 Task: Look for space in Mundwa, India from 24th June, 2023 to 10th July,  2023 for 5 adults in price range Rs.15000 to Rs.25000. Place can be entire place or private room with 5 bedrooms having 5 beds and 5 bathrooms. Property type can be house, flat, guest house. Amenities needed are: wifi, TV, free parkinig on premises, gym, breakfast. Booking option can be shelf check-in. Required host language is English.
Action: Mouse moved to (558, 113)
Screenshot: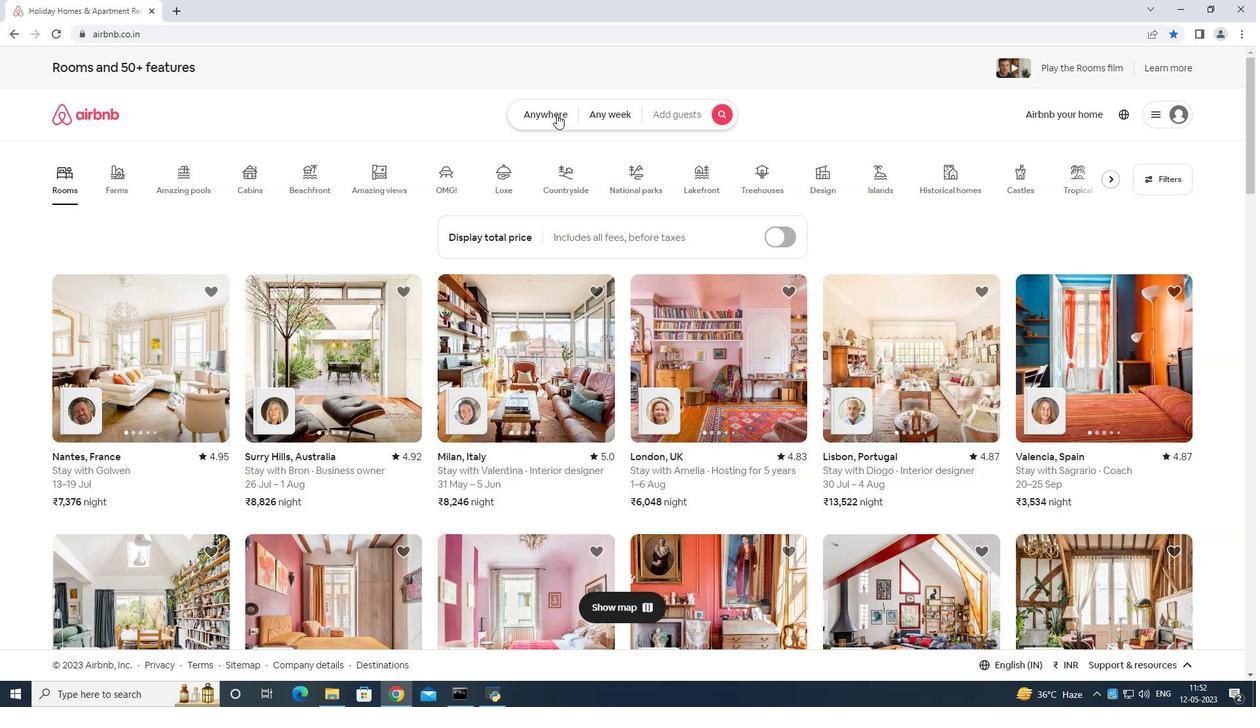 
Action: Mouse pressed left at (558, 113)
Screenshot: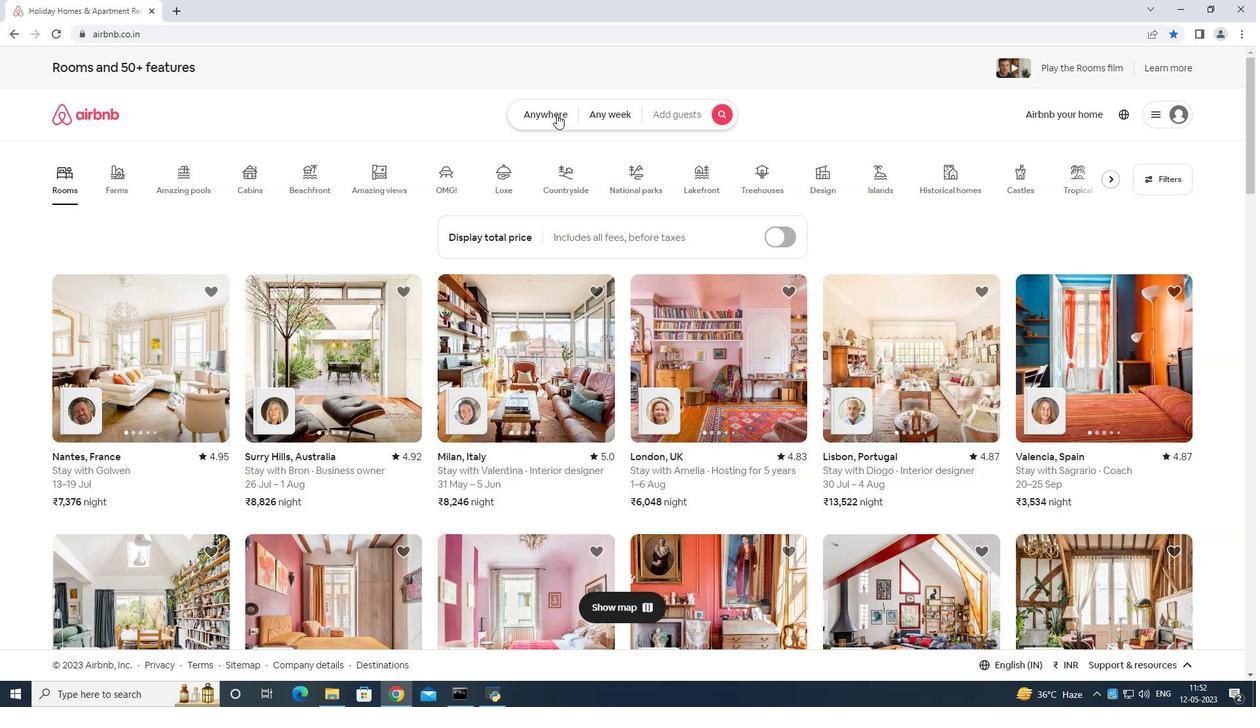 
Action: Mouse moved to (533, 157)
Screenshot: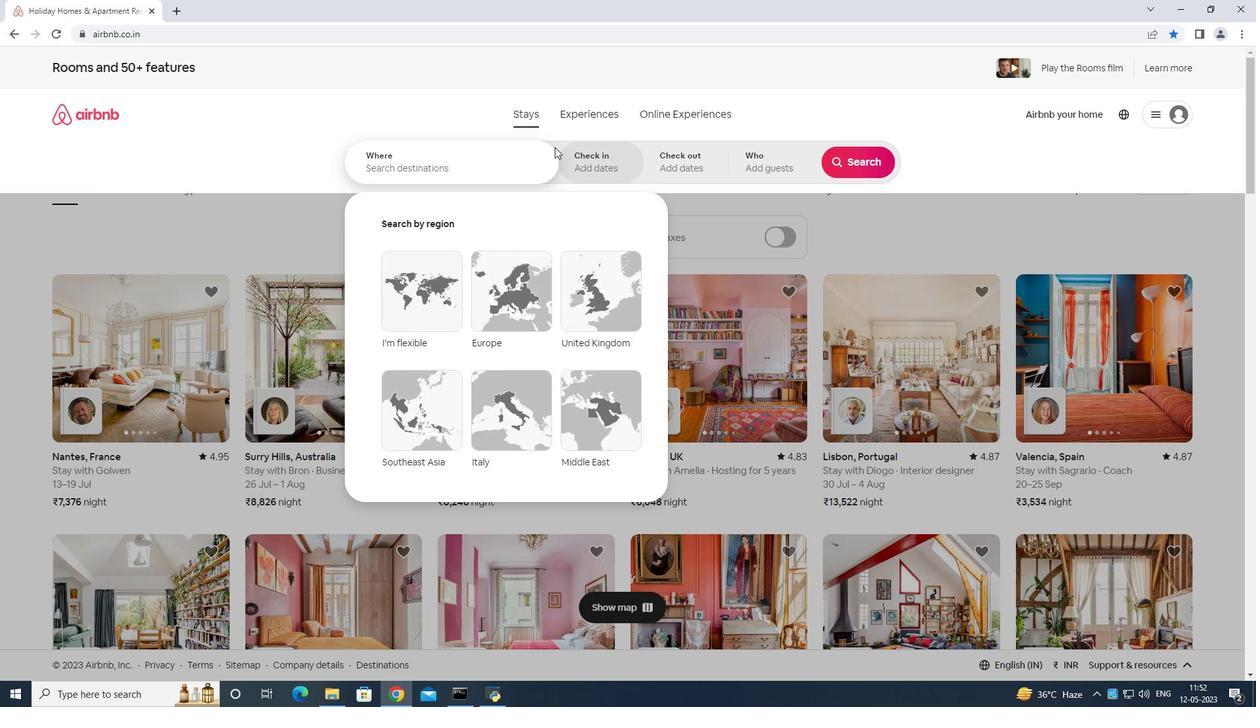 
Action: Mouse pressed left at (533, 157)
Screenshot: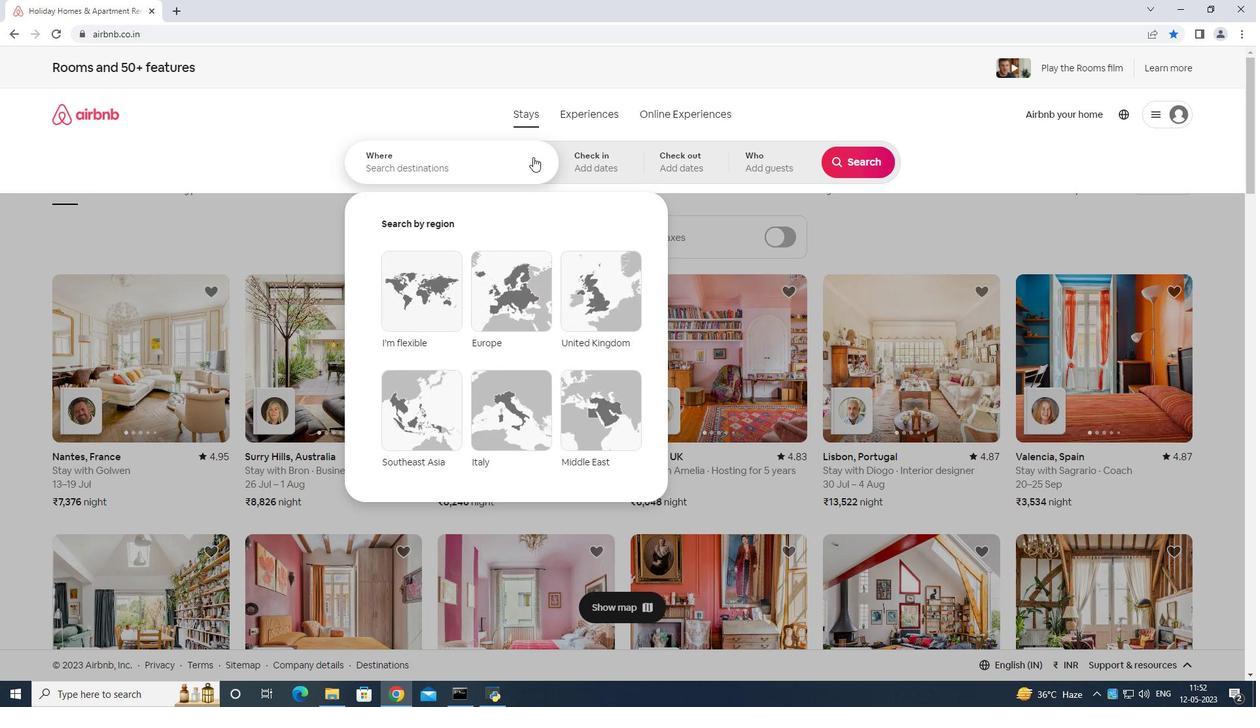 
Action: Mouse moved to (322, 235)
Screenshot: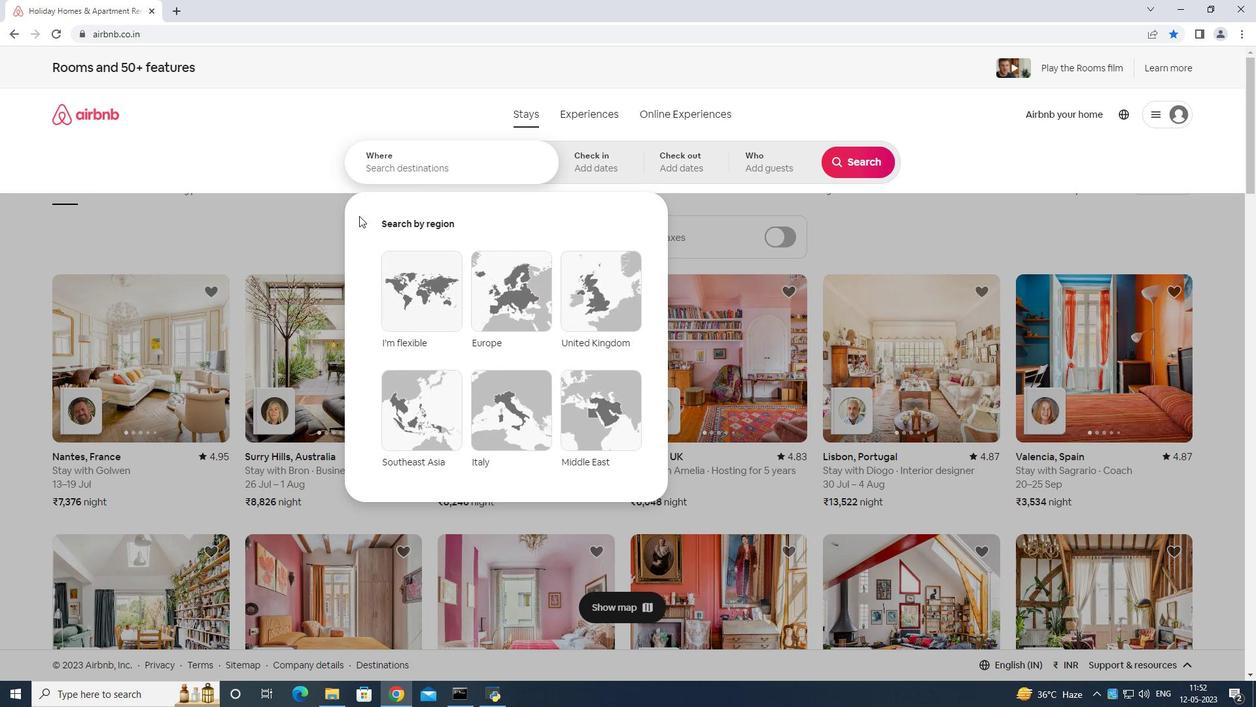 
Action: Key pressed <Key.shift>Mundwa<Key.space>india<Key.enter>
Screenshot: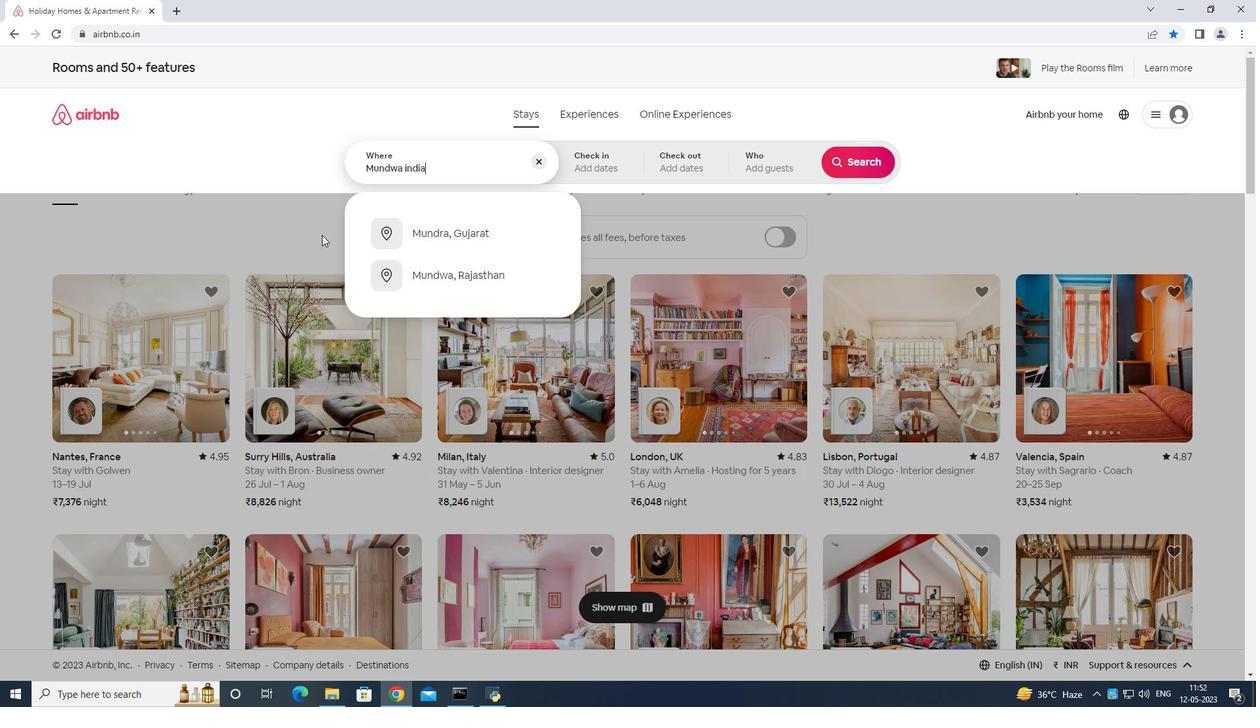 
Action: Mouse moved to (844, 417)
Screenshot: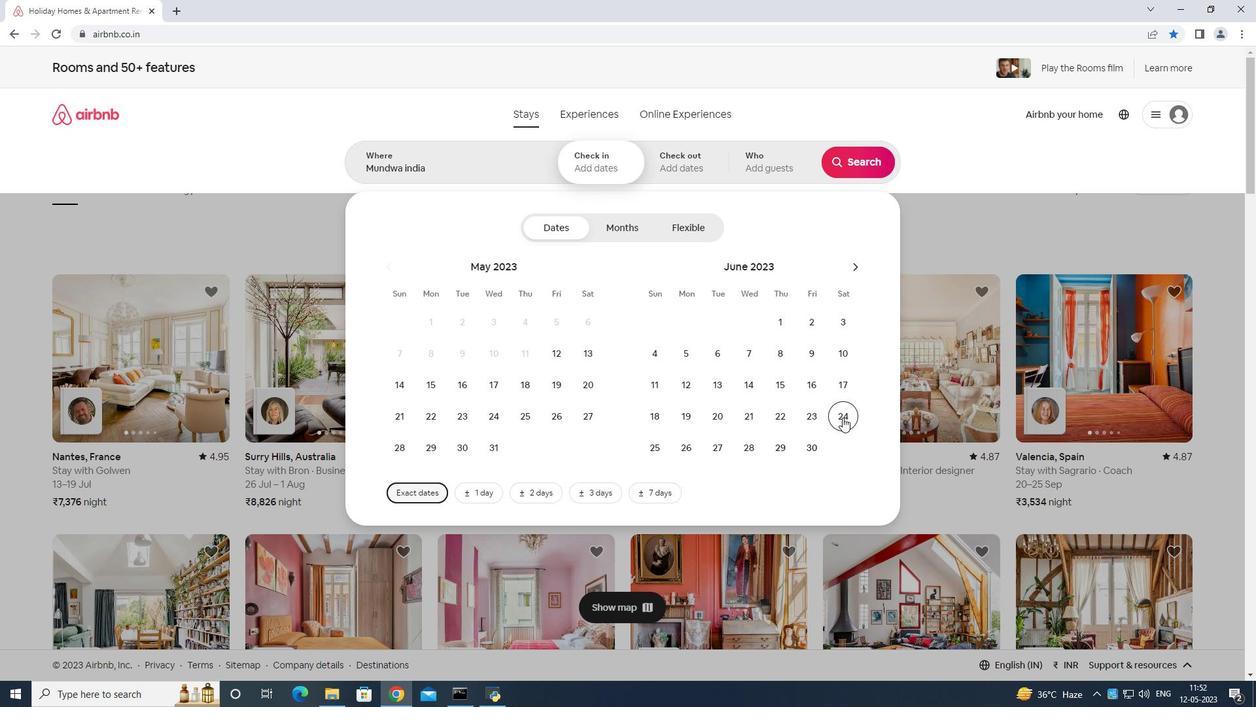 
Action: Mouse pressed left at (844, 417)
Screenshot: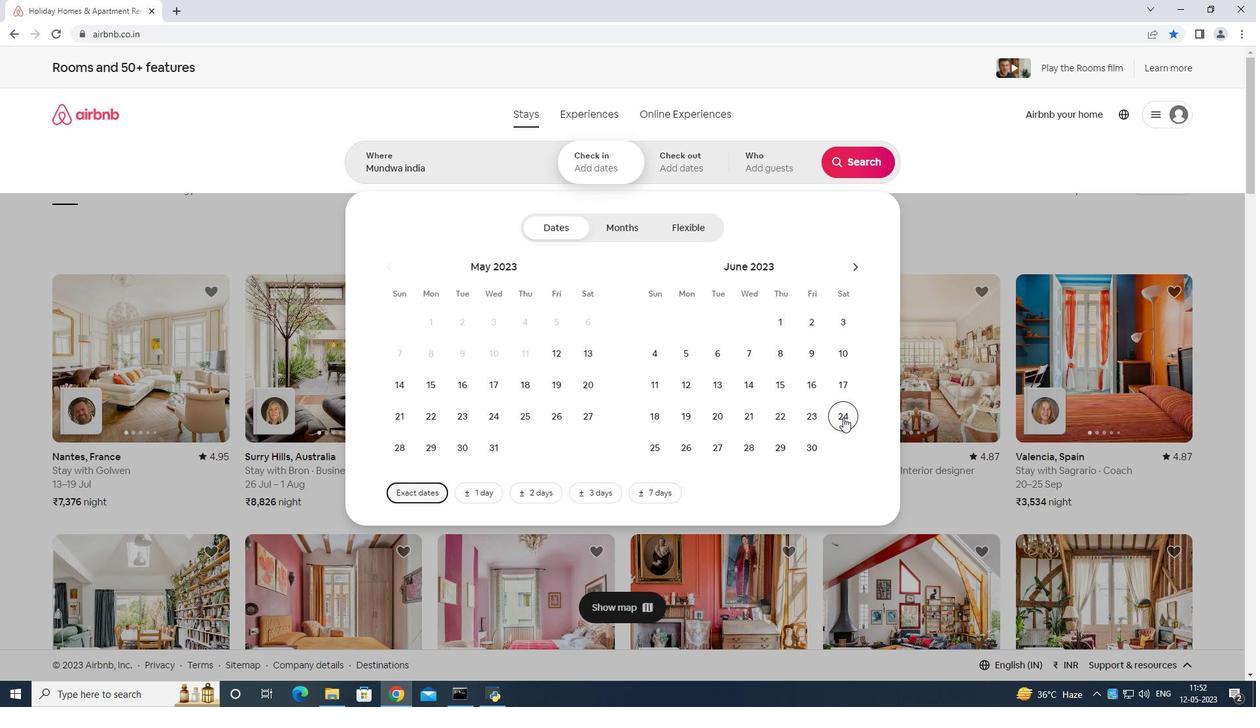 
Action: Mouse moved to (859, 267)
Screenshot: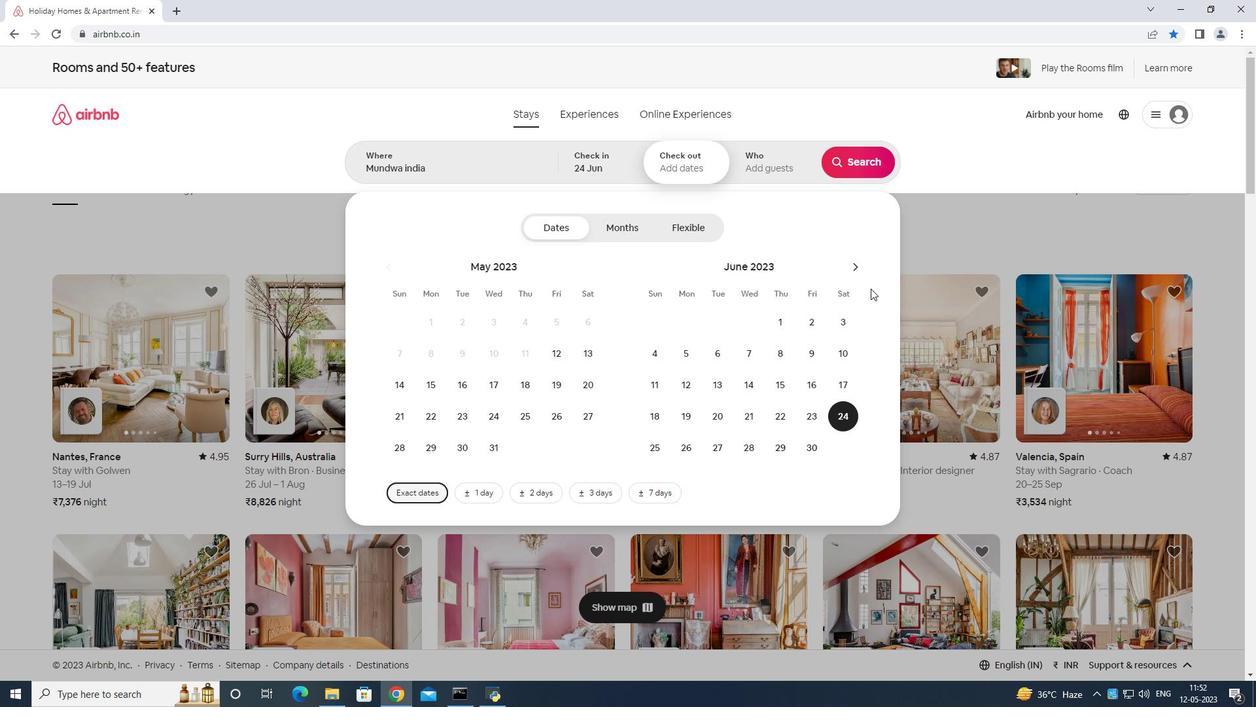 
Action: Mouse pressed left at (859, 267)
Screenshot: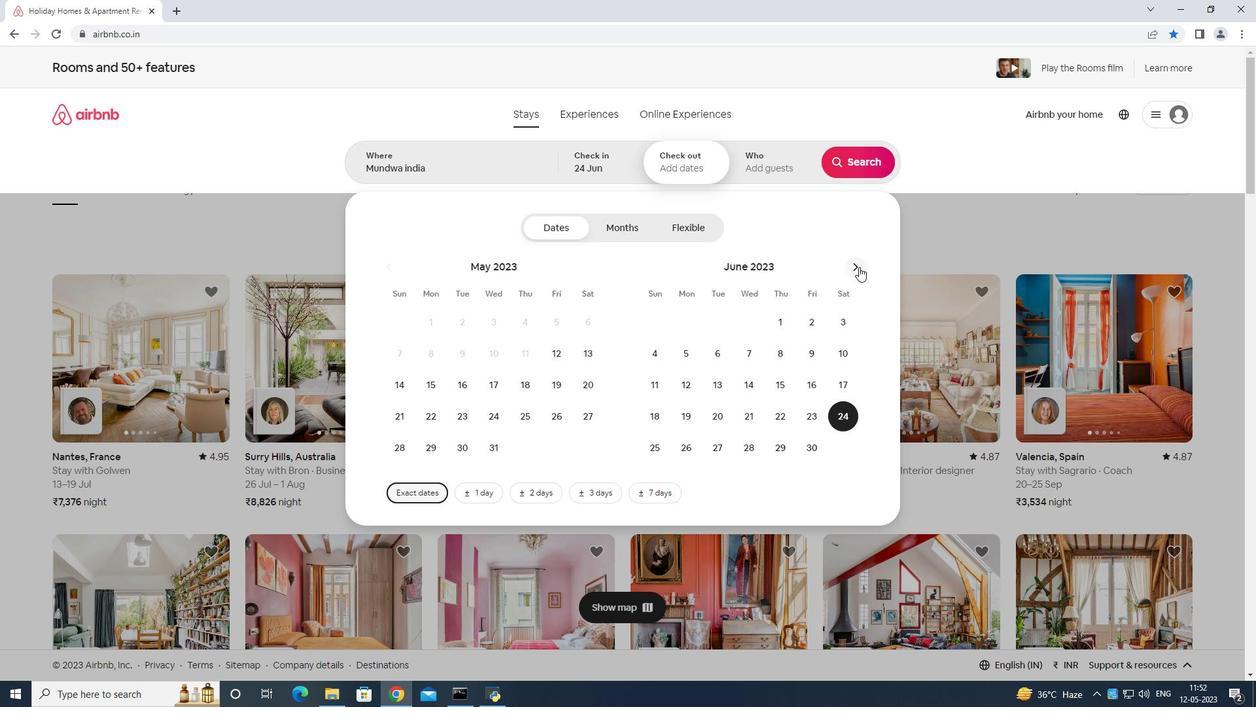 
Action: Mouse moved to (682, 380)
Screenshot: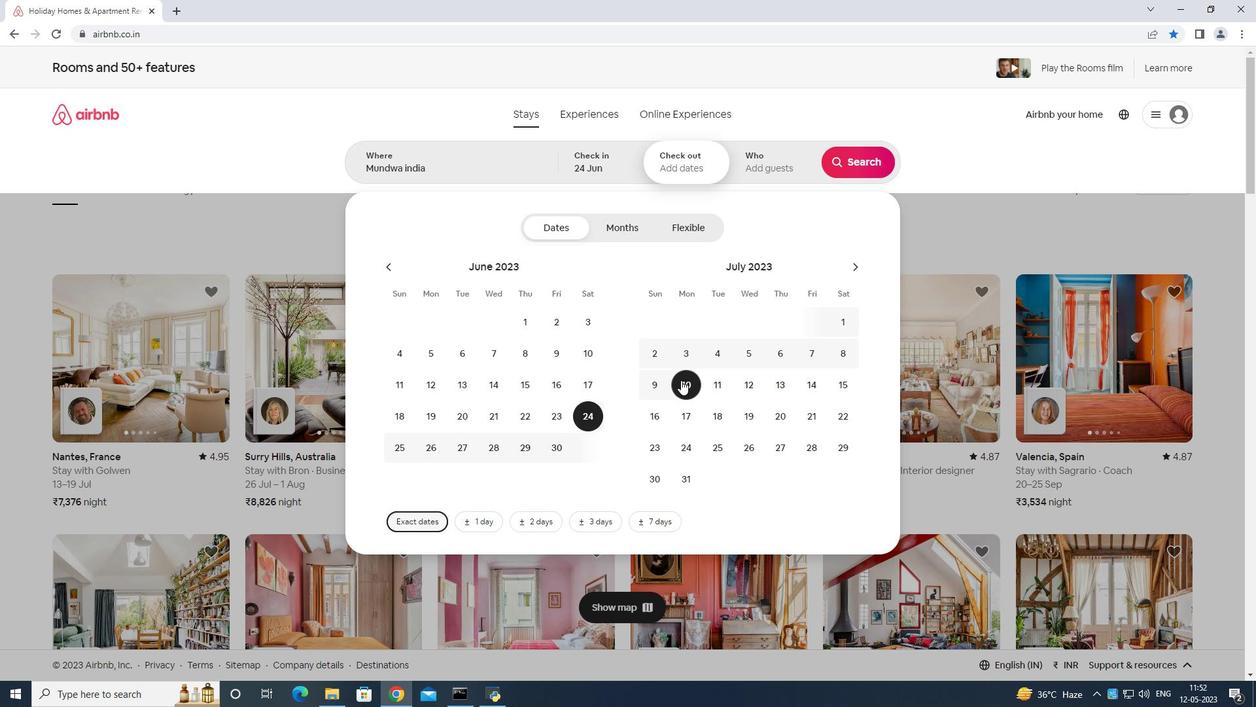 
Action: Mouse pressed left at (682, 380)
Screenshot: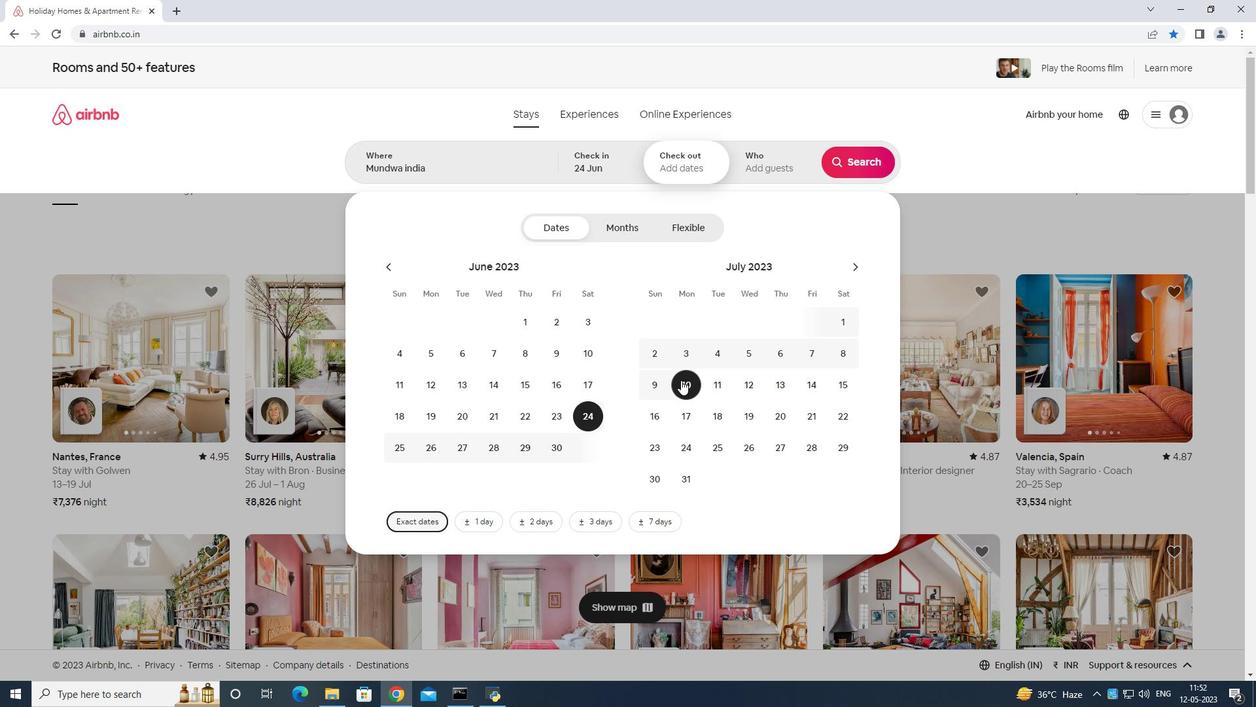 
Action: Mouse moved to (777, 157)
Screenshot: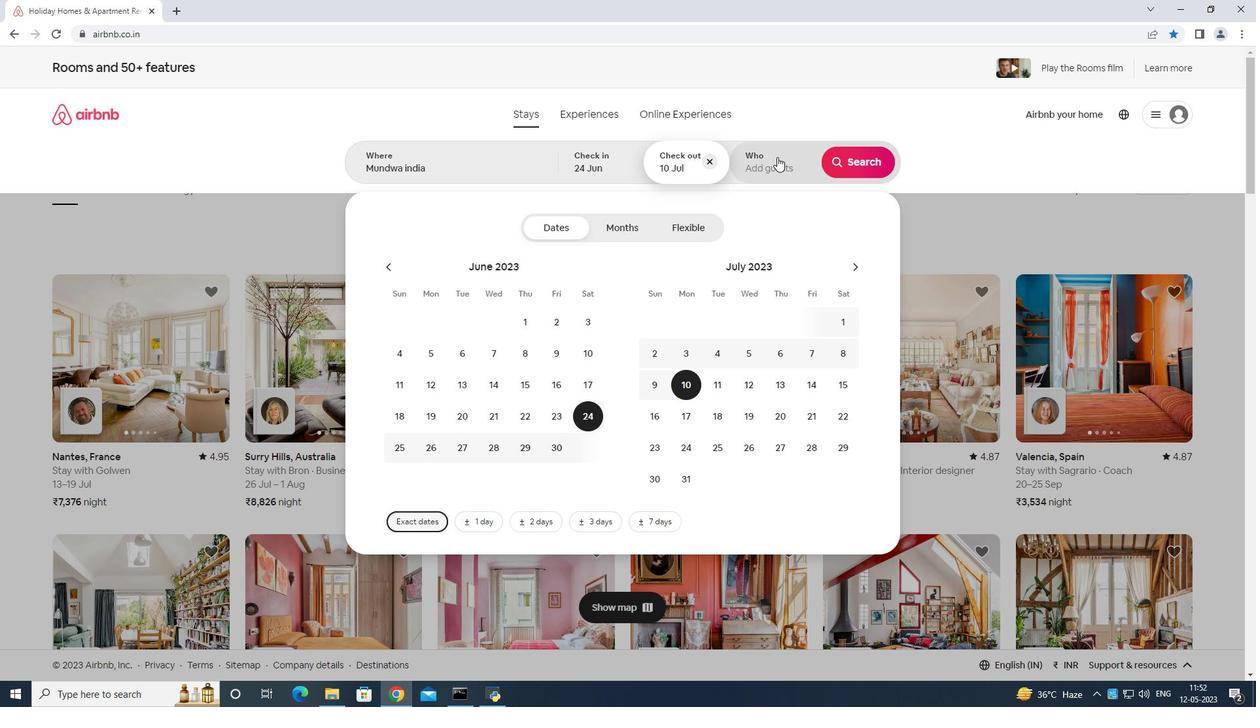 
Action: Mouse pressed left at (777, 157)
Screenshot: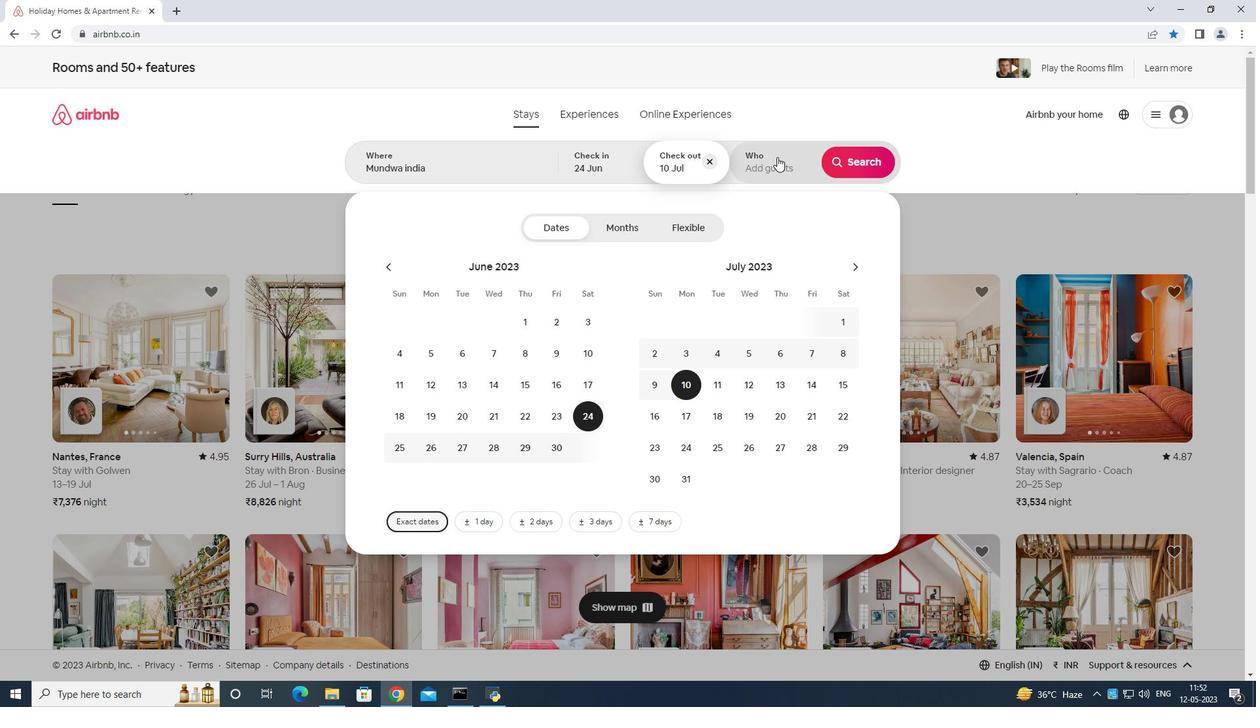 
Action: Mouse moved to (850, 232)
Screenshot: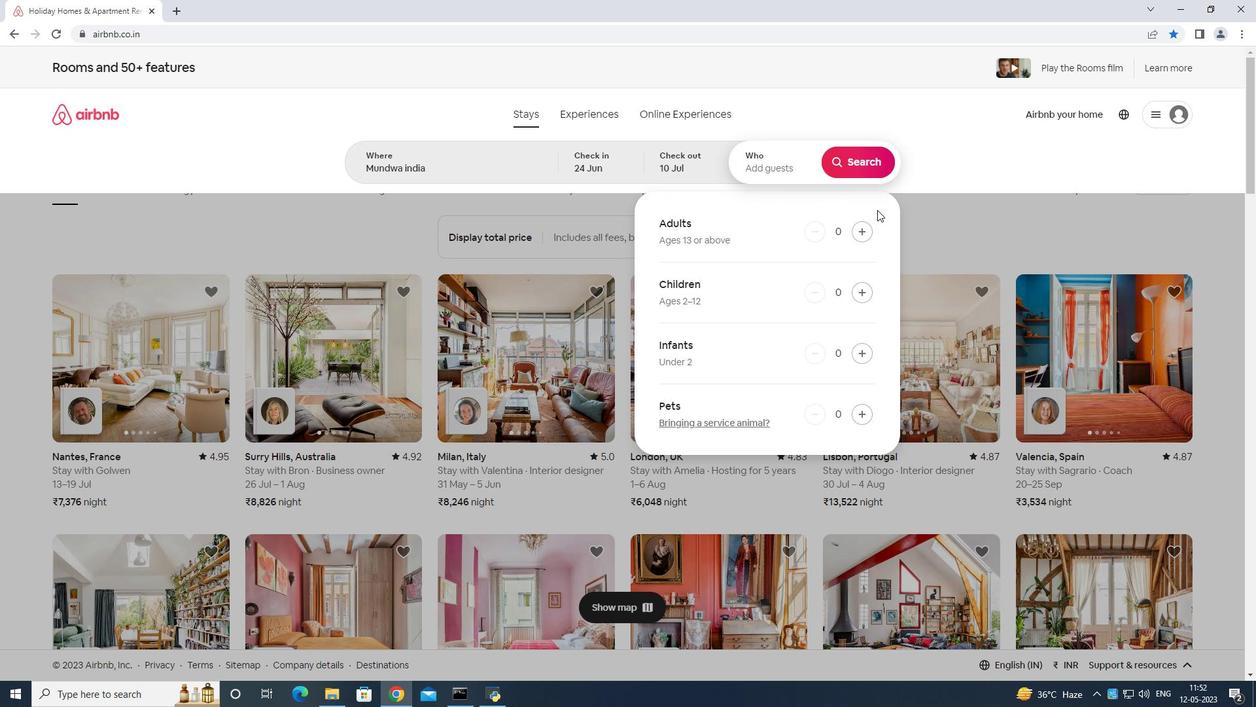 
Action: Mouse pressed left at (850, 232)
Screenshot: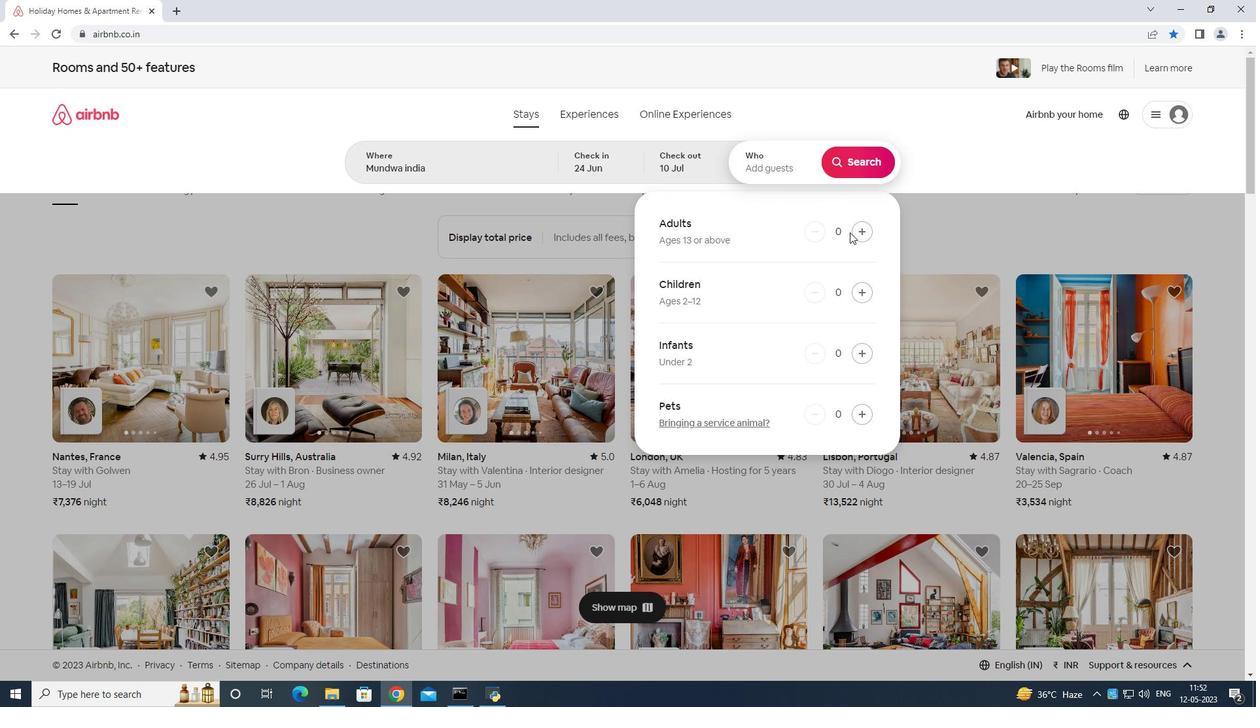 
Action: Mouse moved to (851, 233)
Screenshot: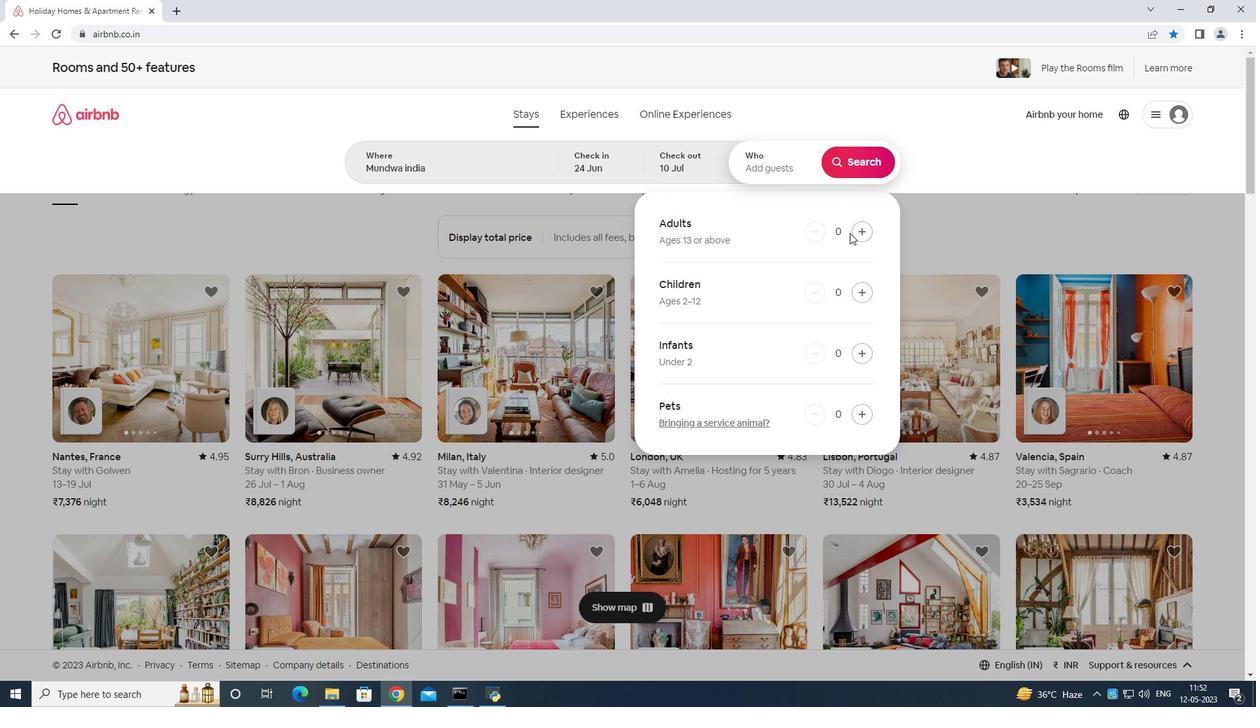 
Action: Mouse pressed left at (851, 233)
Screenshot: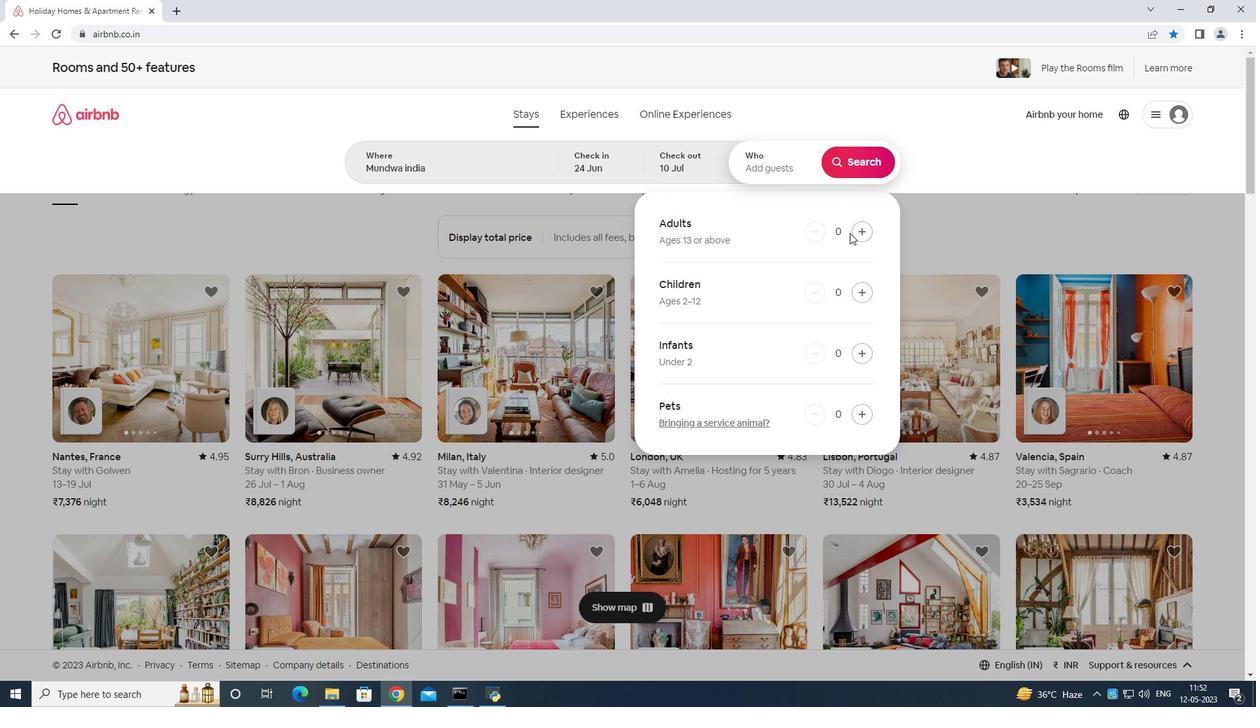 
Action: Mouse moved to (853, 233)
Screenshot: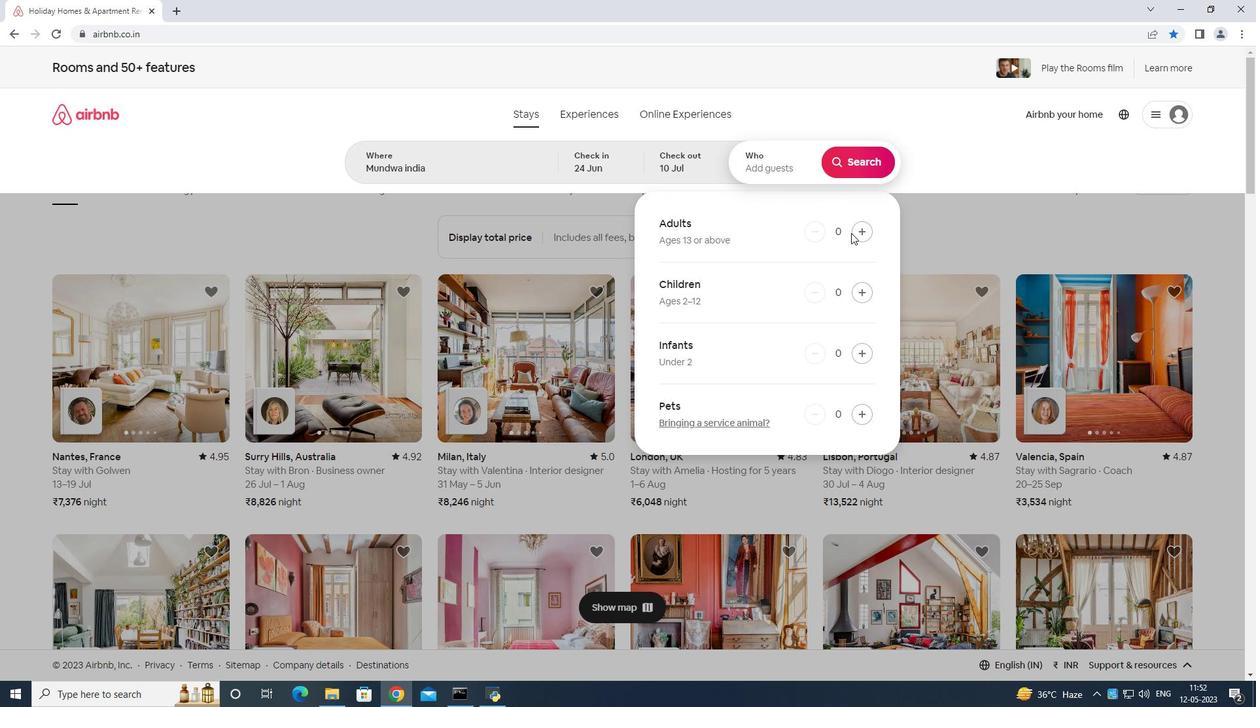 
Action: Mouse pressed left at (853, 233)
Screenshot: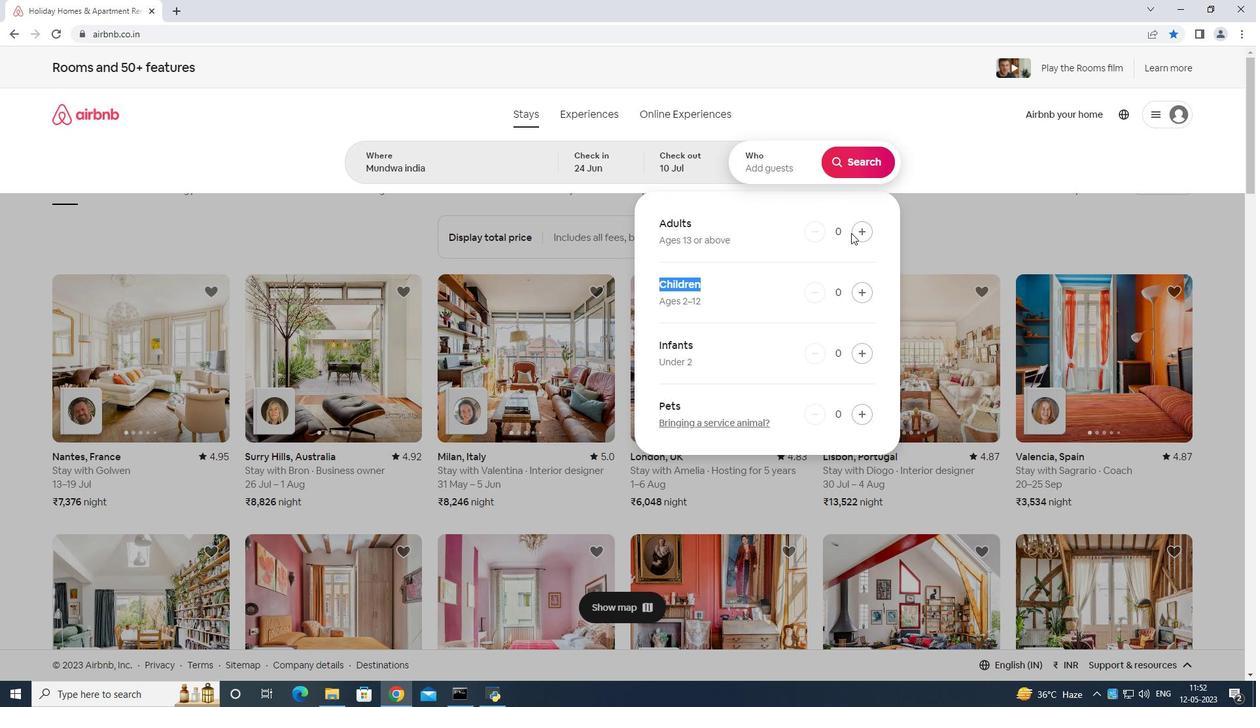 
Action: Mouse moved to (860, 232)
Screenshot: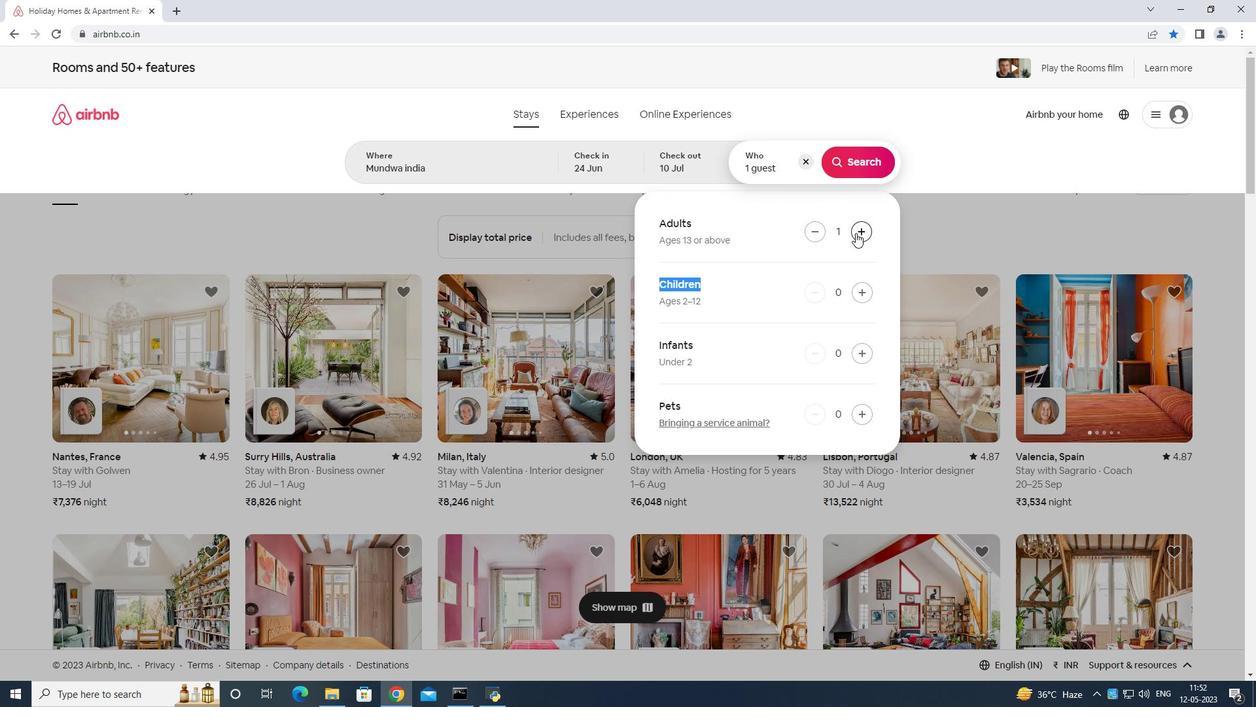 
Action: Mouse pressed left at (860, 232)
Screenshot: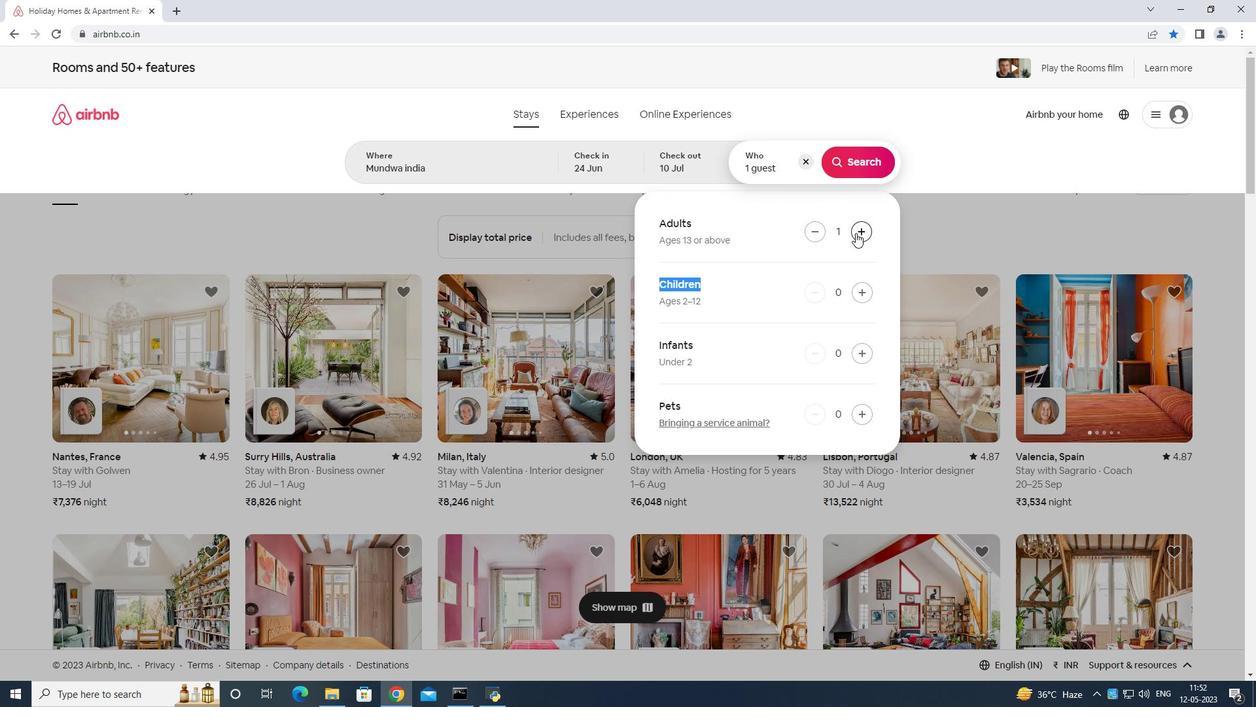 
Action: Mouse pressed left at (860, 232)
Screenshot: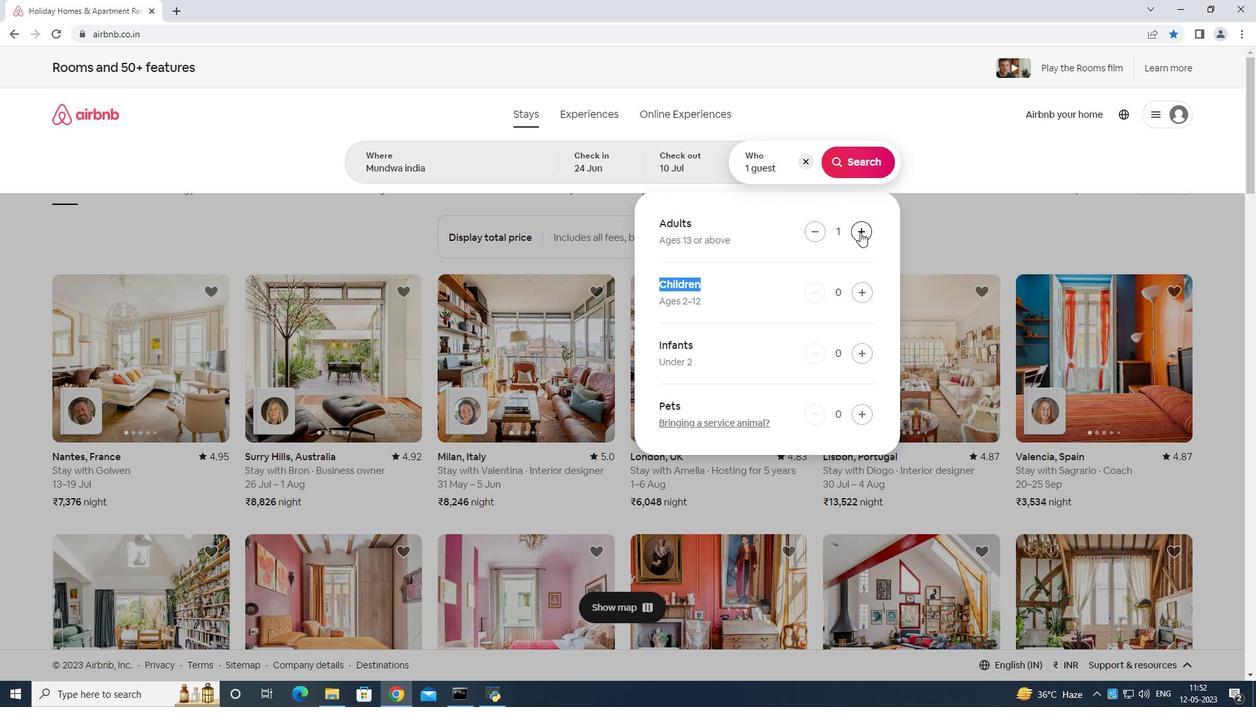 
Action: Mouse moved to (861, 231)
Screenshot: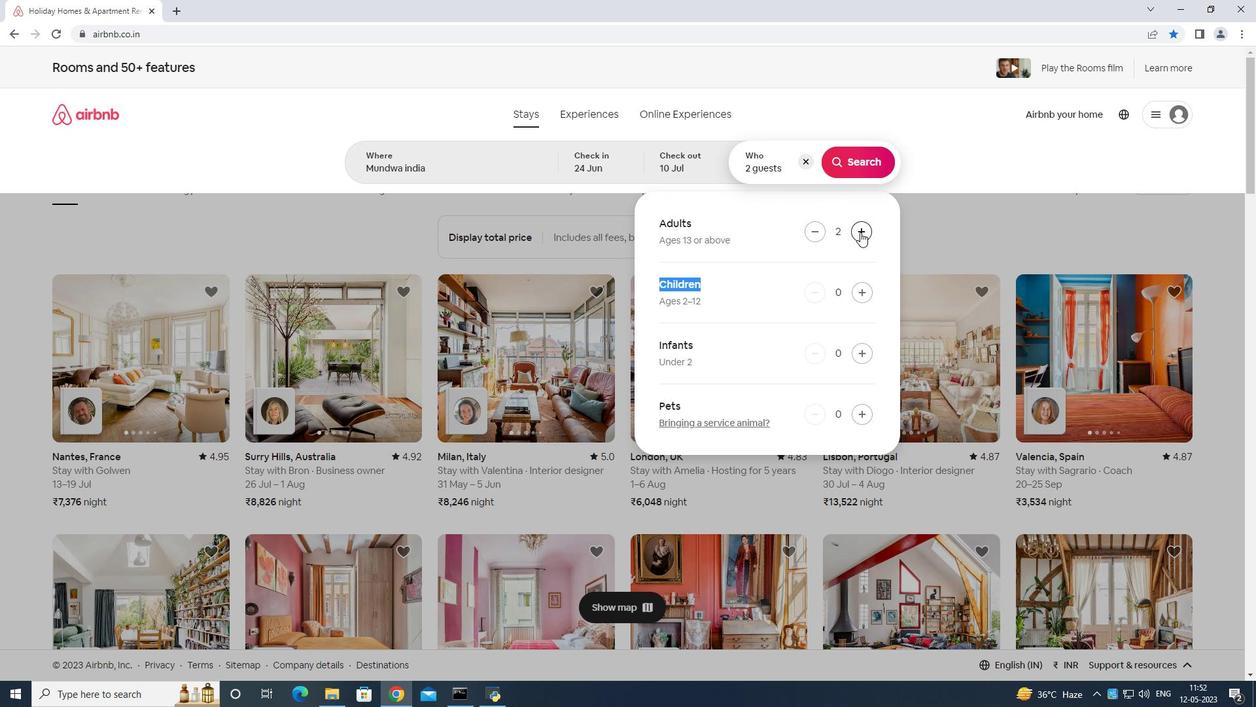 
Action: Mouse pressed left at (861, 231)
Screenshot: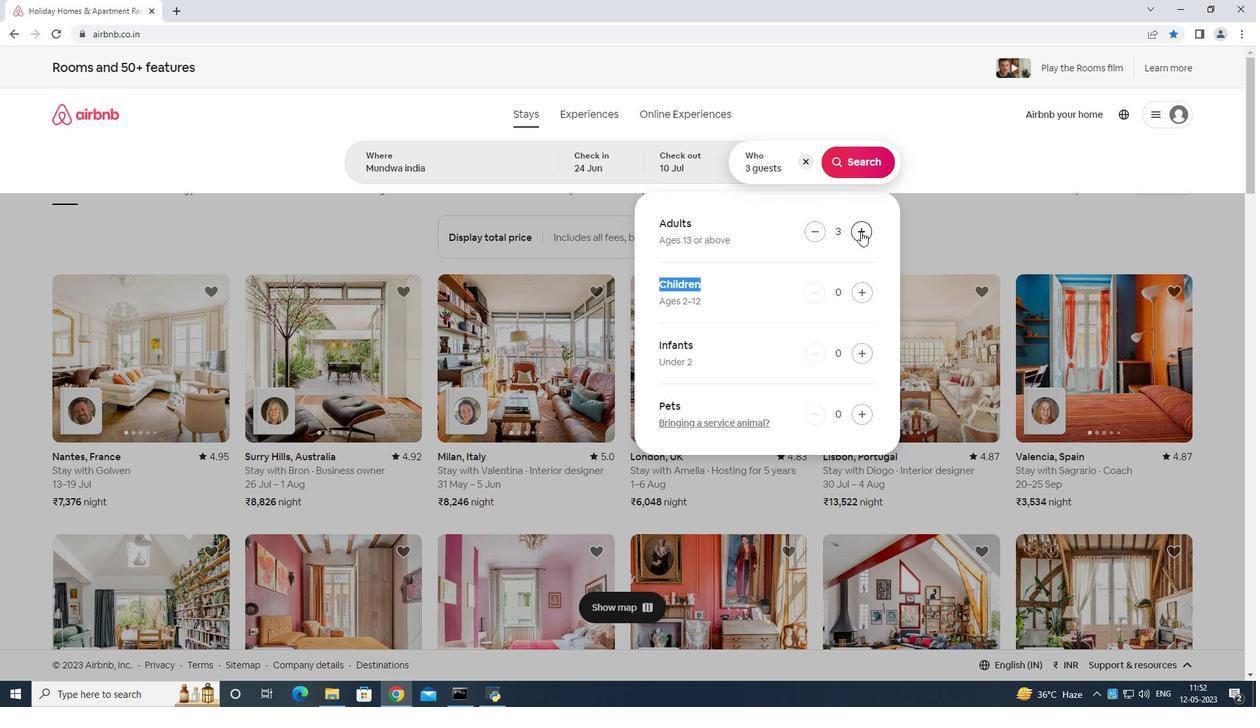 
Action: Mouse pressed left at (861, 231)
Screenshot: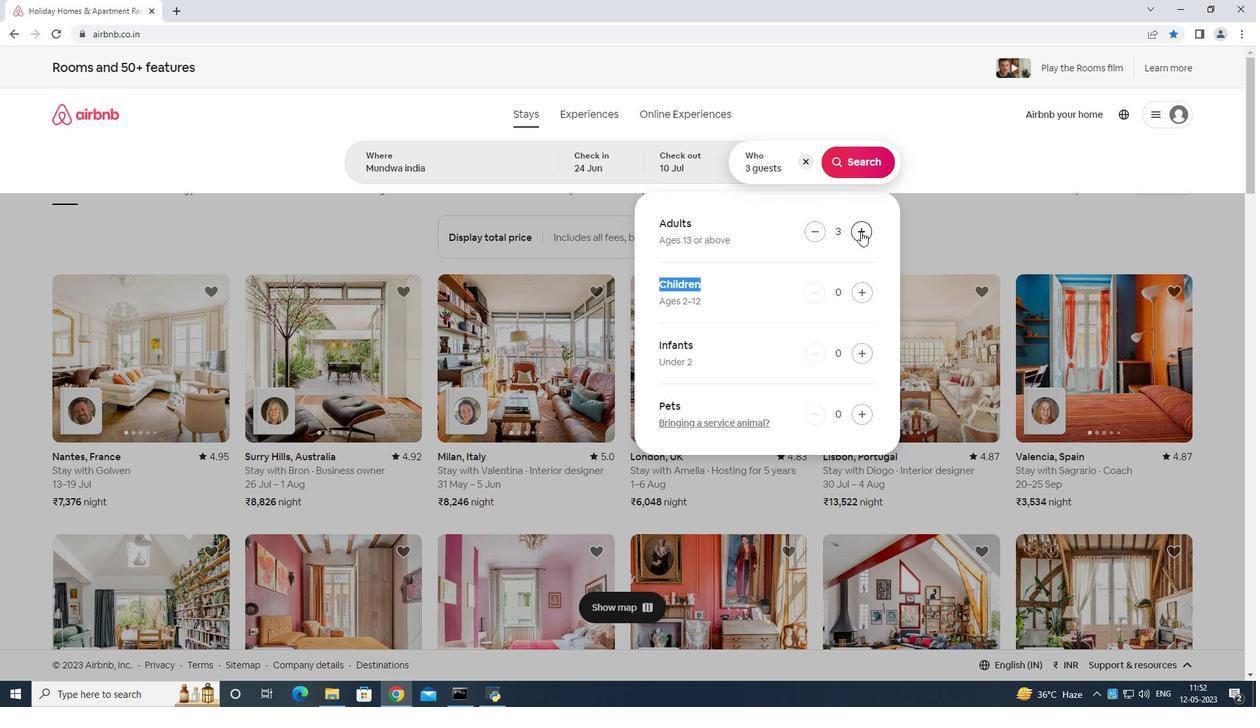 
Action: Mouse moved to (857, 154)
Screenshot: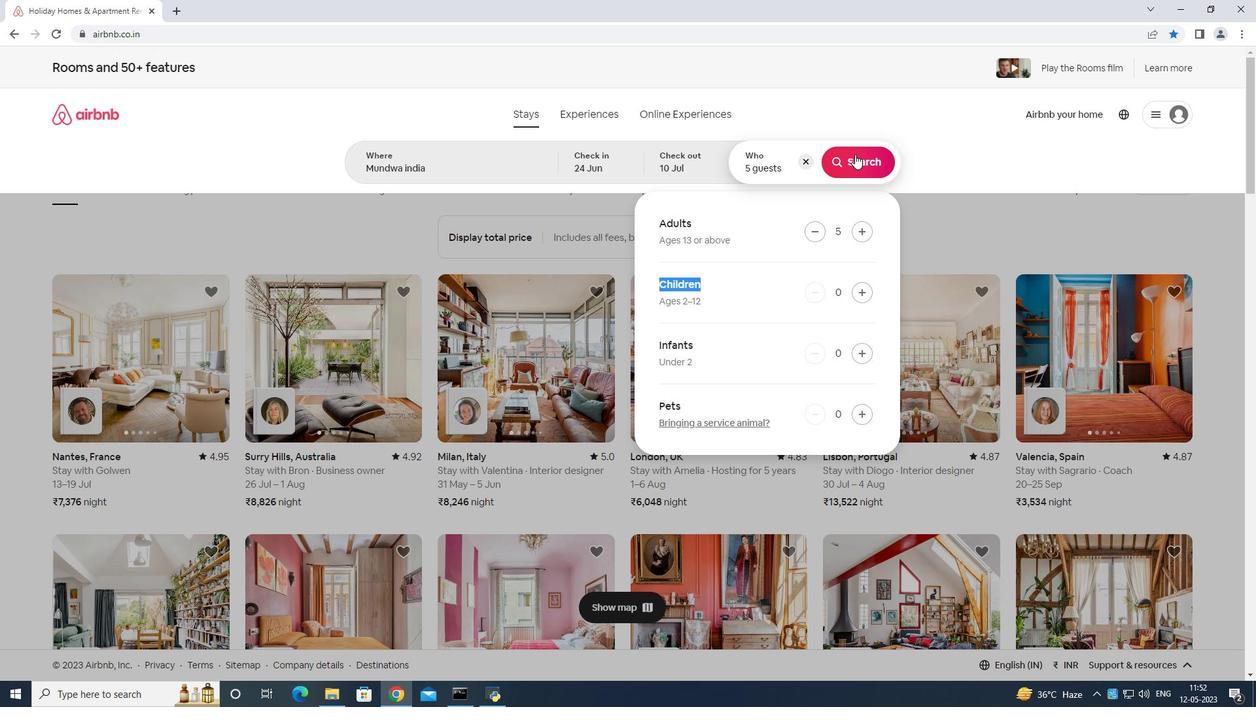 
Action: Mouse pressed left at (857, 154)
Screenshot: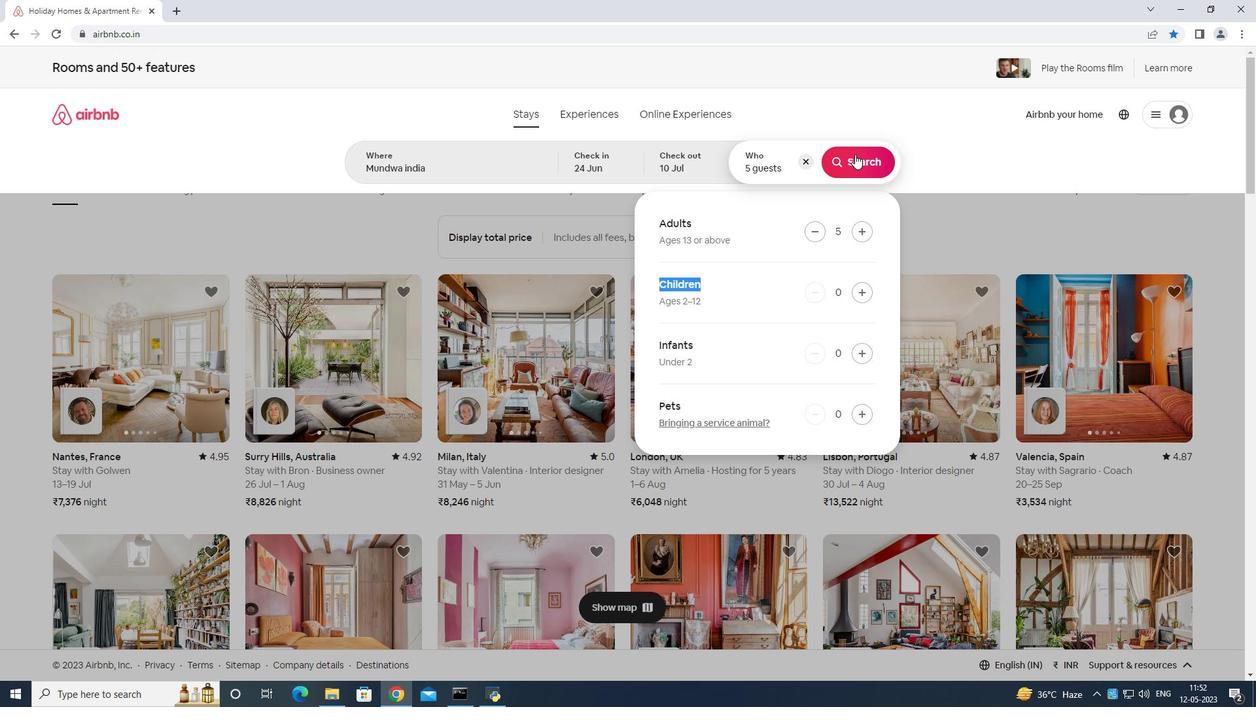 
Action: Mouse moved to (1205, 130)
Screenshot: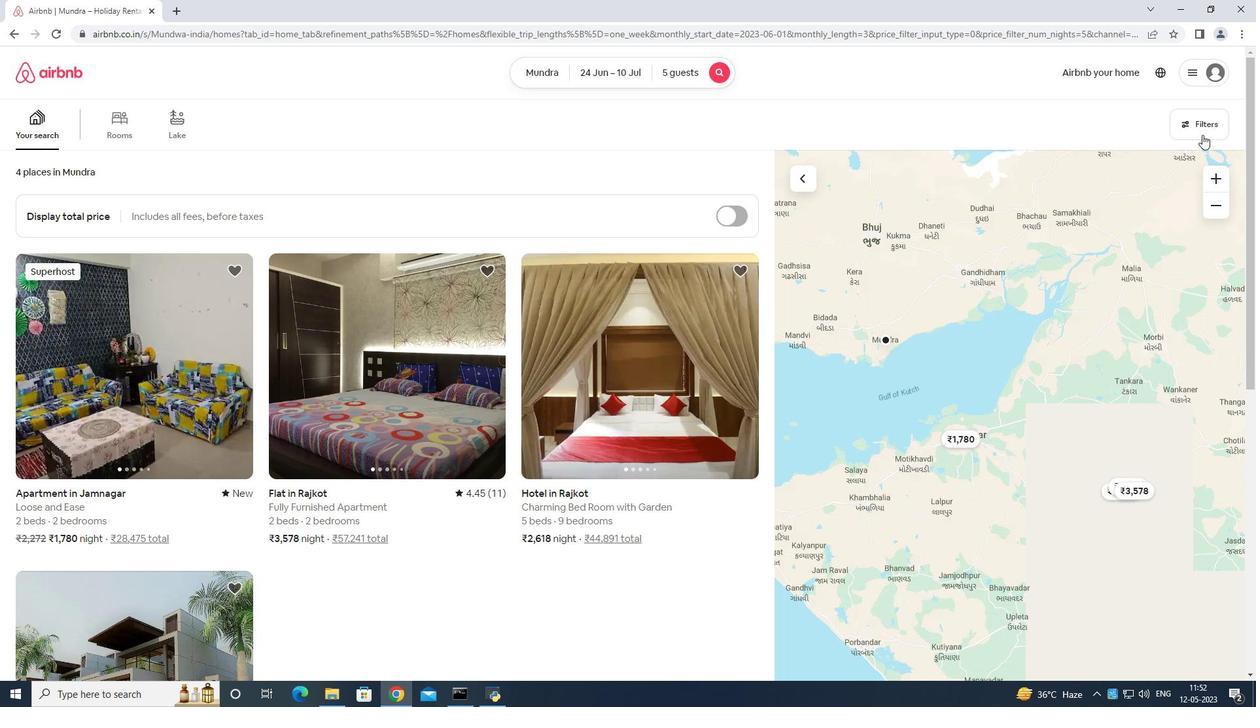 
Action: Mouse pressed left at (1205, 130)
Screenshot: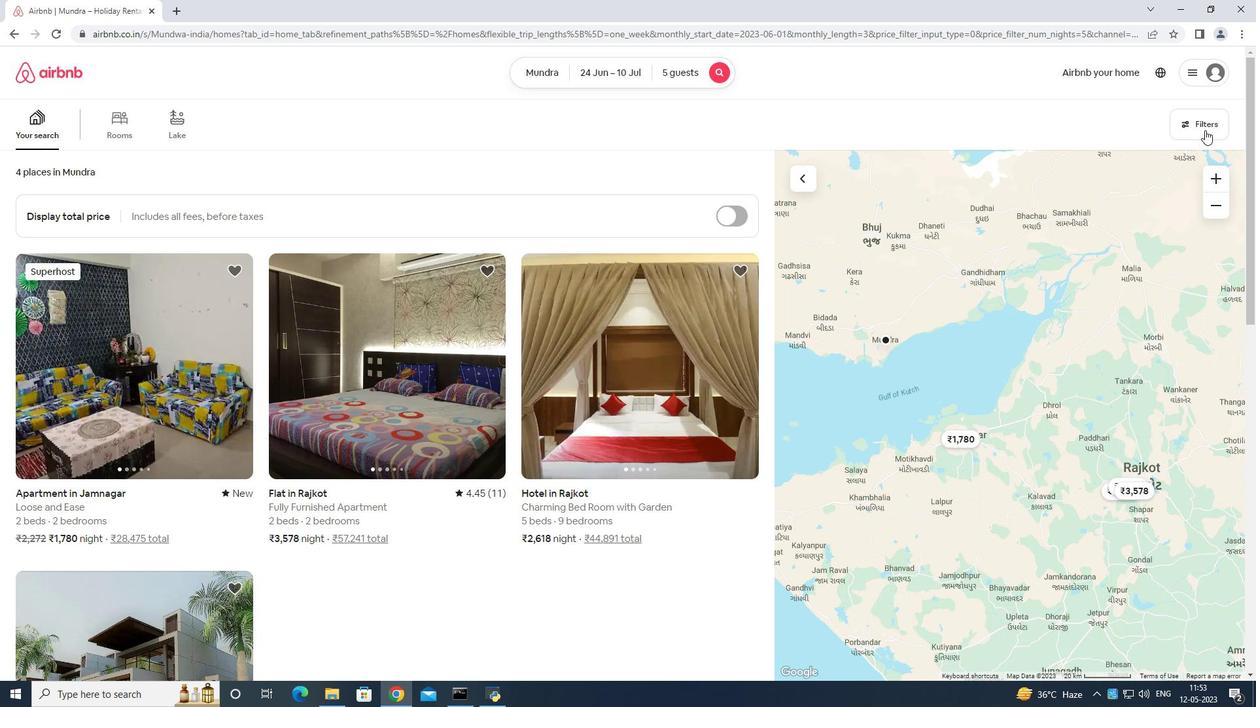 
Action: Mouse moved to (572, 434)
Screenshot: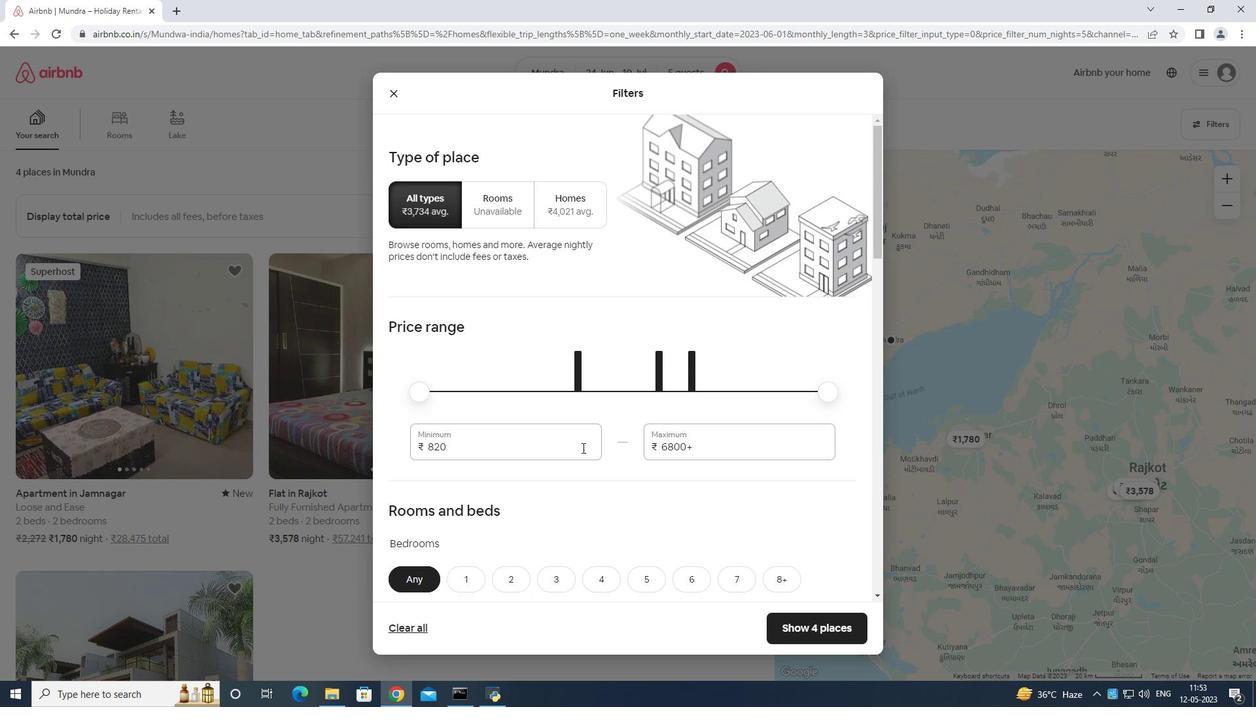 
Action: Mouse pressed left at (572, 434)
Screenshot: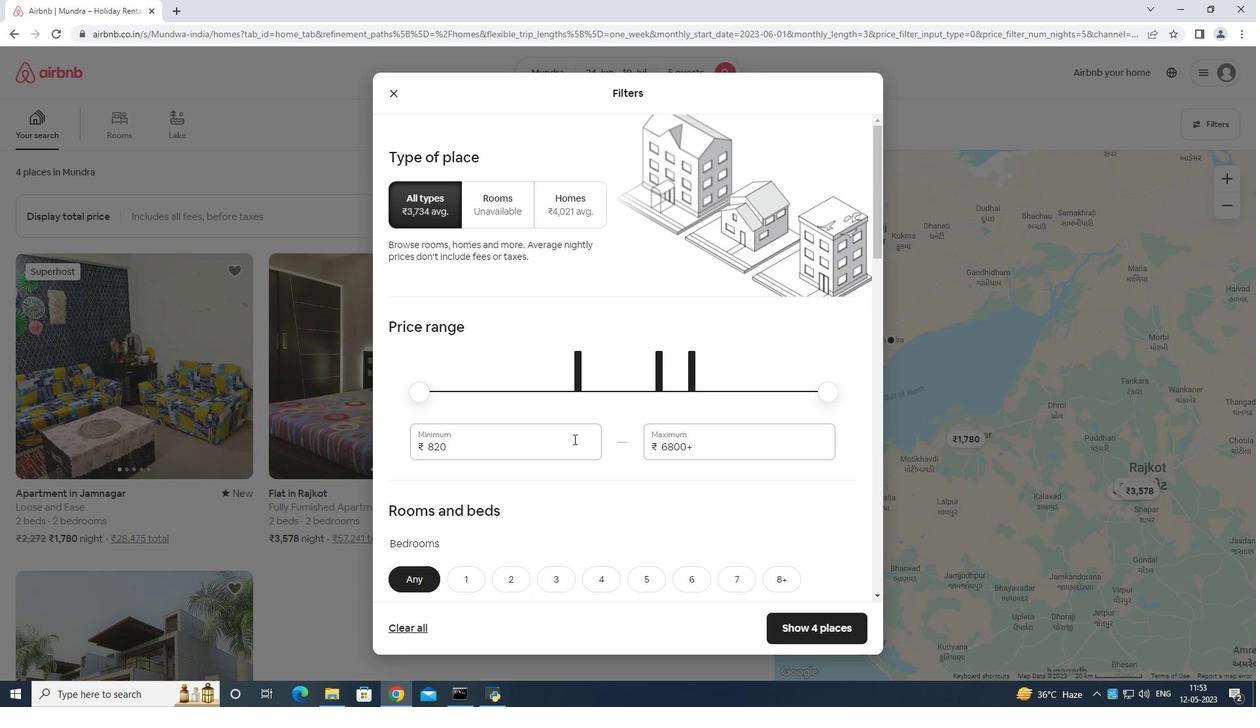 
Action: Mouse moved to (575, 434)
Screenshot: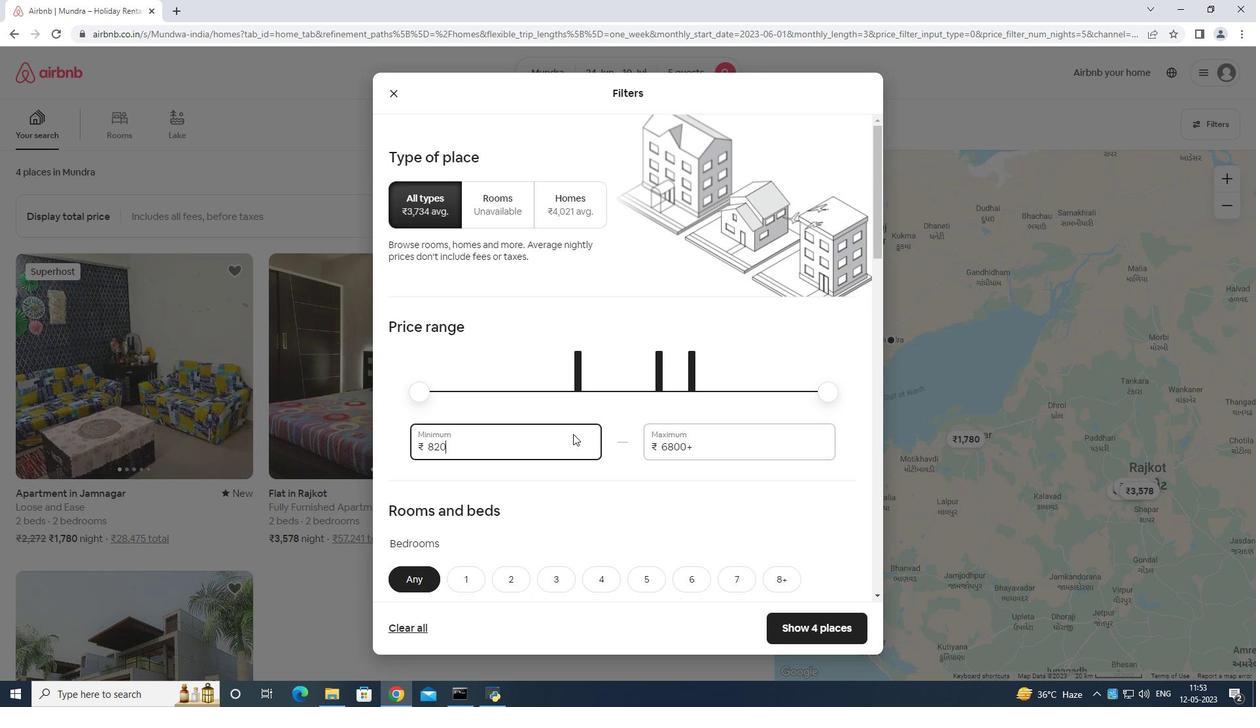 
Action: Key pressed <Key.backspace>
Screenshot: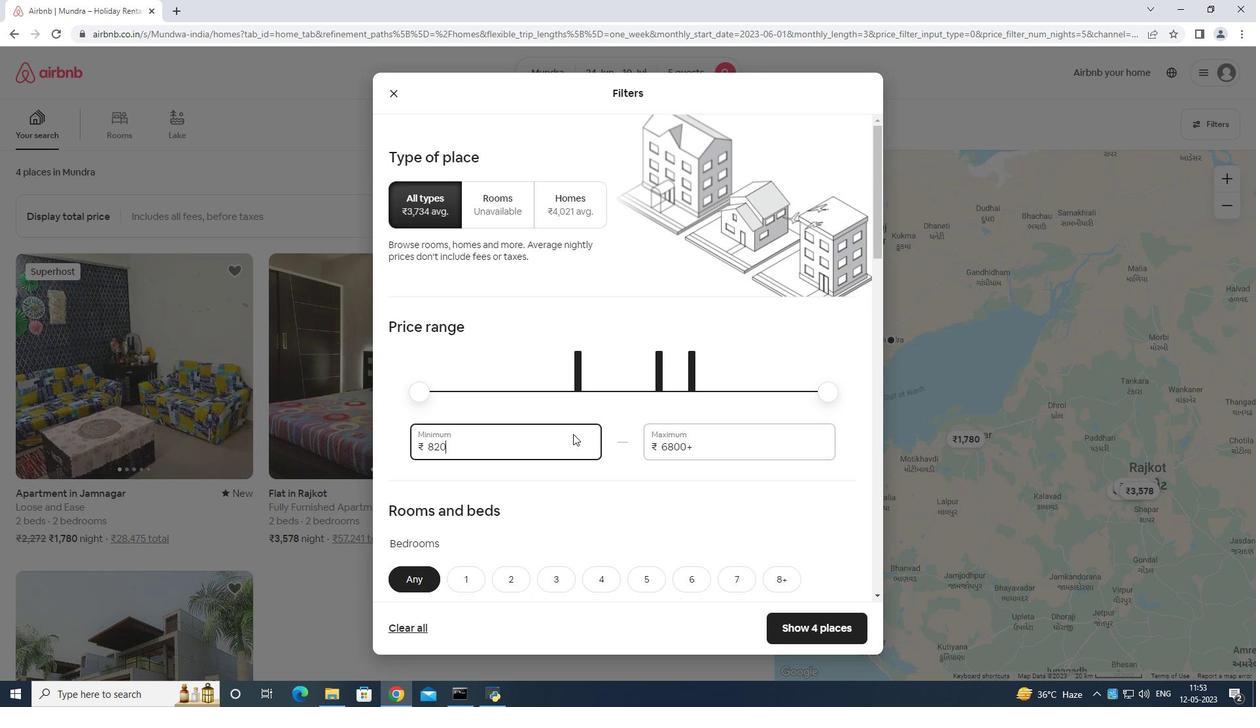 
Action: Mouse moved to (576, 433)
Screenshot: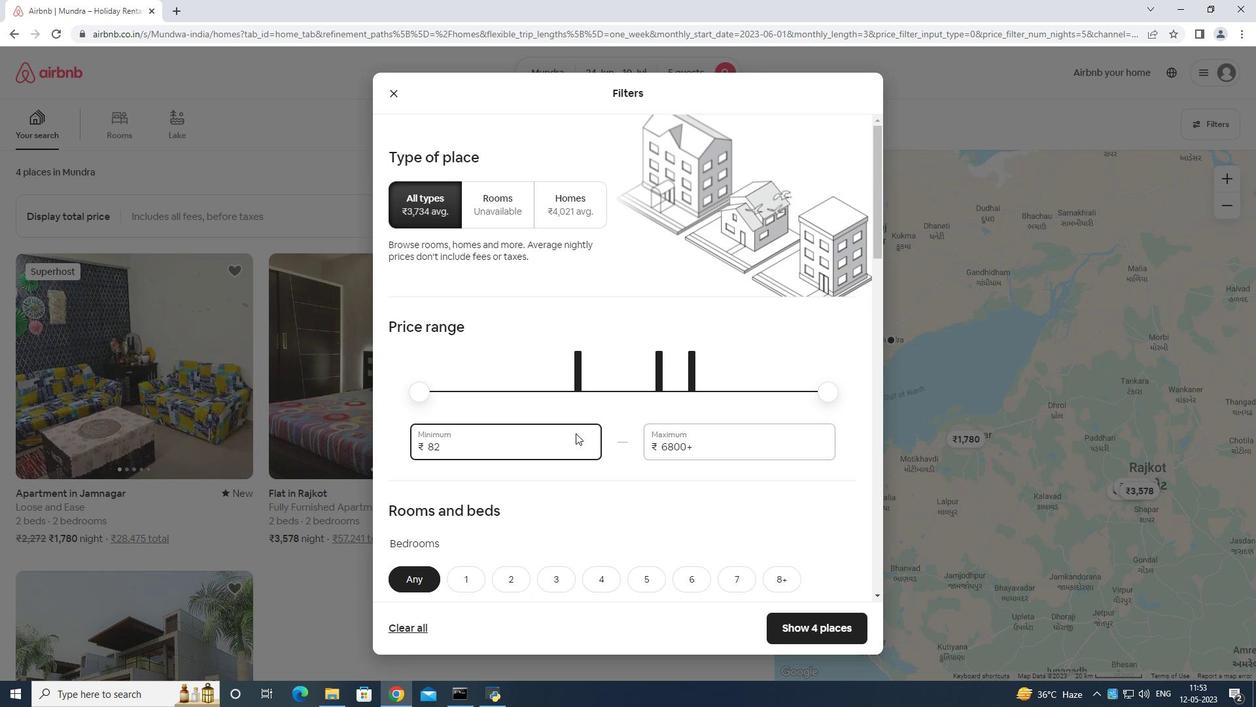
Action: Key pressed <Key.backspace><Key.backspace><Key.backspace>
Screenshot: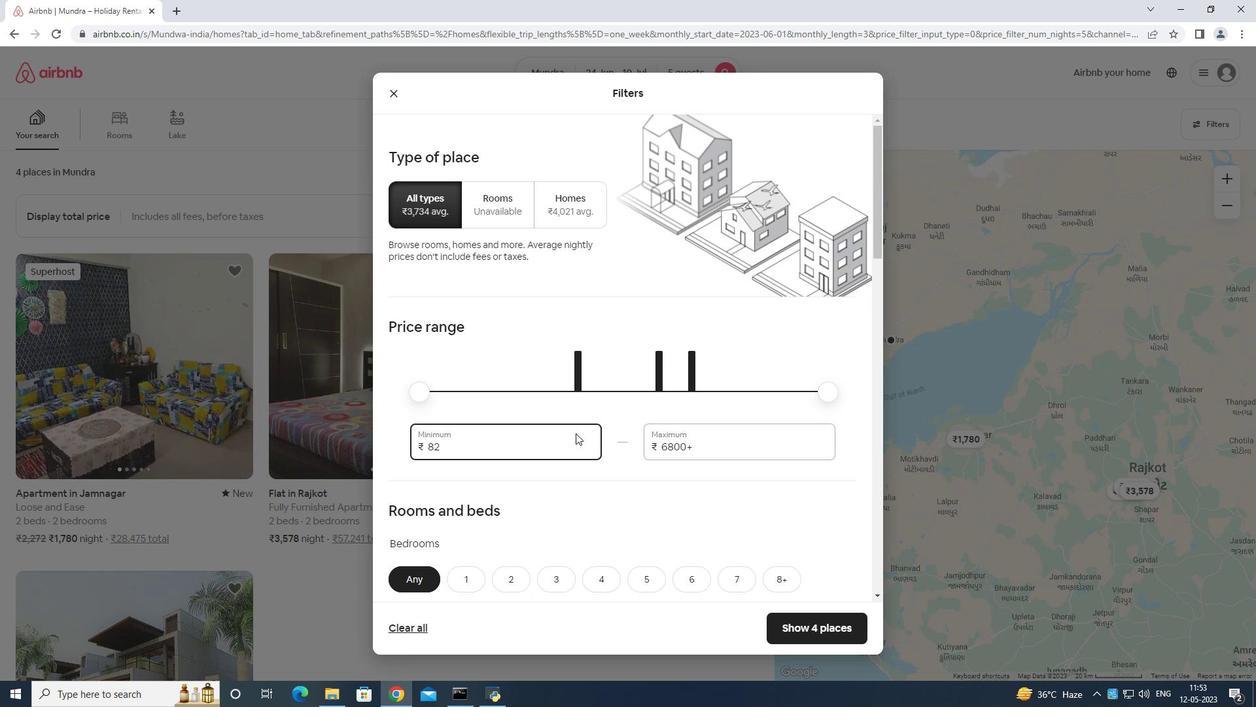 
Action: Mouse moved to (578, 430)
Screenshot: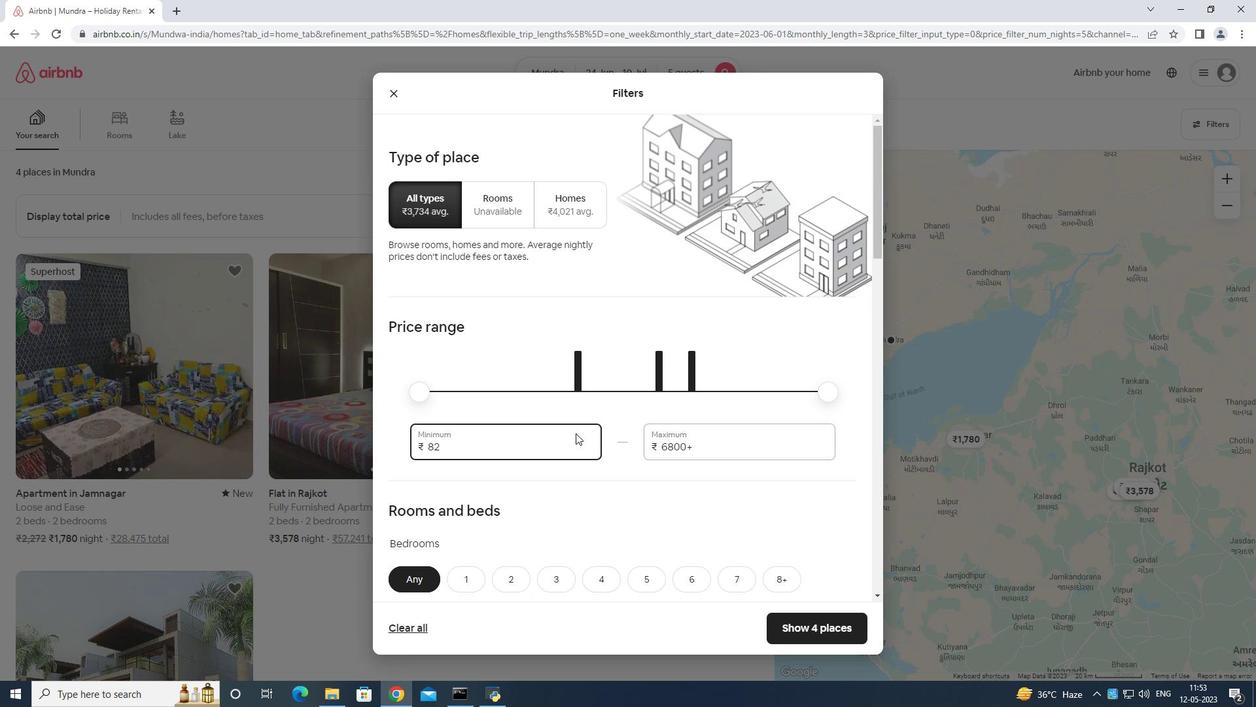 
Action: Key pressed 1
Screenshot: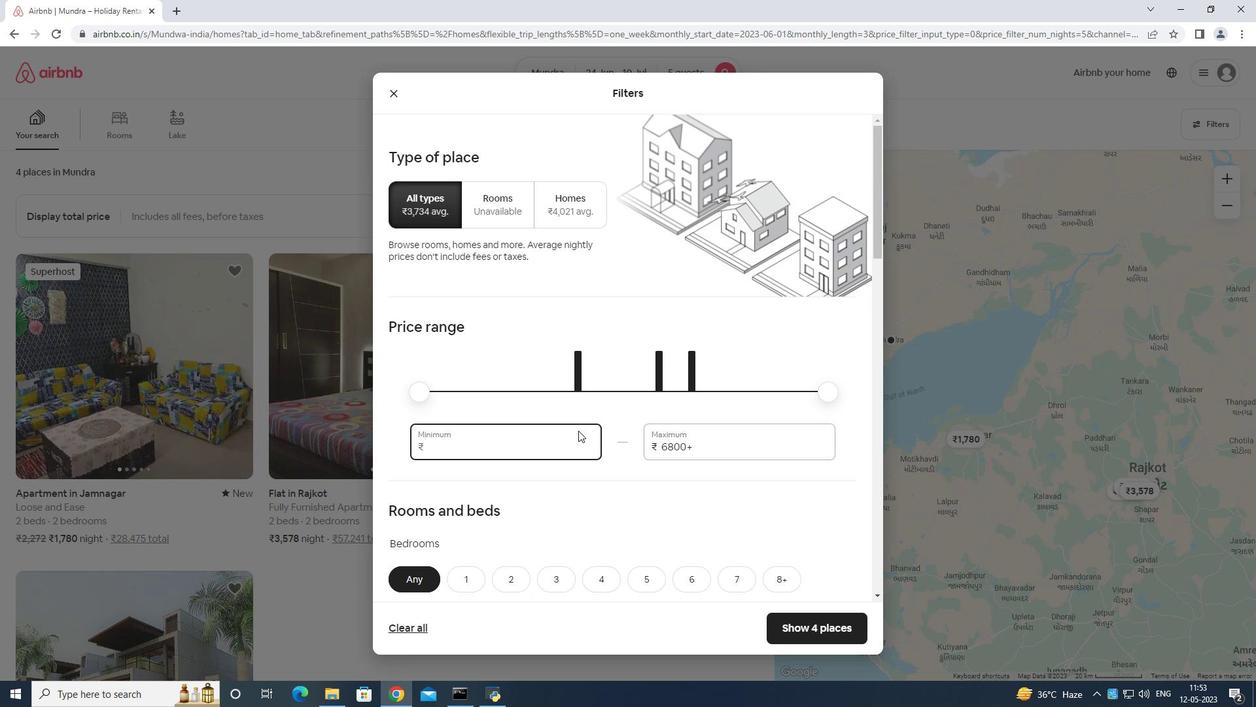 
Action: Mouse moved to (581, 428)
Screenshot: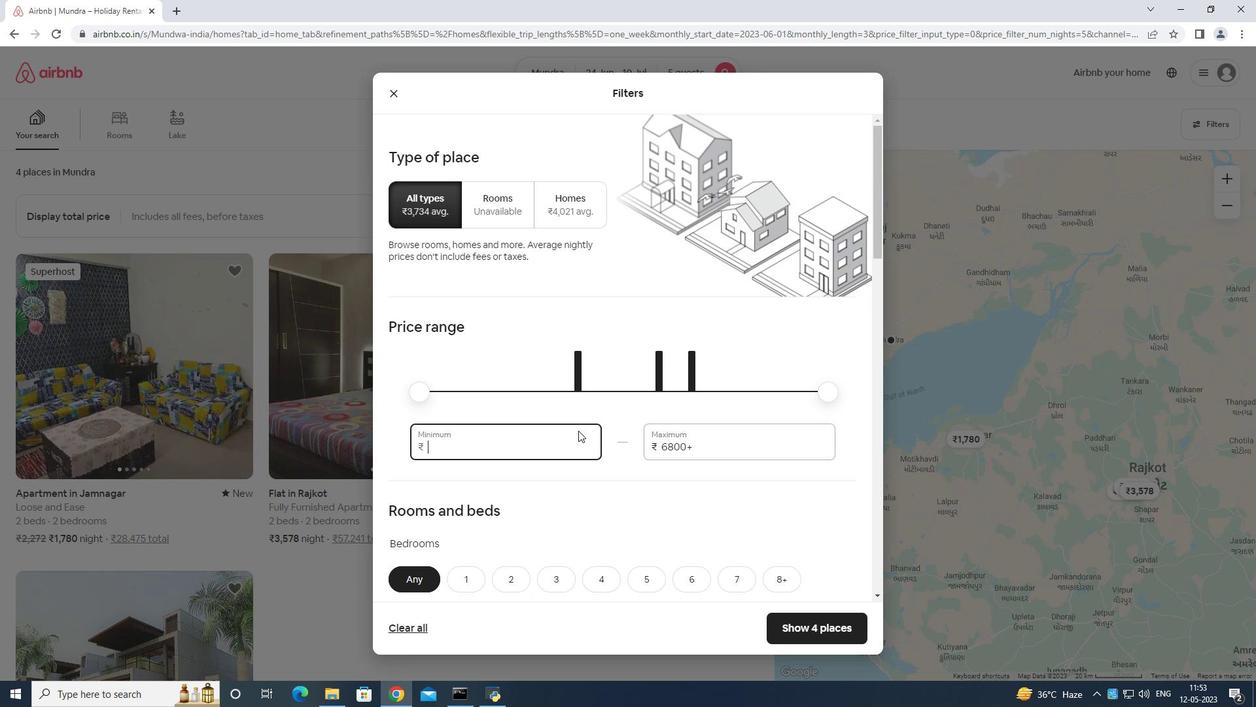 
Action: Key pressed 5
Screenshot: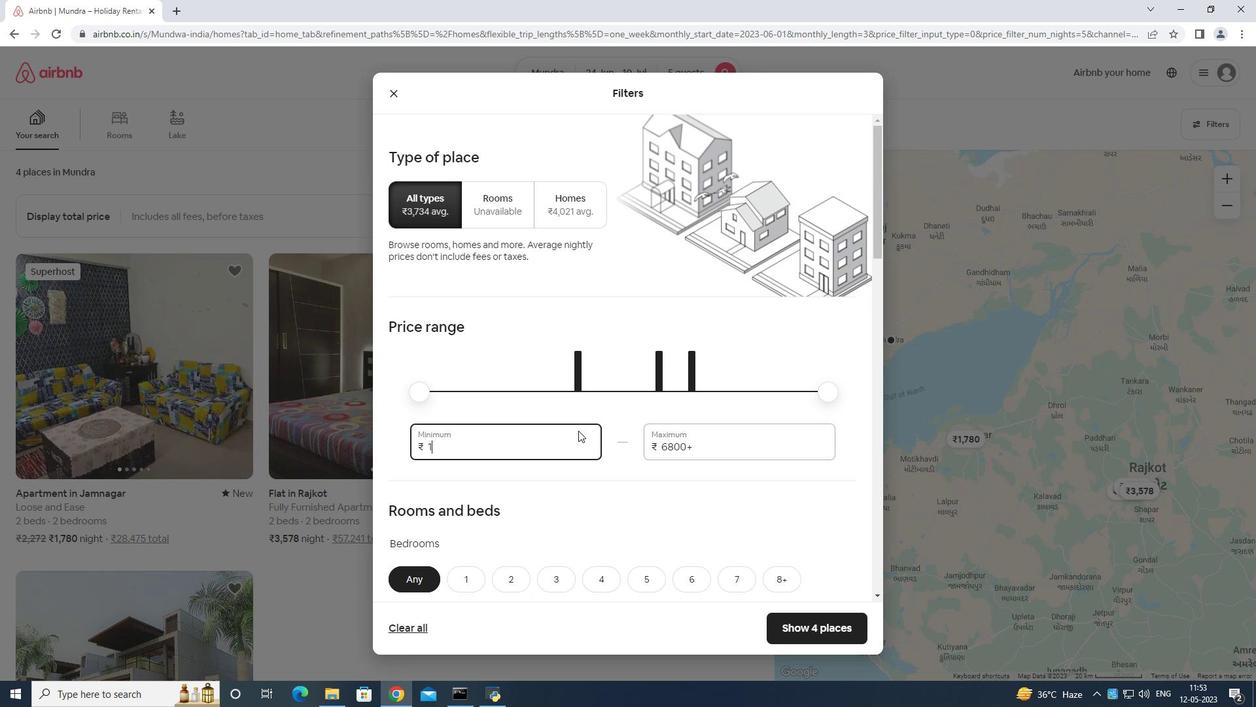 
Action: Mouse moved to (582, 425)
Screenshot: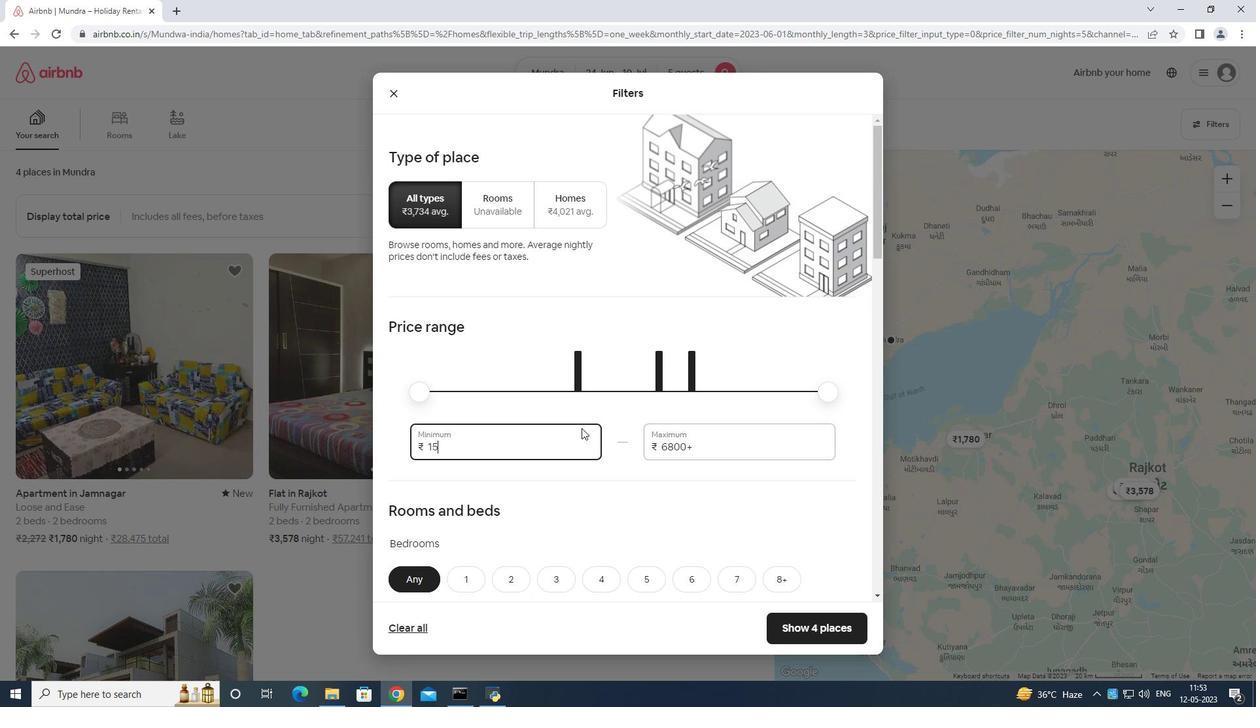 
Action: Key pressed 0
Screenshot: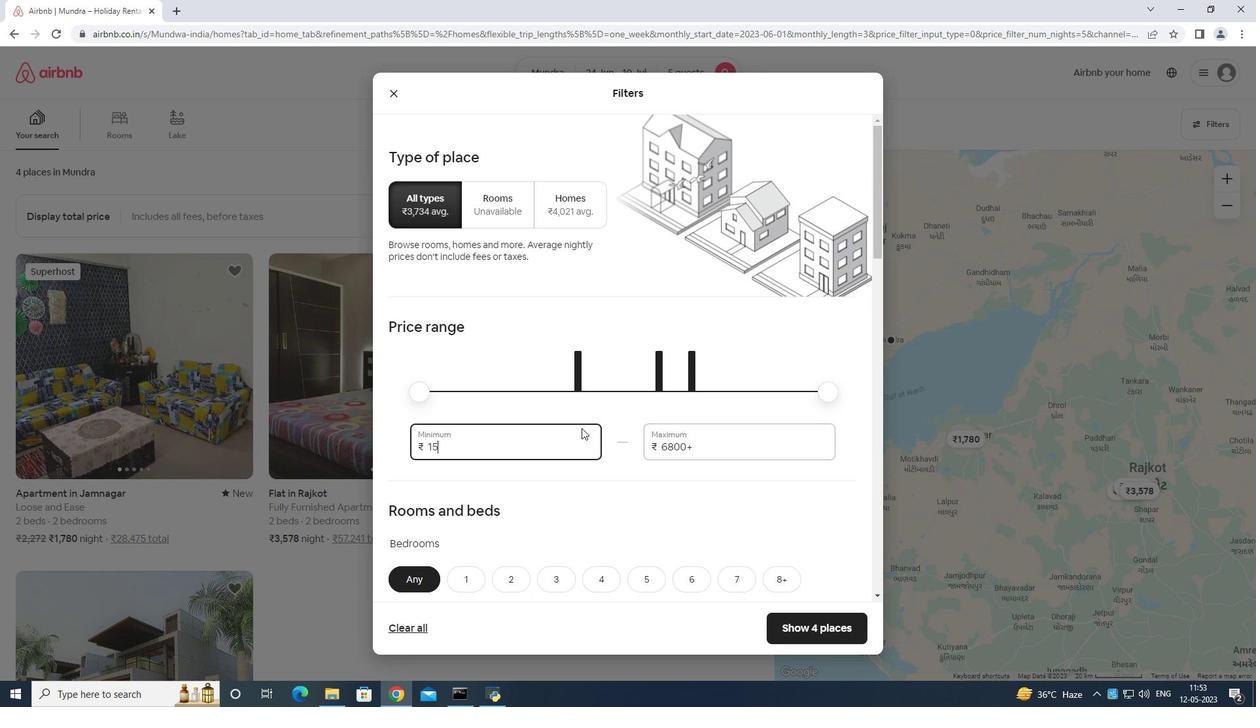 
Action: Mouse moved to (583, 424)
Screenshot: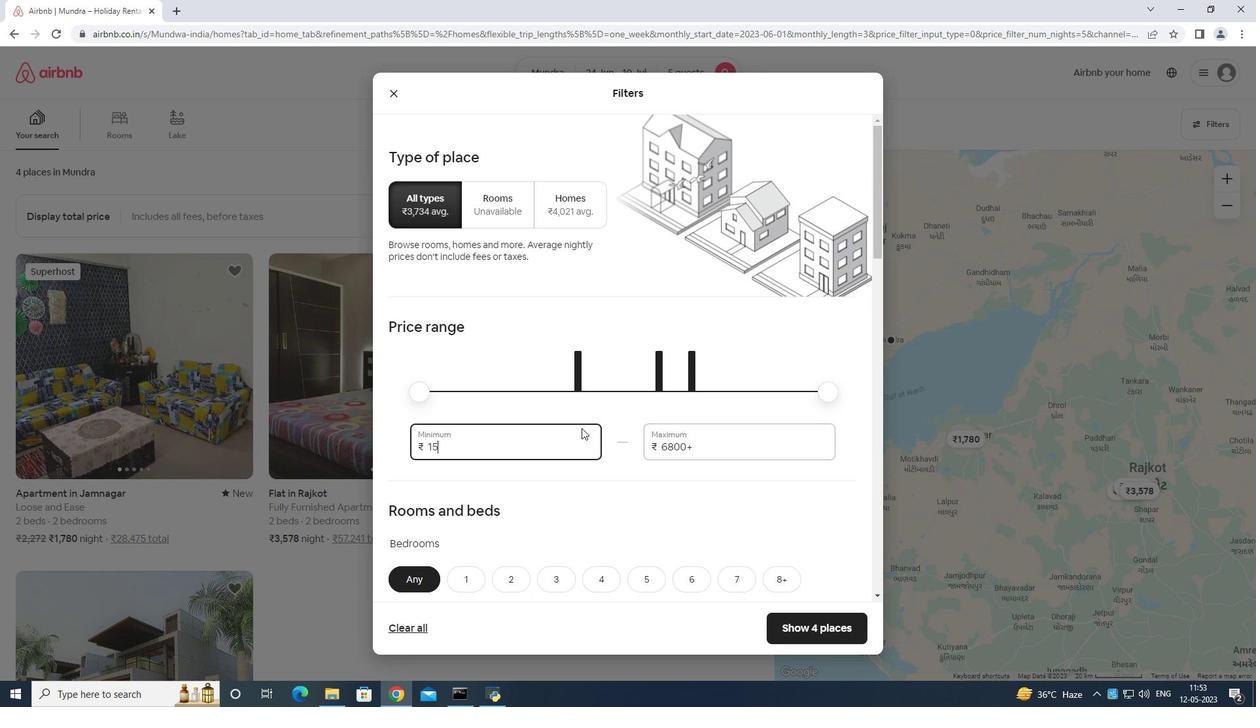 
Action: Key pressed 0
Screenshot: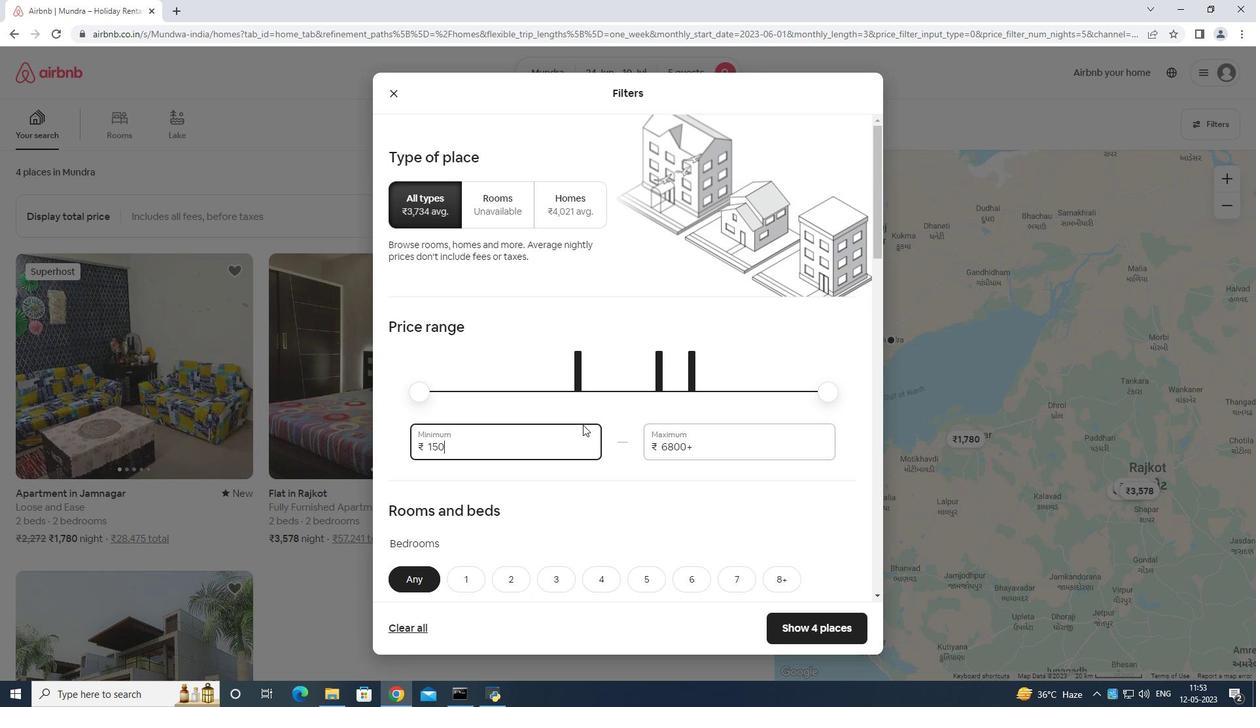 
Action: Mouse moved to (585, 424)
Screenshot: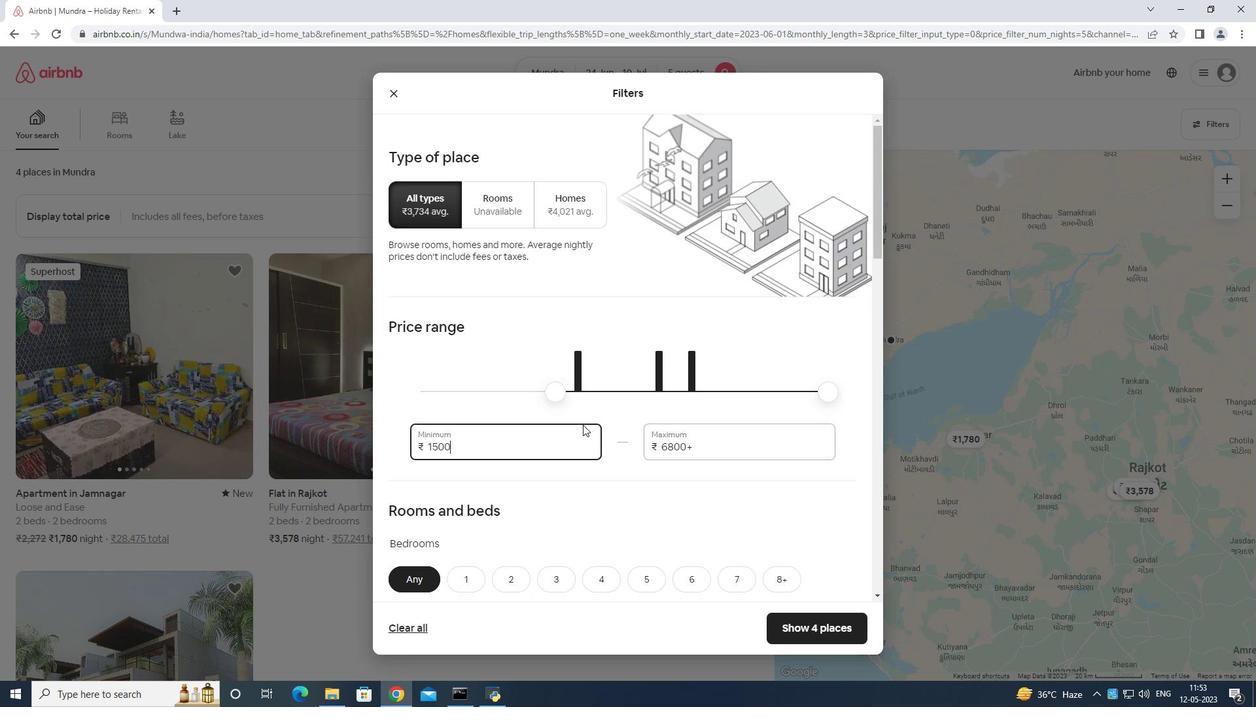 
Action: Key pressed 0
Screenshot: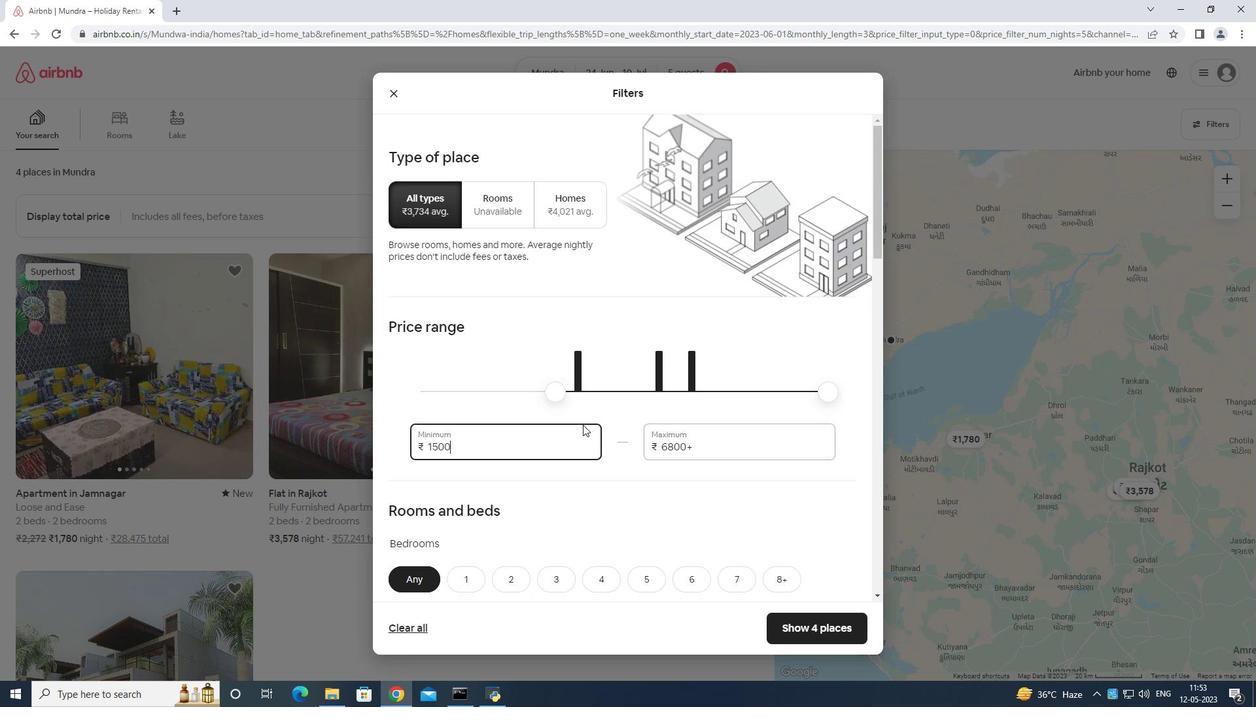 
Action: Mouse moved to (720, 445)
Screenshot: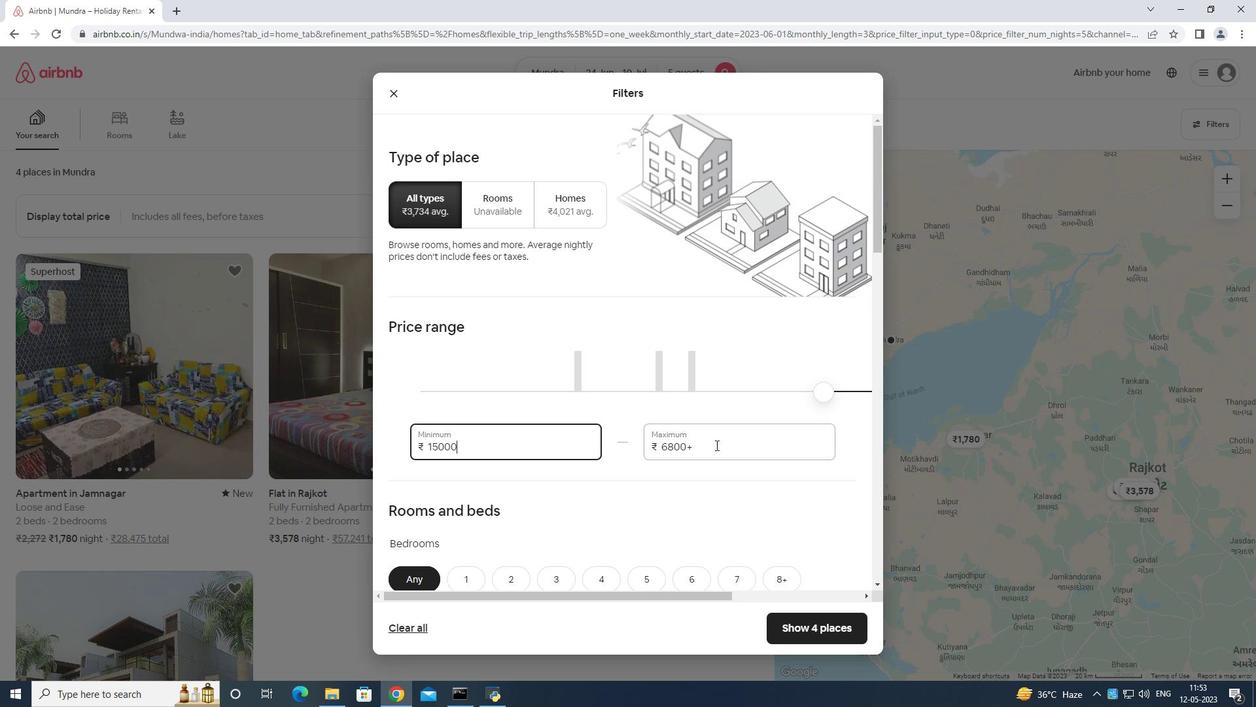 
Action: Mouse pressed left at (720, 445)
Screenshot: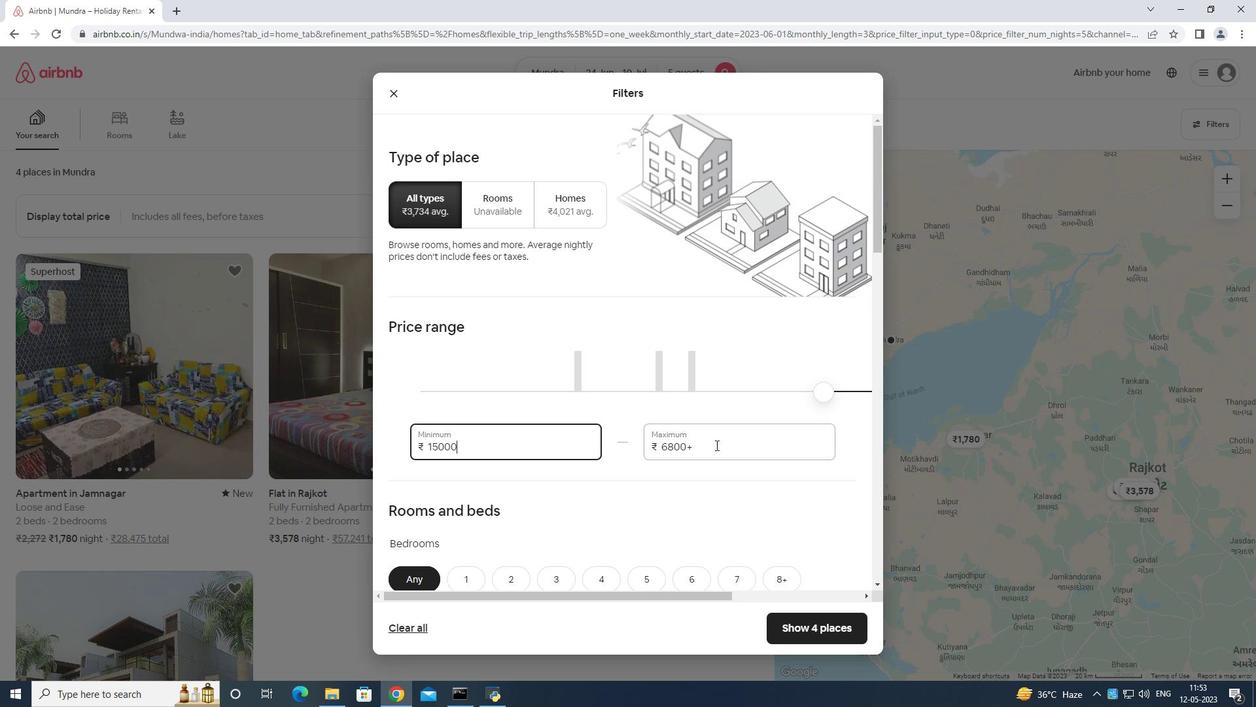 
Action: Mouse moved to (722, 432)
Screenshot: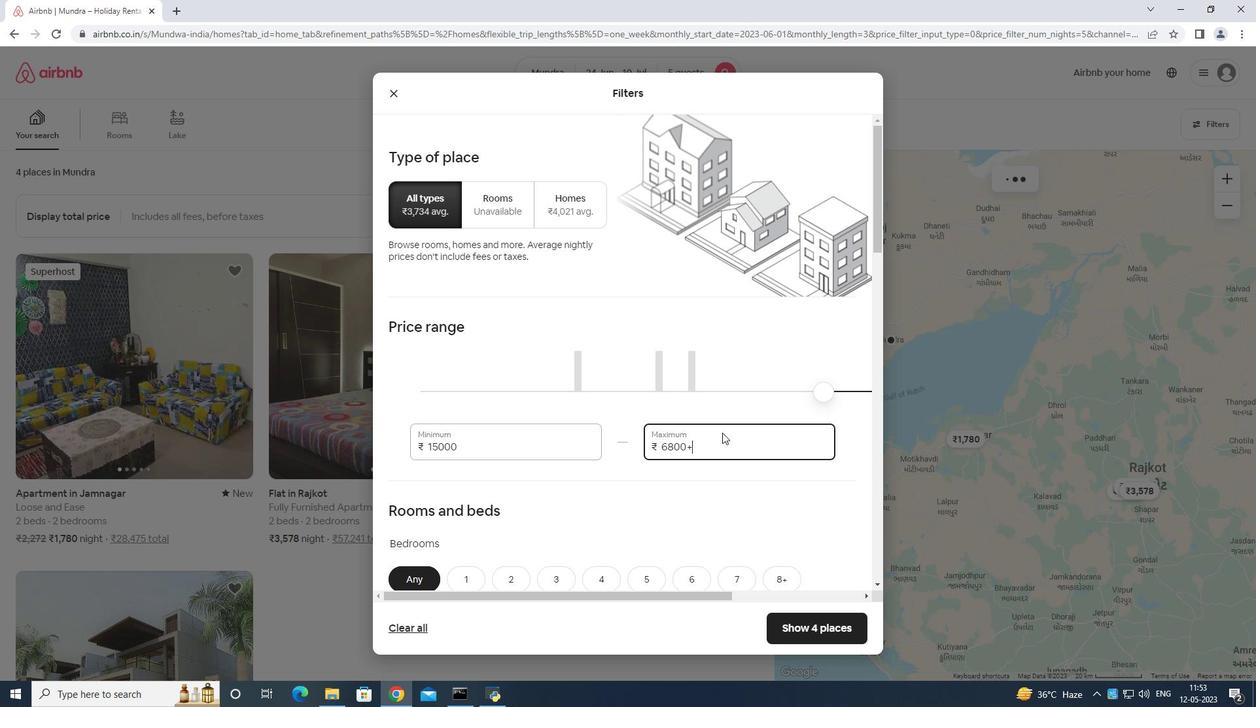 
Action: Key pressed <Key.backspace>
Screenshot: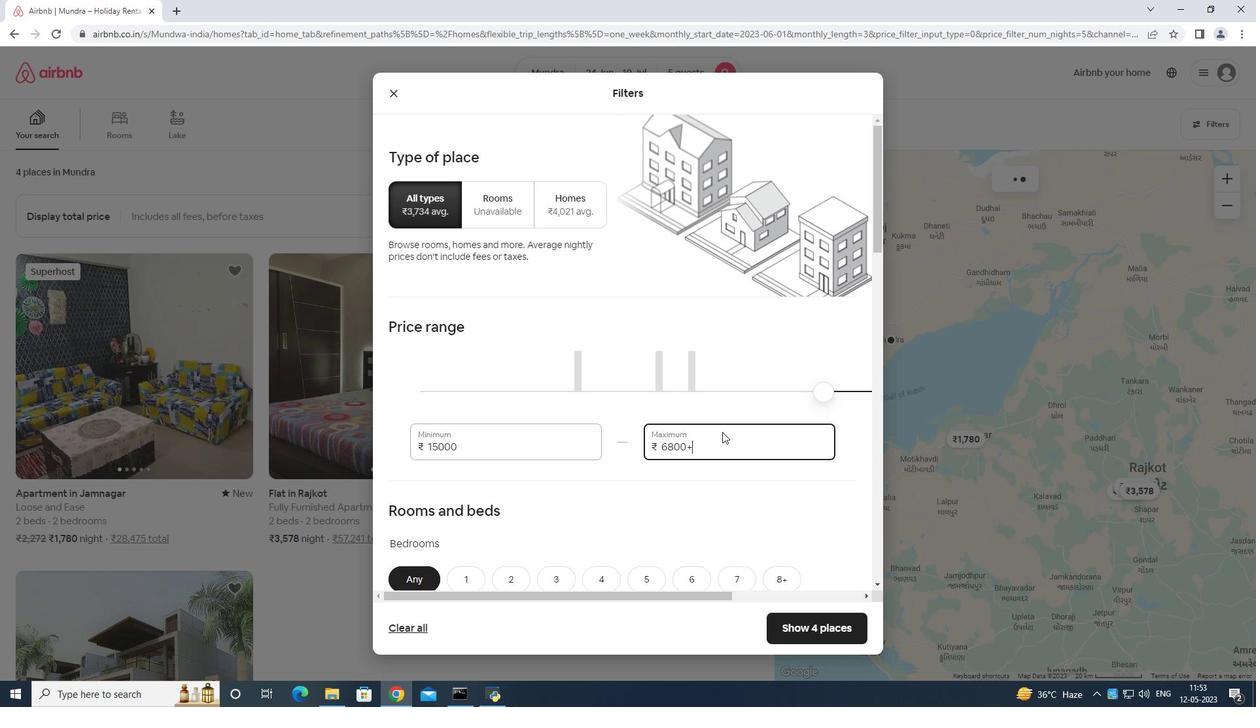 
Action: Mouse moved to (721, 432)
Screenshot: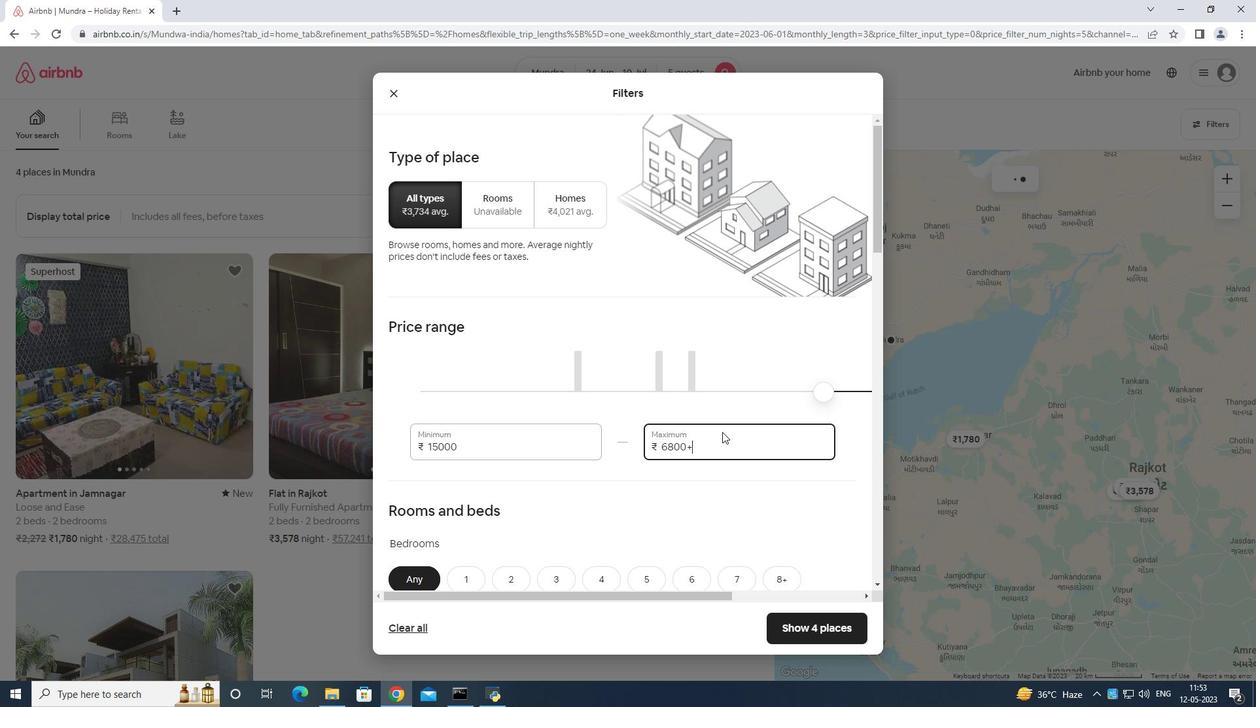 
Action: Key pressed <Key.backspace><Key.backspace><Key.backspace><Key.backspace><Key.backspace><Key.backspace><Key.backspace><Key.backspace><Key.backspace><Key.backspace>25000
Screenshot: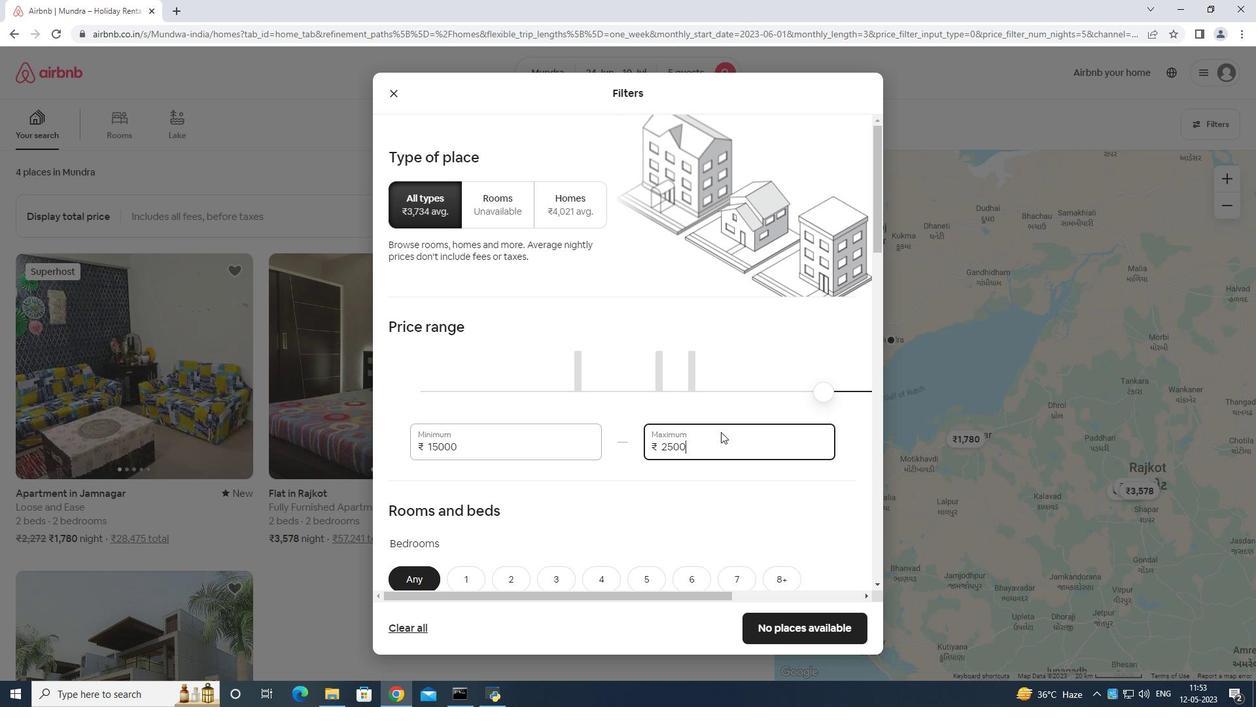 
Action: Mouse moved to (723, 429)
Screenshot: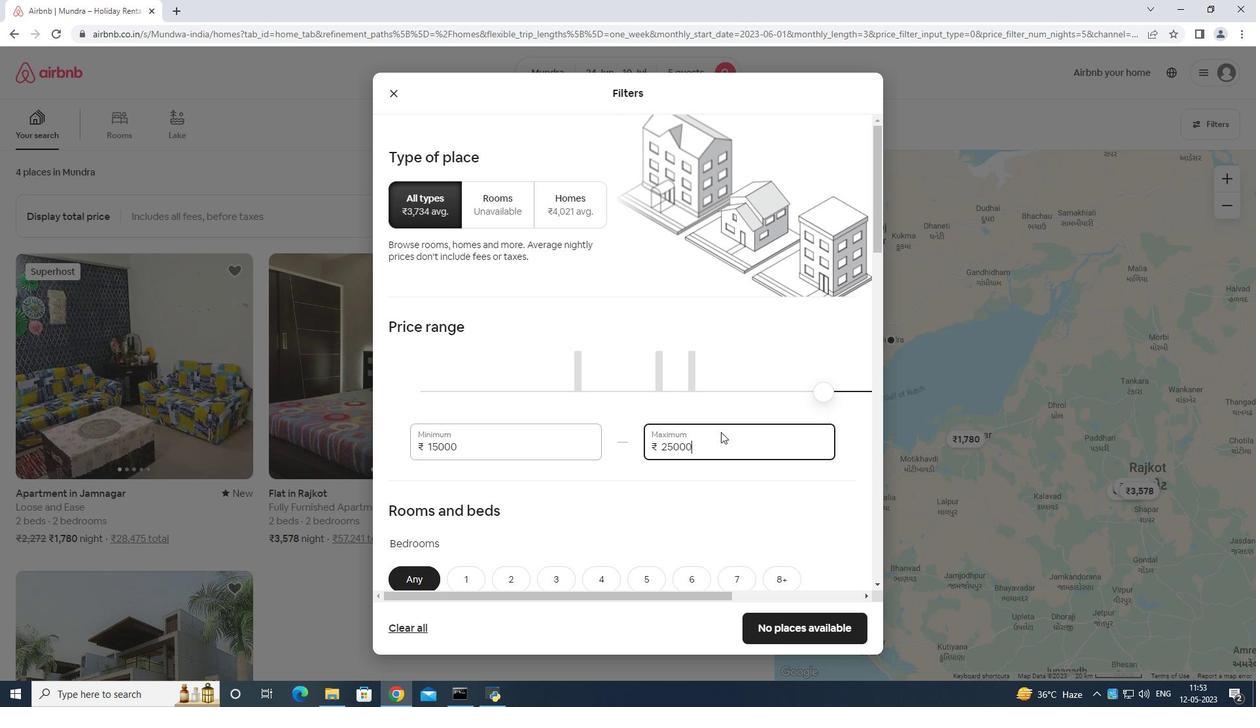 
Action: Mouse scrolled (723, 428) with delta (0, 0)
Screenshot: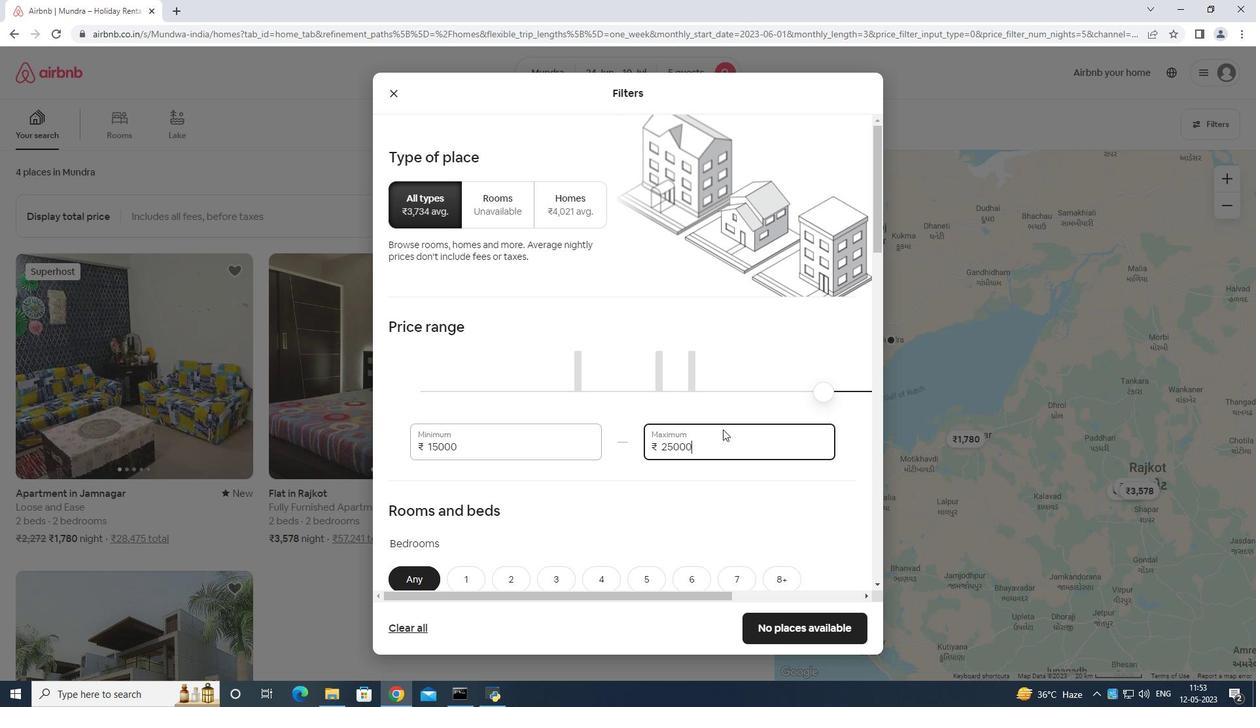 
Action: Mouse moved to (724, 429)
Screenshot: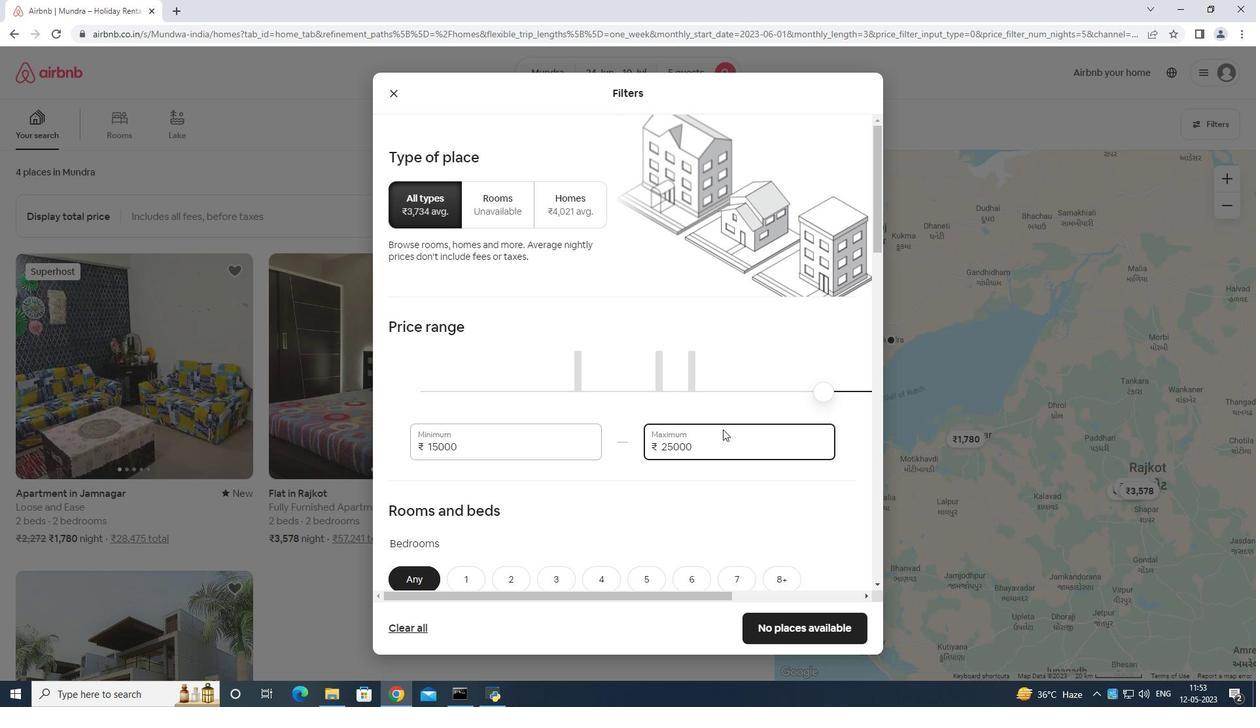 
Action: Mouse scrolled (724, 428) with delta (0, 0)
Screenshot: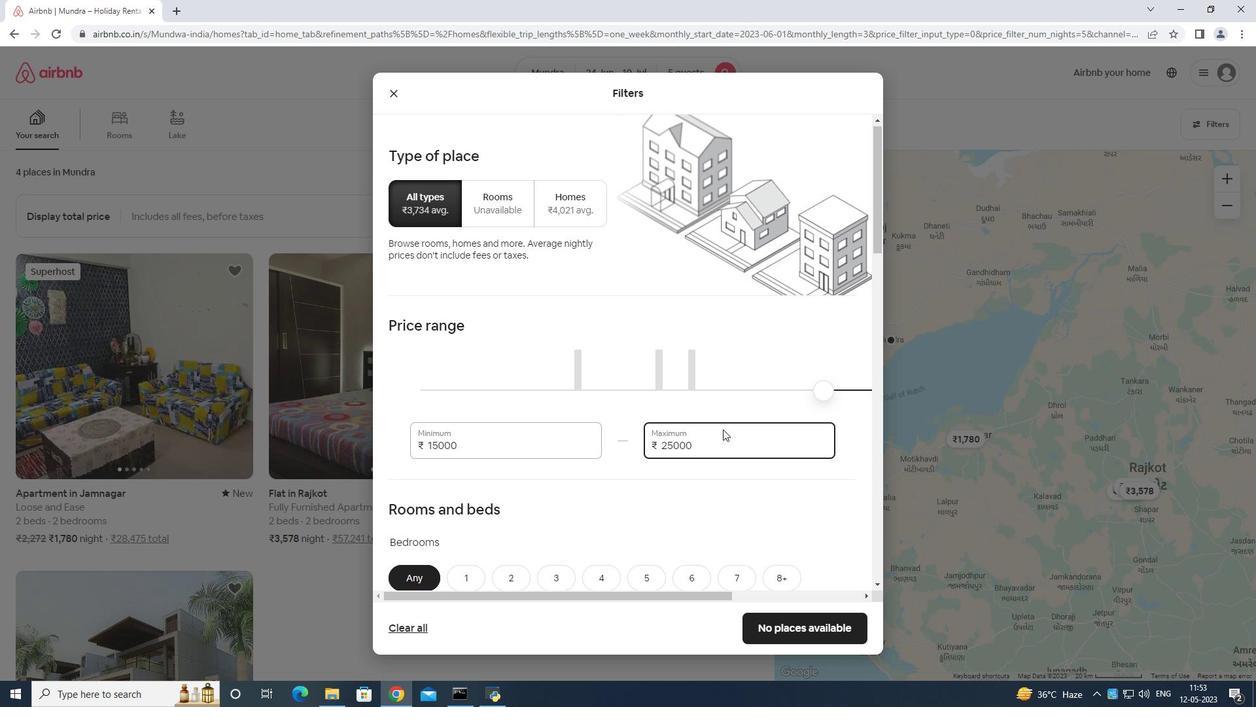 
Action: Mouse moved to (724, 429)
Screenshot: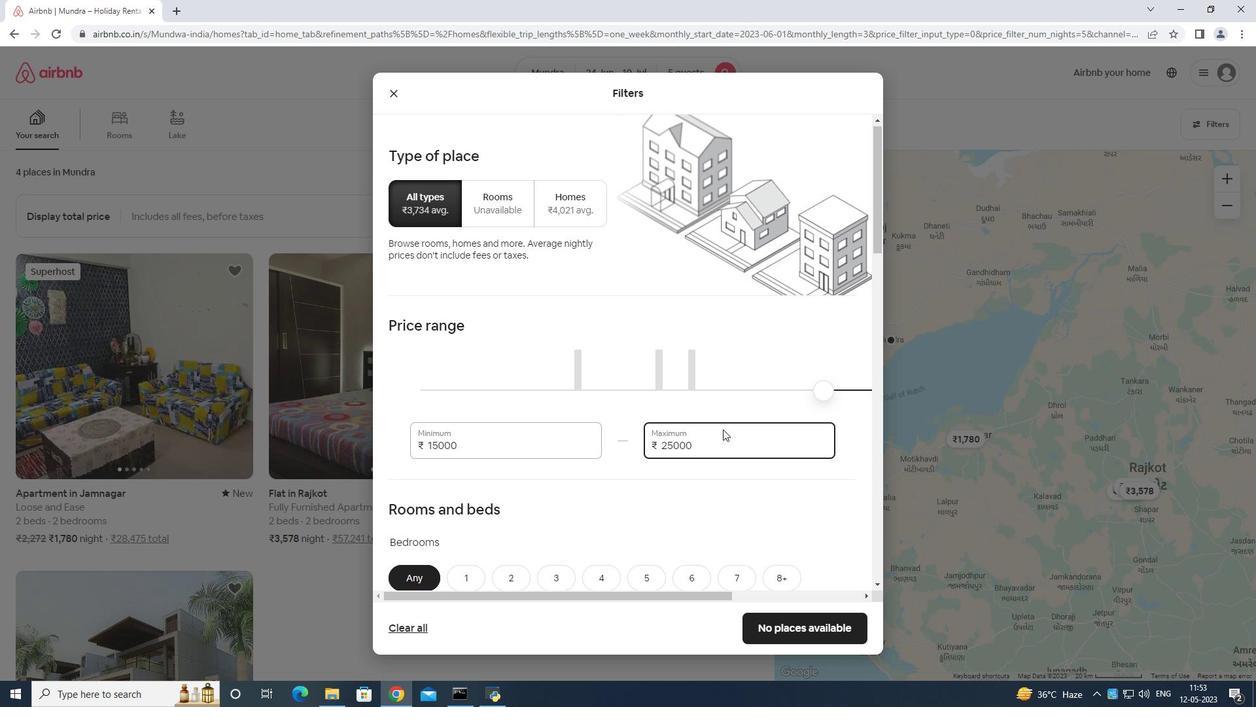
Action: Mouse scrolled (724, 428) with delta (0, 0)
Screenshot: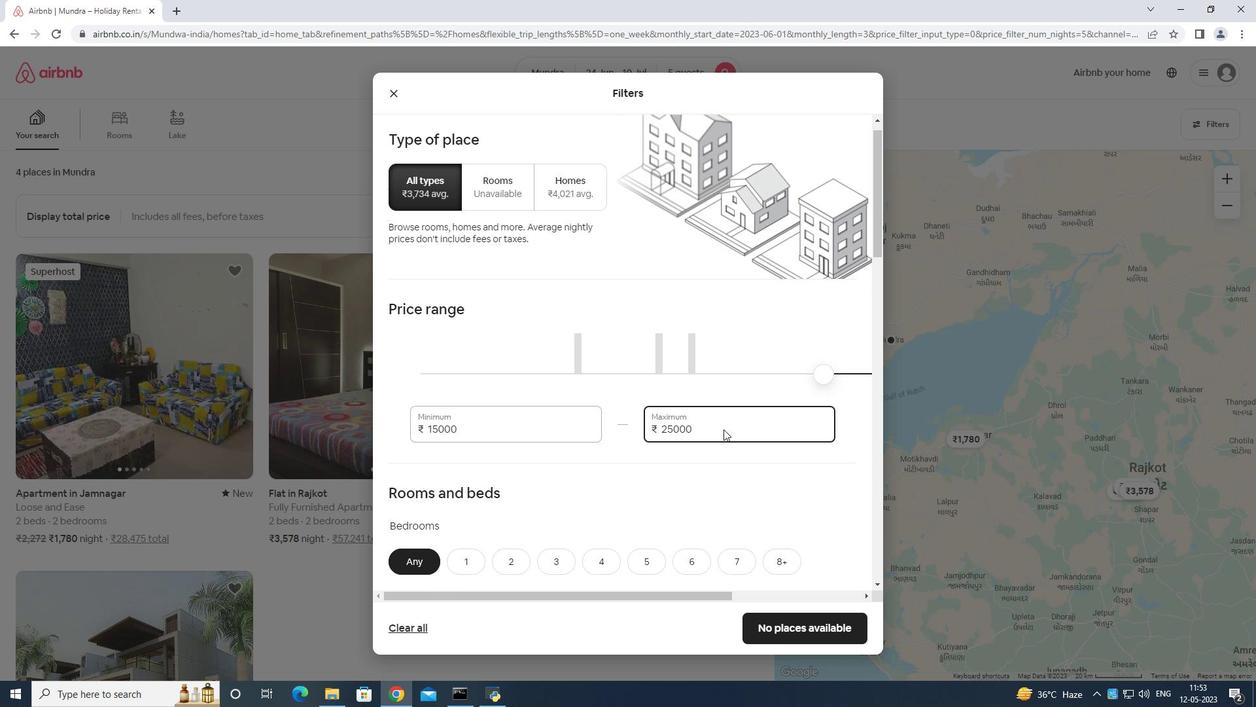 
Action: Mouse scrolled (724, 428) with delta (0, 0)
Screenshot: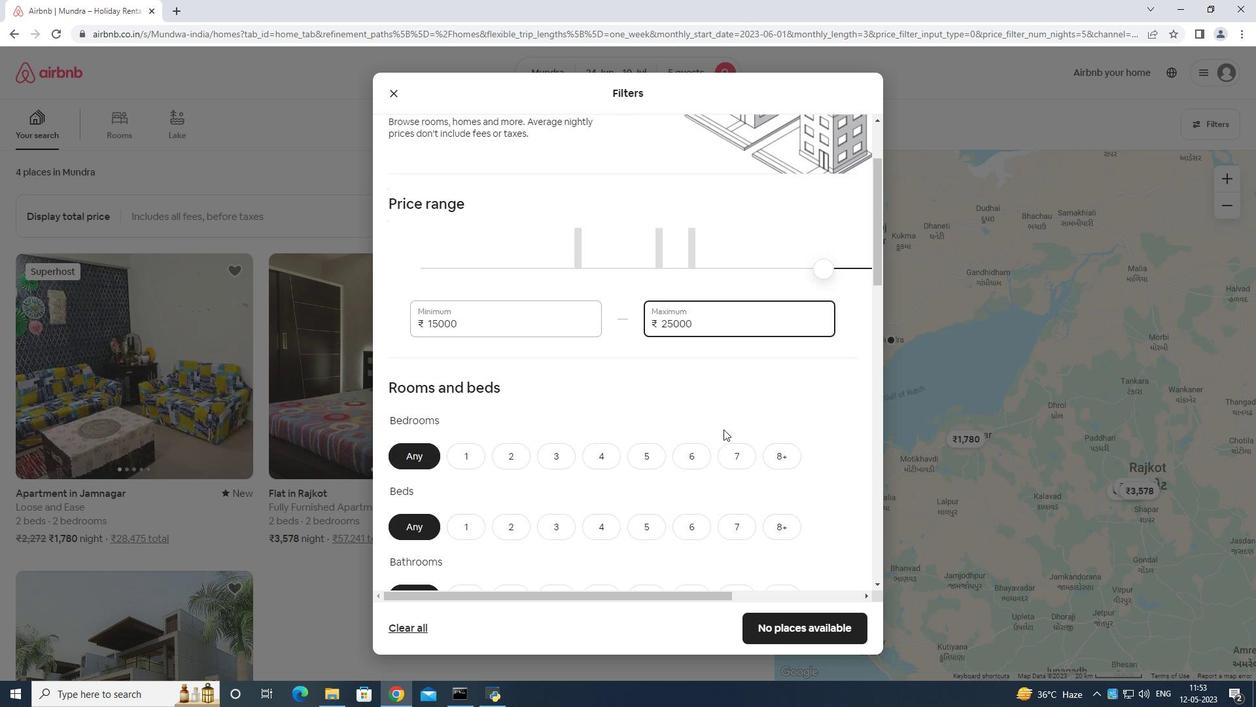 
Action: Mouse scrolled (724, 428) with delta (0, 0)
Screenshot: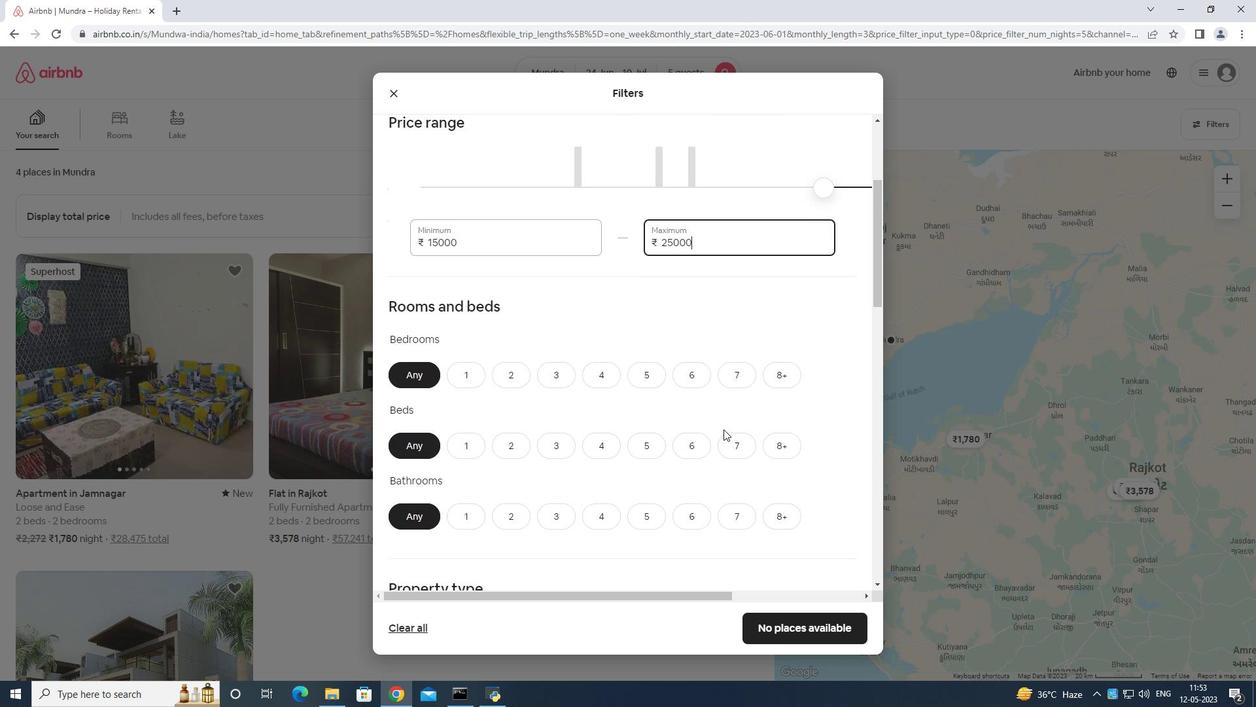 
Action: Mouse moved to (643, 254)
Screenshot: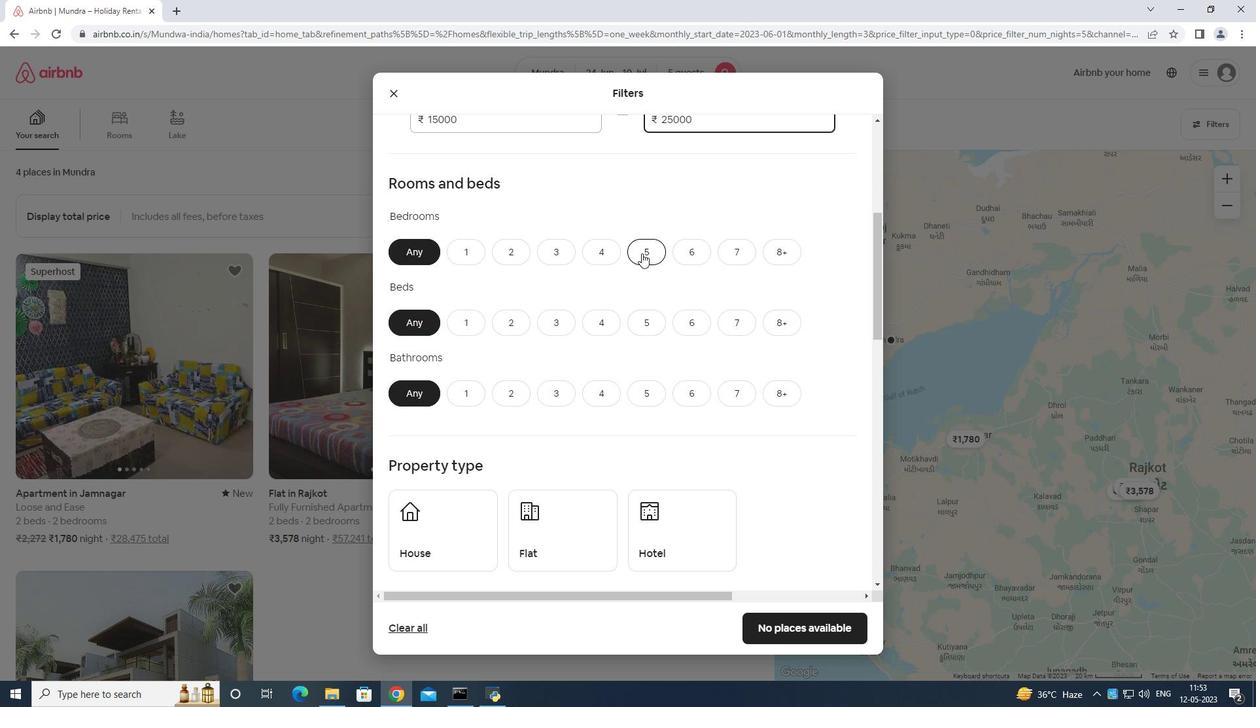 
Action: Mouse pressed left at (643, 254)
Screenshot: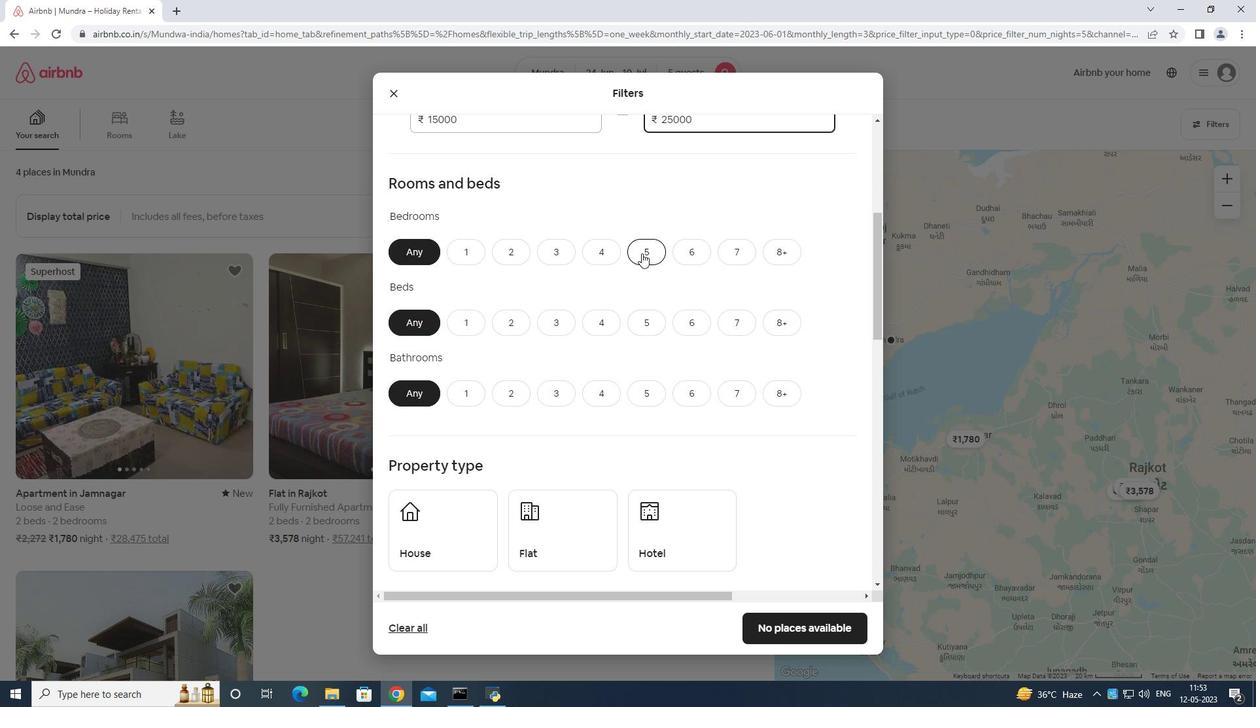 
Action: Mouse moved to (644, 324)
Screenshot: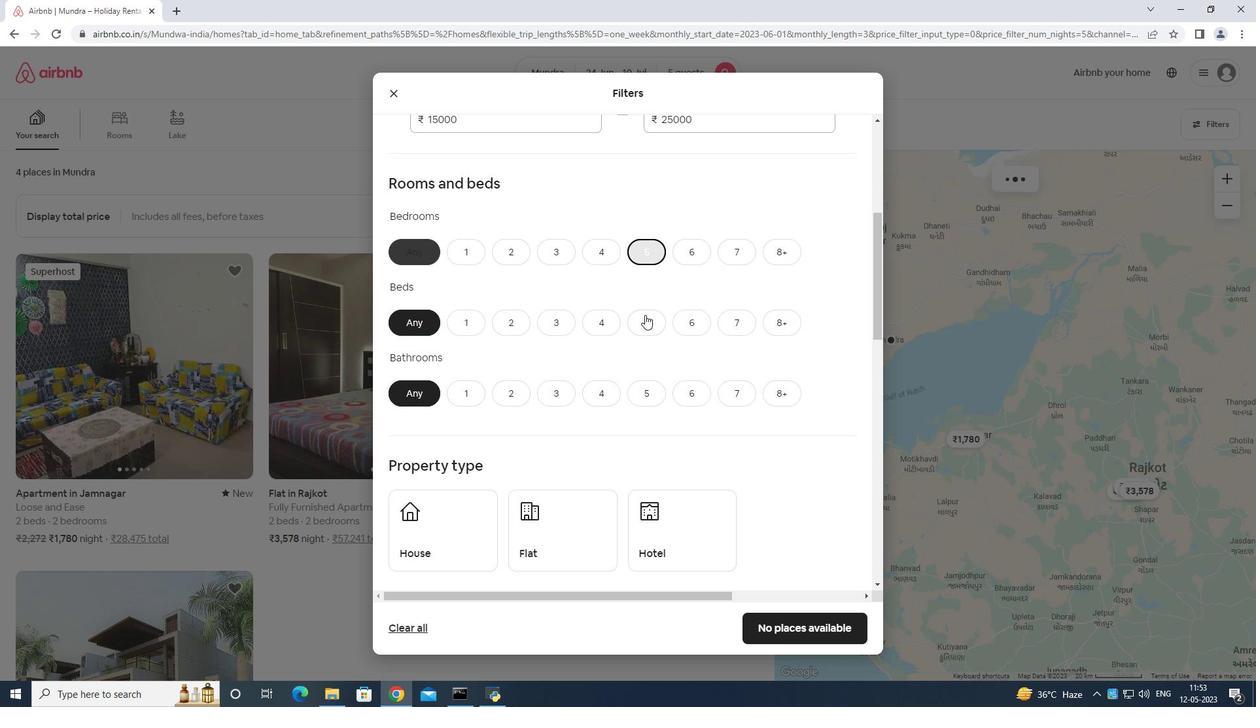 
Action: Mouse pressed left at (644, 324)
Screenshot: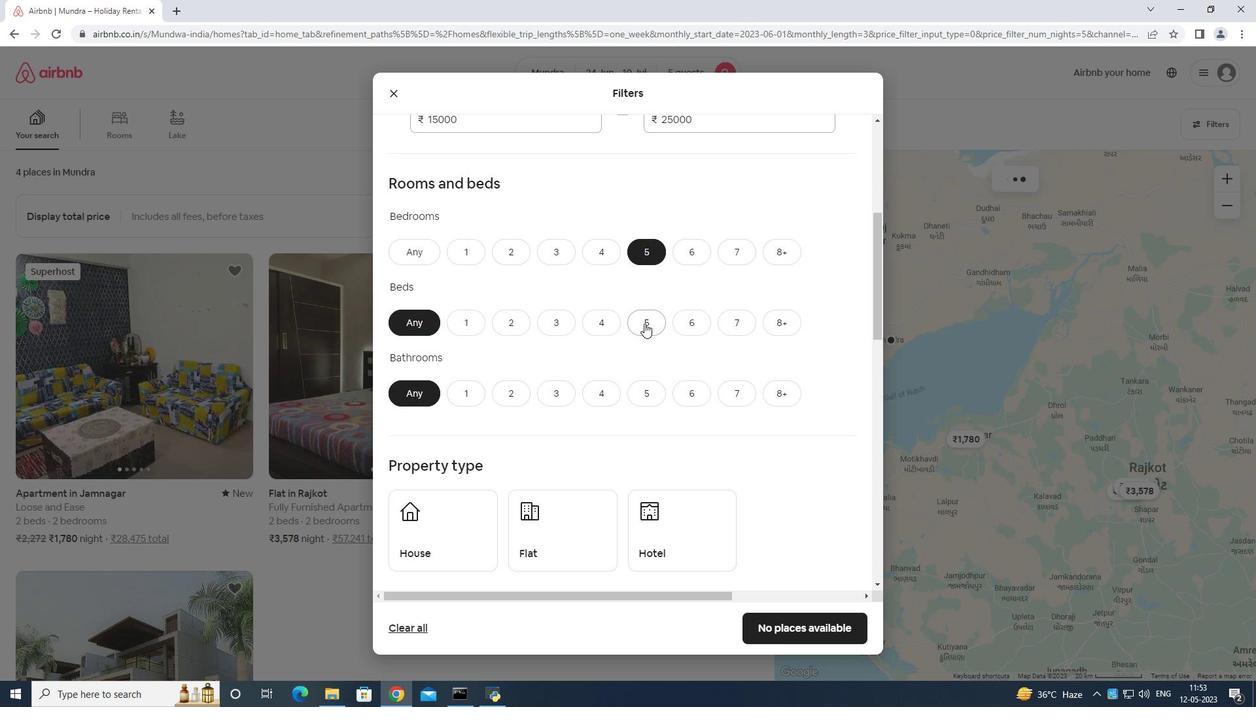 
Action: Mouse moved to (640, 388)
Screenshot: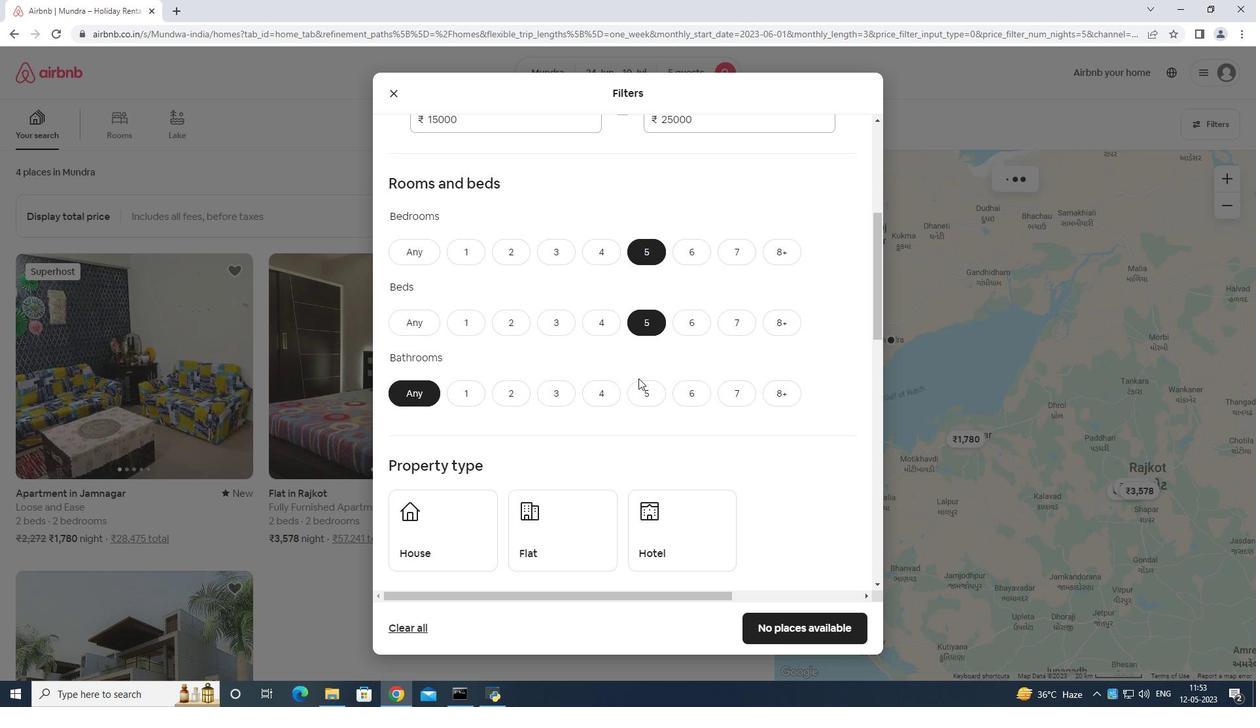 
Action: Mouse pressed left at (640, 388)
Screenshot: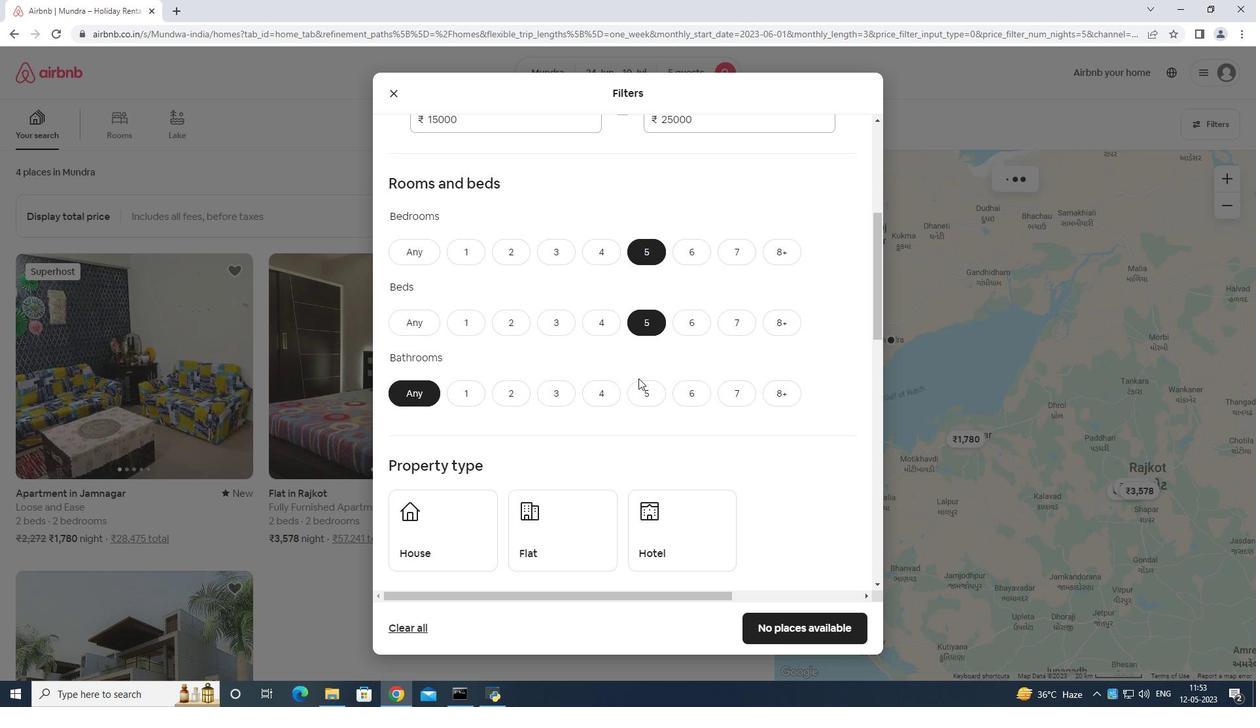 
Action: Mouse moved to (651, 389)
Screenshot: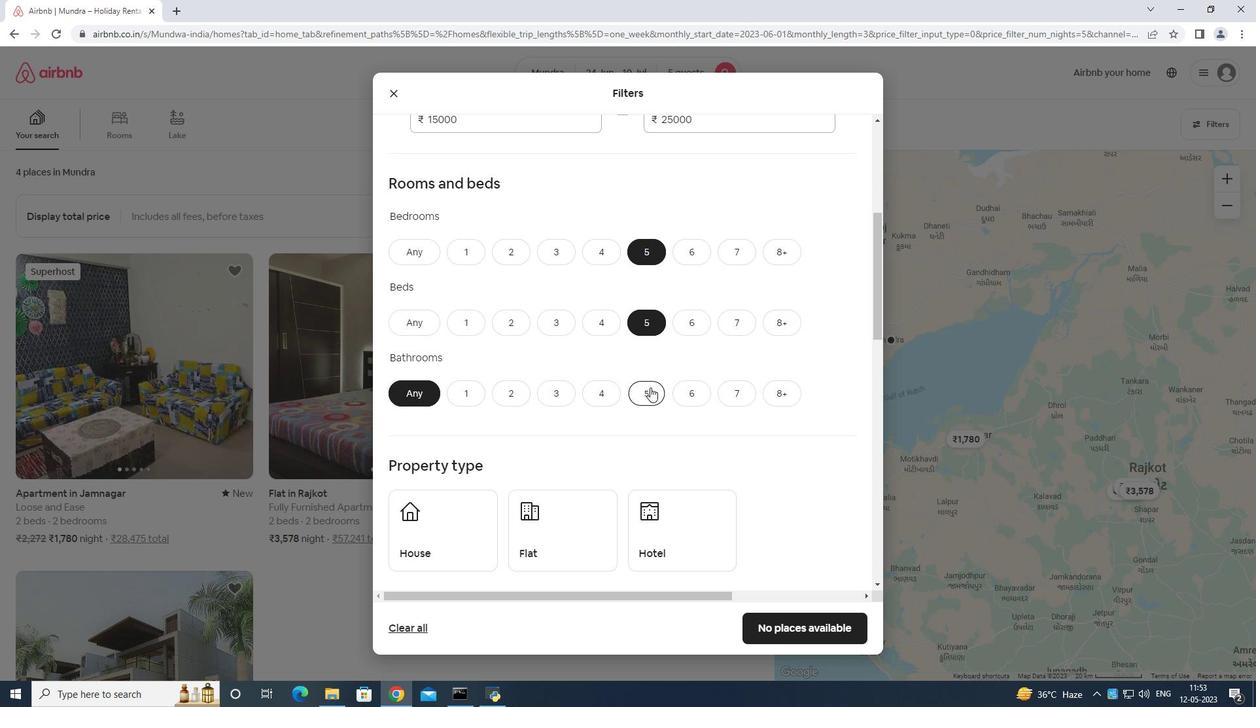 
Action: Mouse scrolled (651, 388) with delta (0, 0)
Screenshot: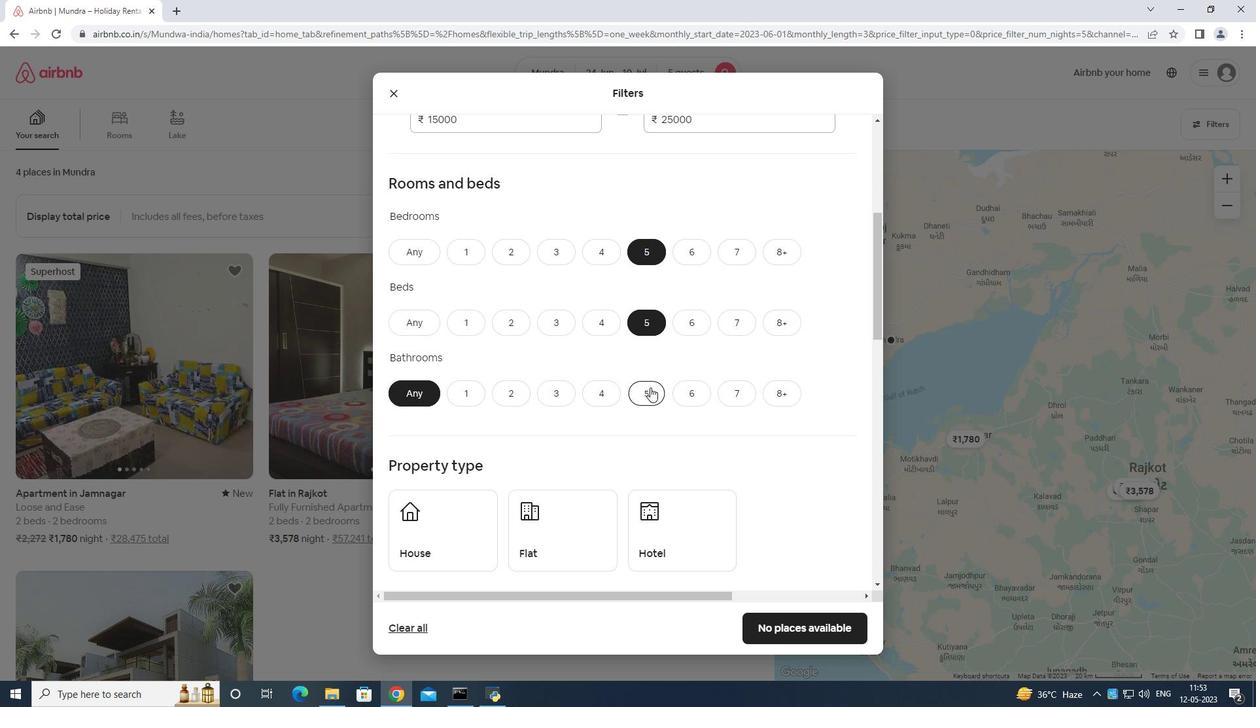 
Action: Mouse moved to (643, 394)
Screenshot: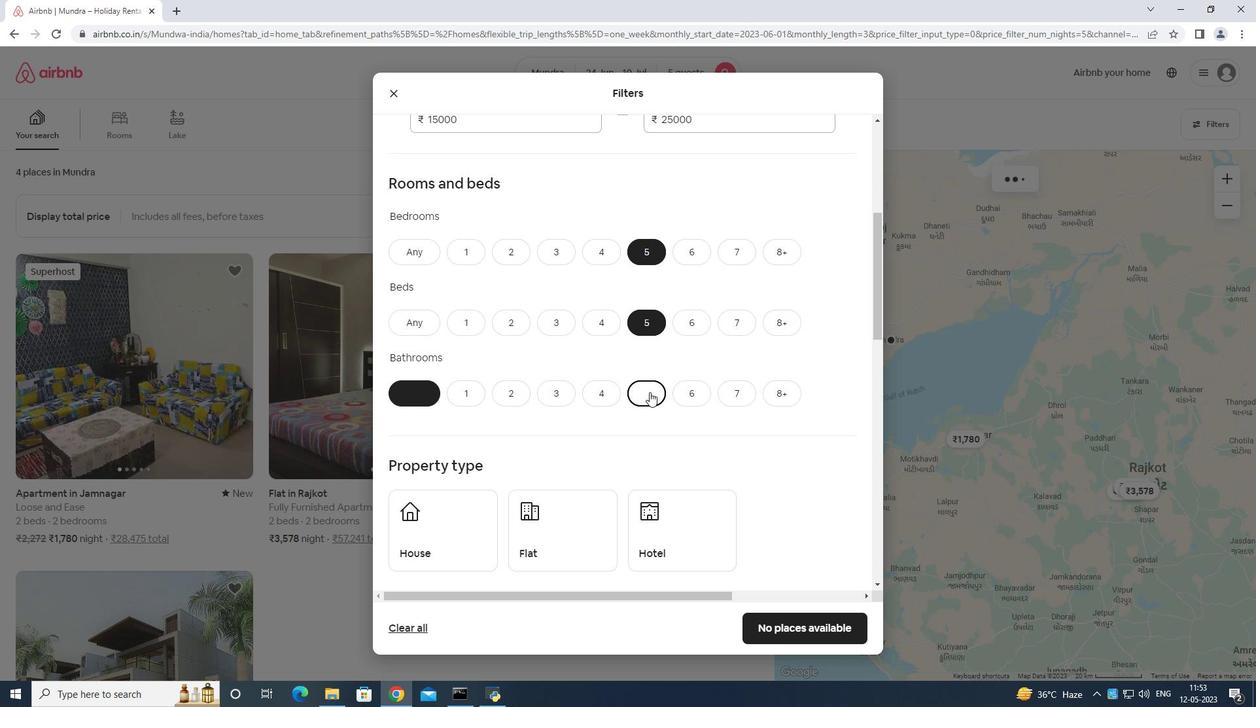 
Action: Mouse scrolled (644, 393) with delta (0, 0)
Screenshot: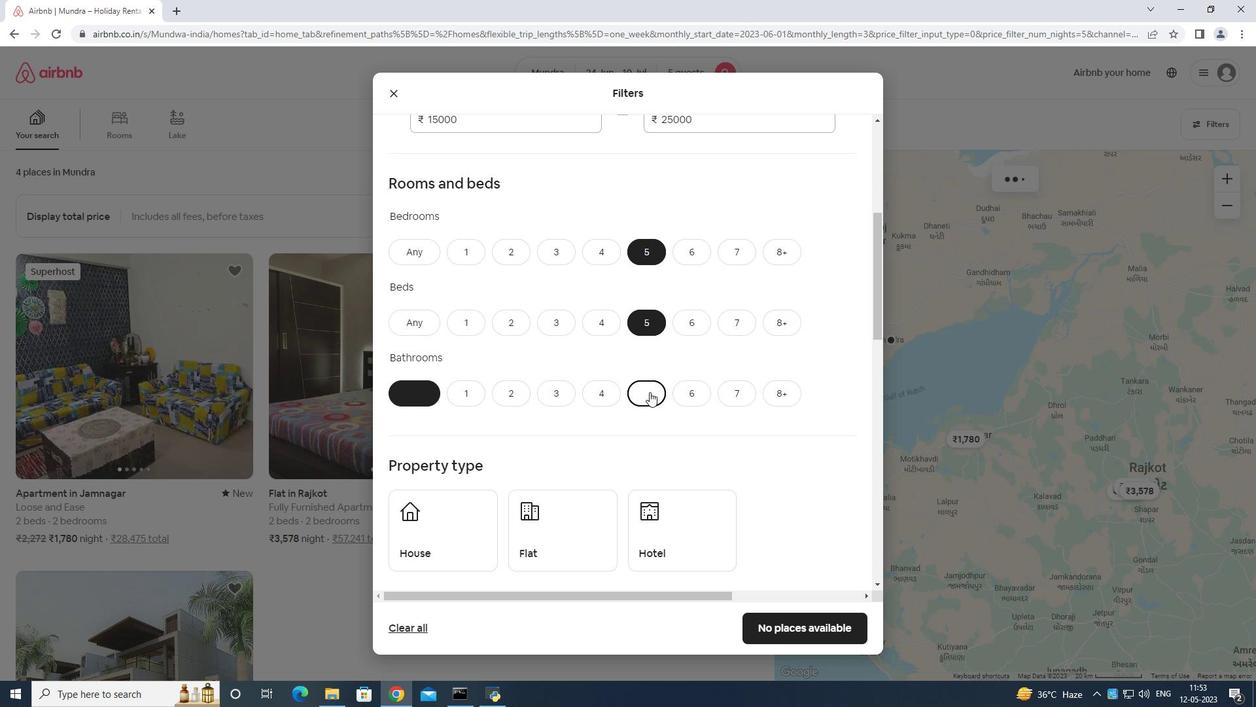 
Action: Mouse moved to (443, 399)
Screenshot: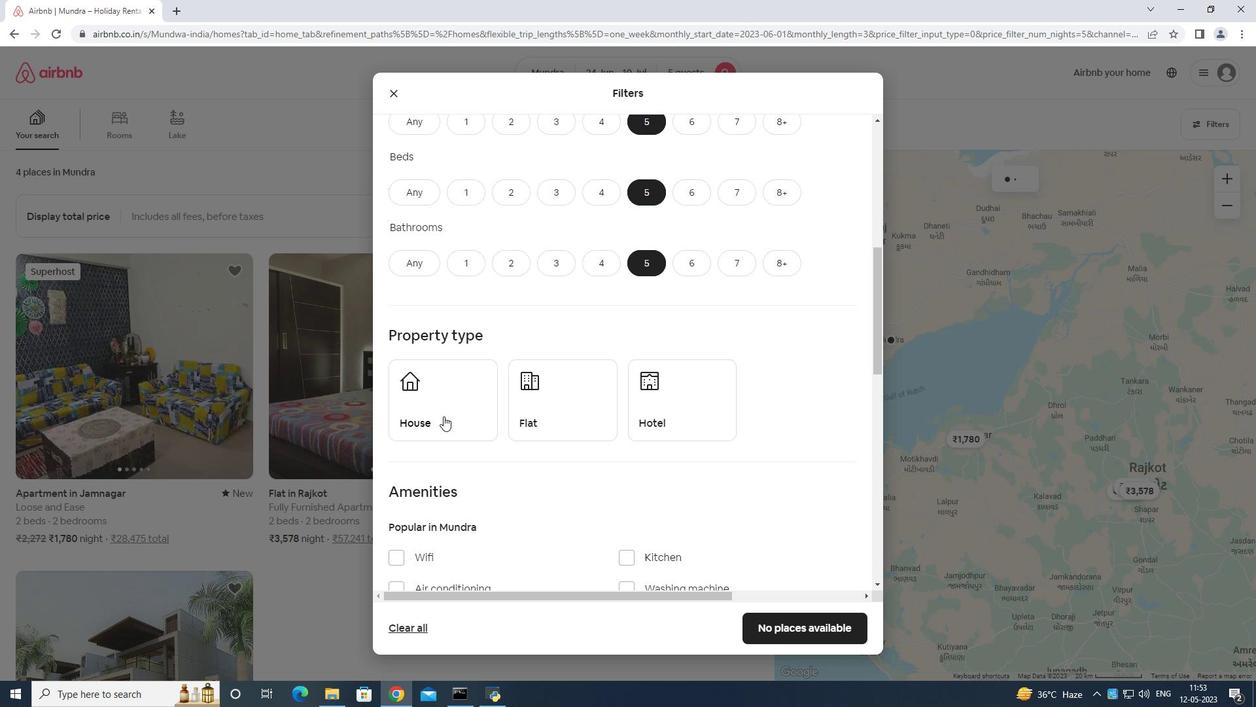 
Action: Mouse pressed left at (443, 399)
Screenshot: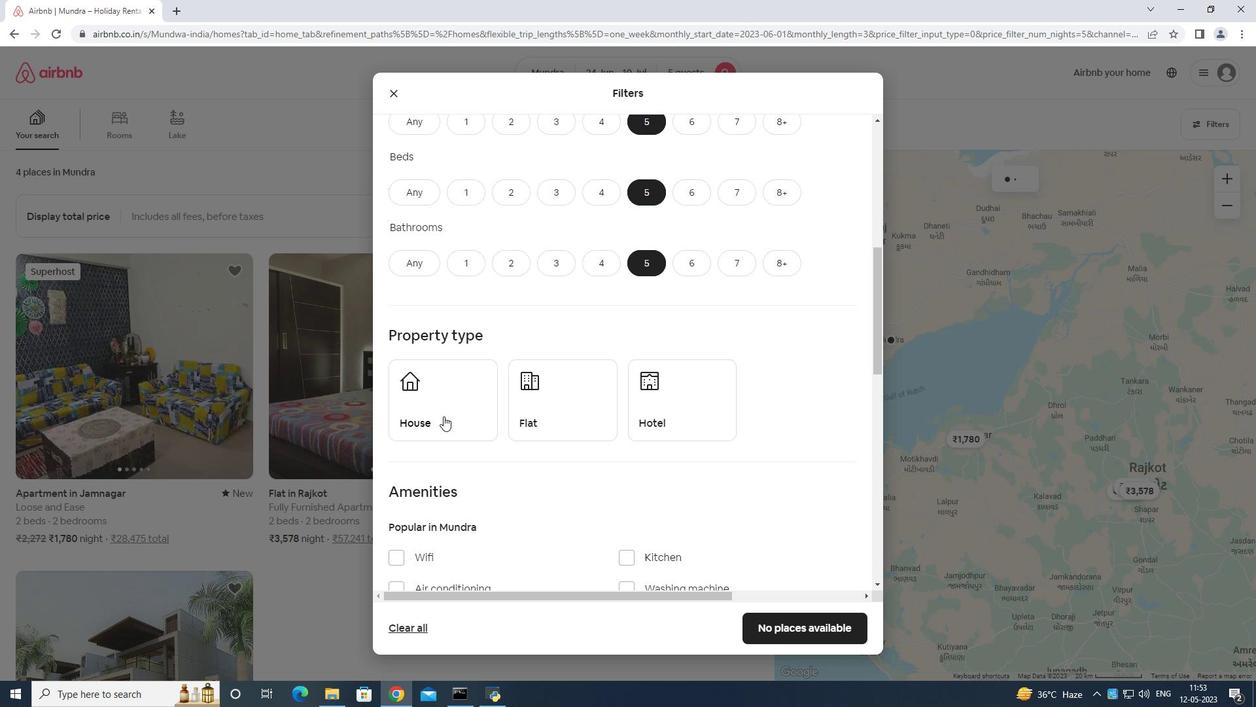 
Action: Mouse moved to (563, 406)
Screenshot: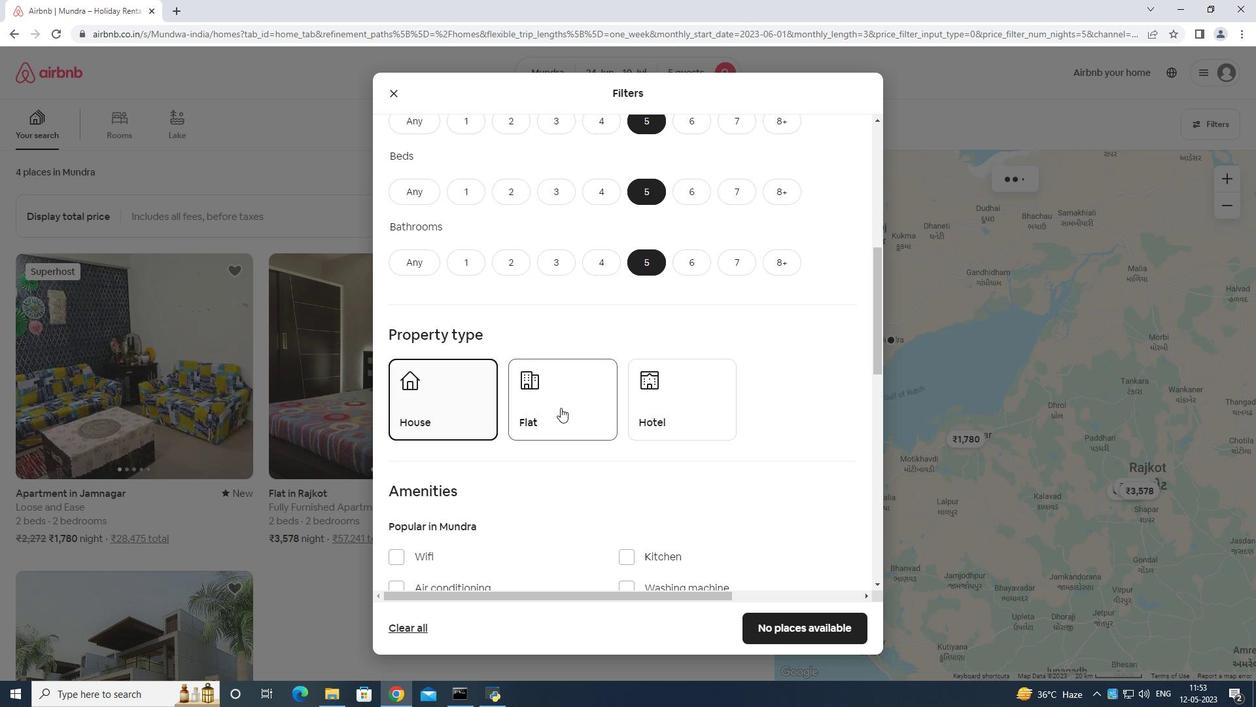 
Action: Mouse pressed left at (563, 406)
Screenshot: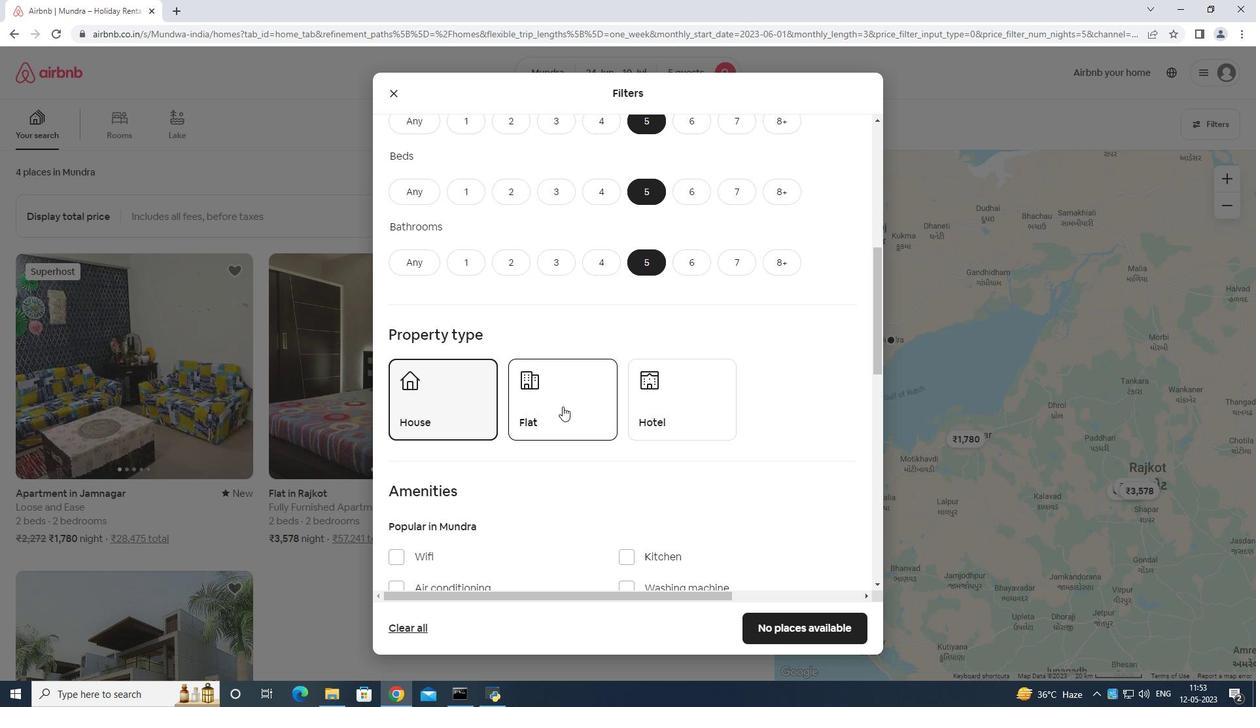 
Action: Mouse moved to (606, 401)
Screenshot: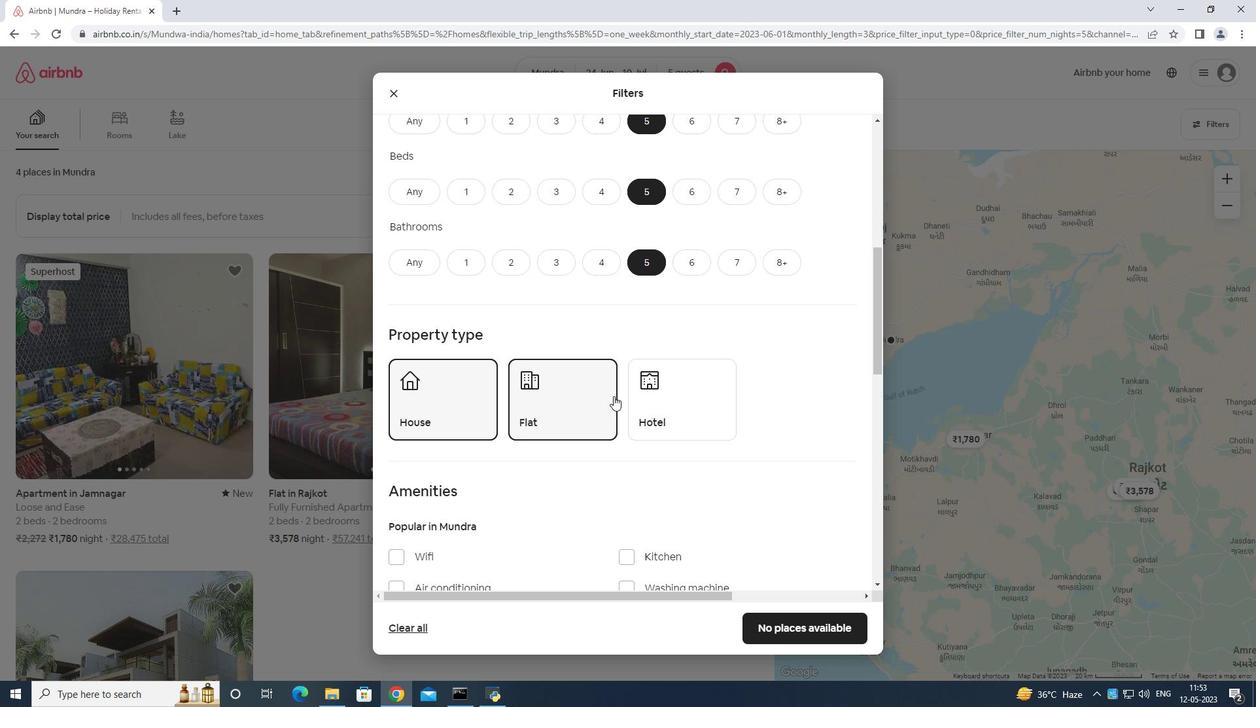 
Action: Mouse scrolled (606, 401) with delta (0, 0)
Screenshot: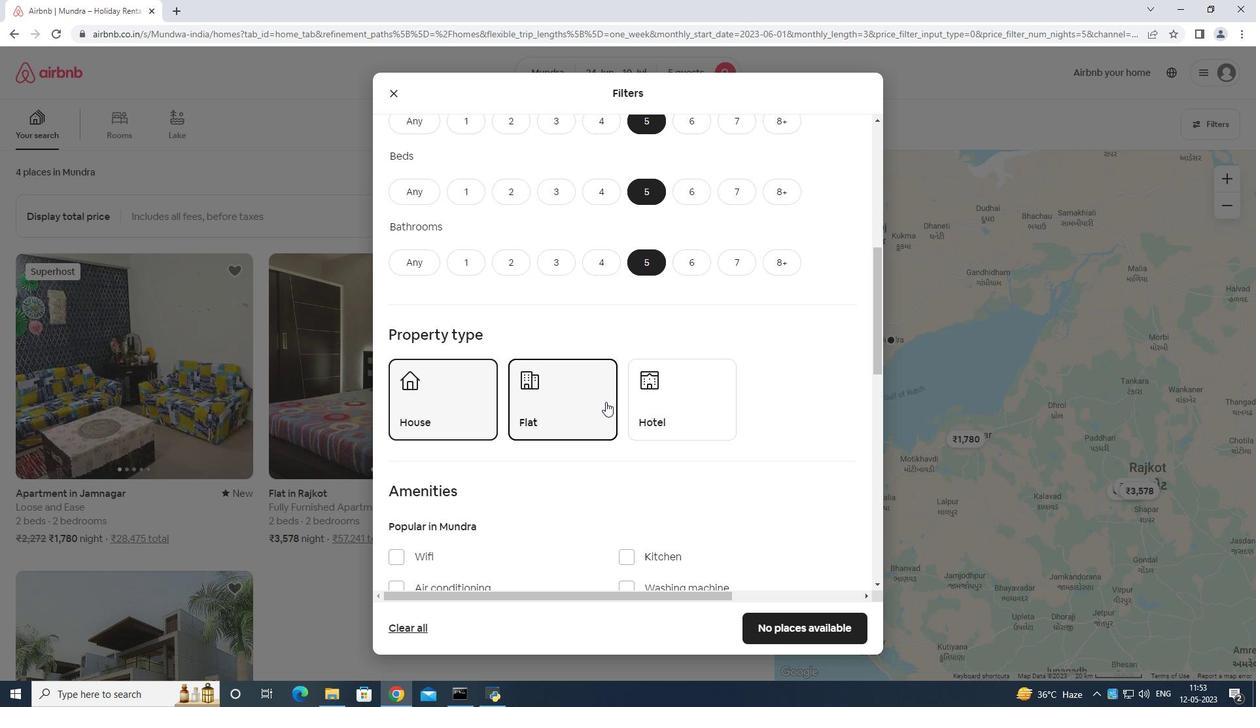 
Action: Mouse moved to (606, 403)
Screenshot: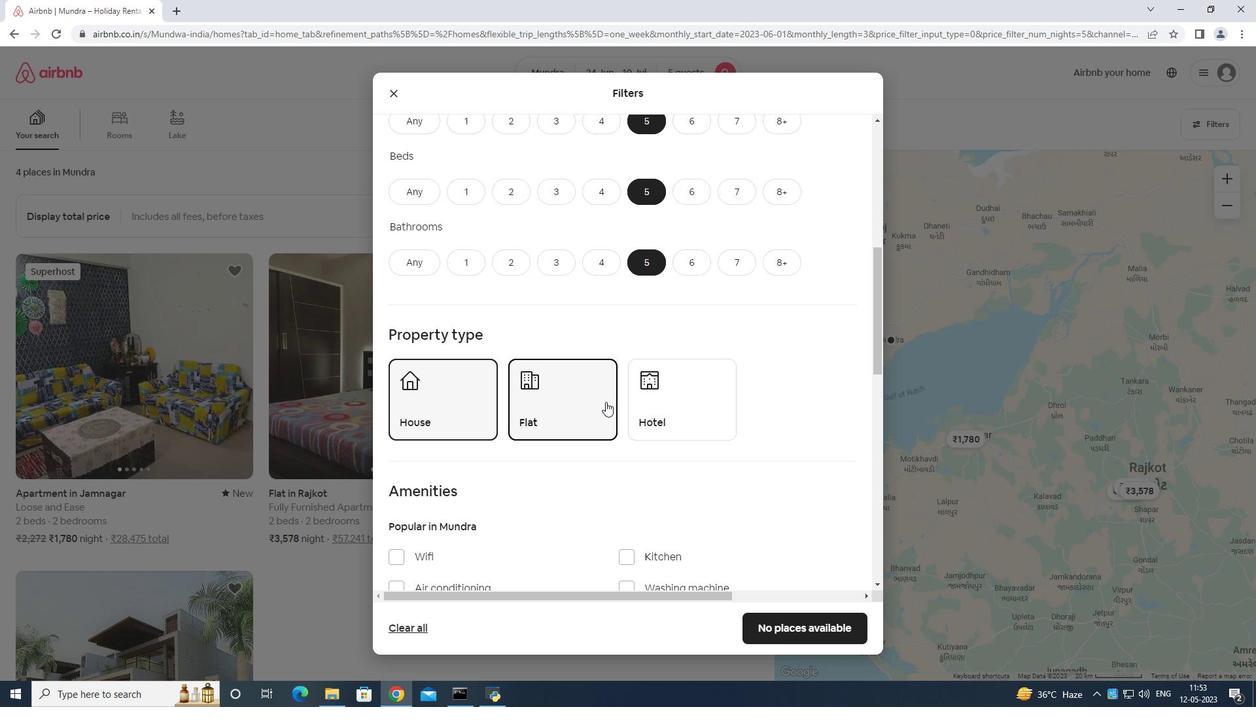 
Action: Mouse scrolled (606, 402) with delta (0, 0)
Screenshot: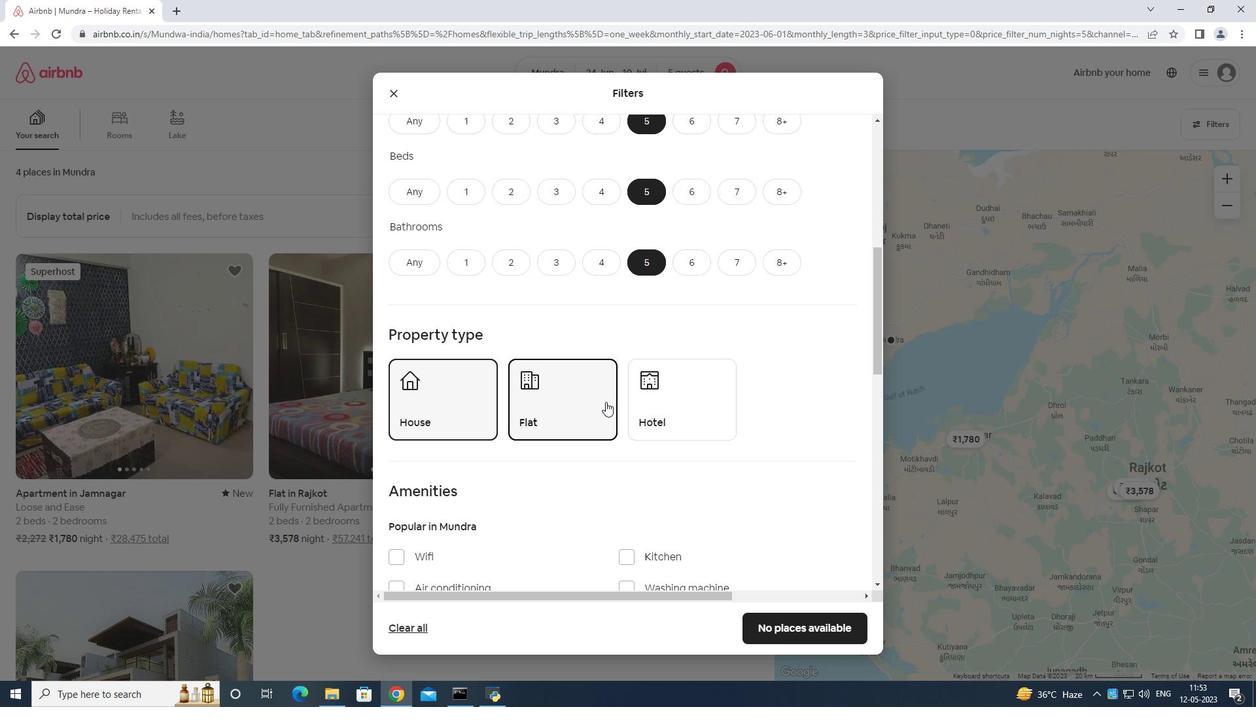 
Action: Mouse scrolled (606, 402) with delta (0, 0)
Screenshot: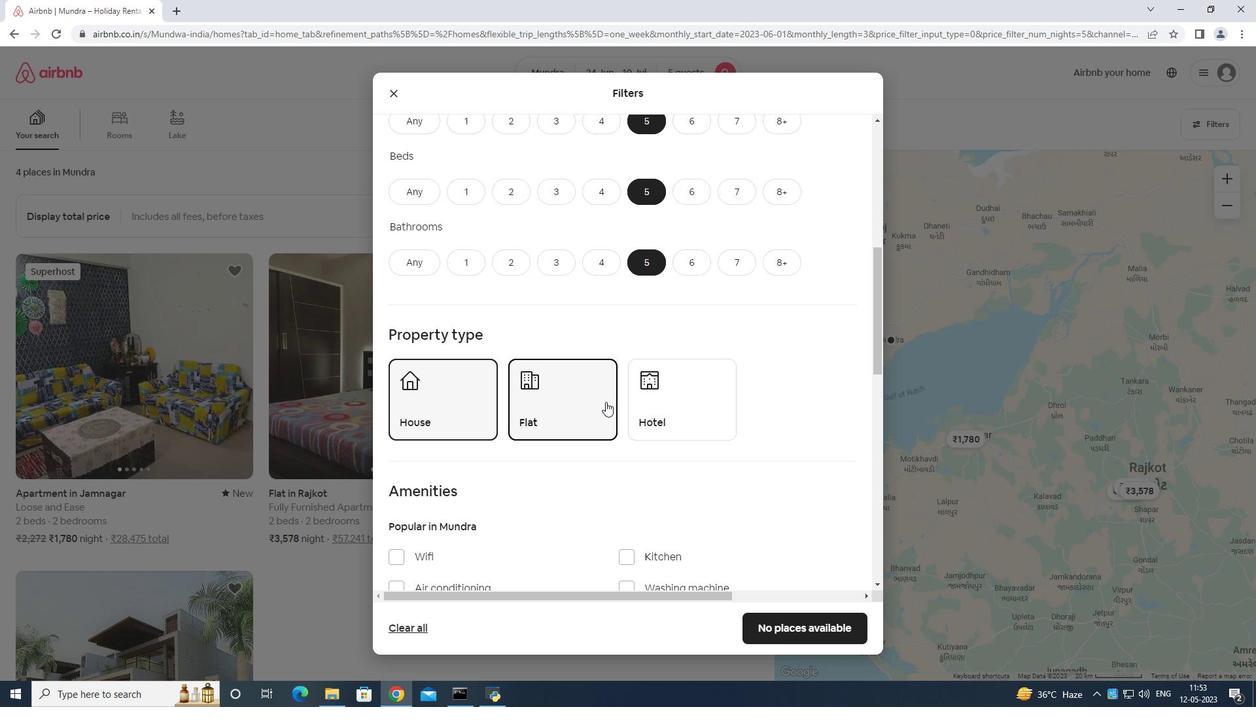 
Action: Mouse scrolled (606, 402) with delta (0, 0)
Screenshot: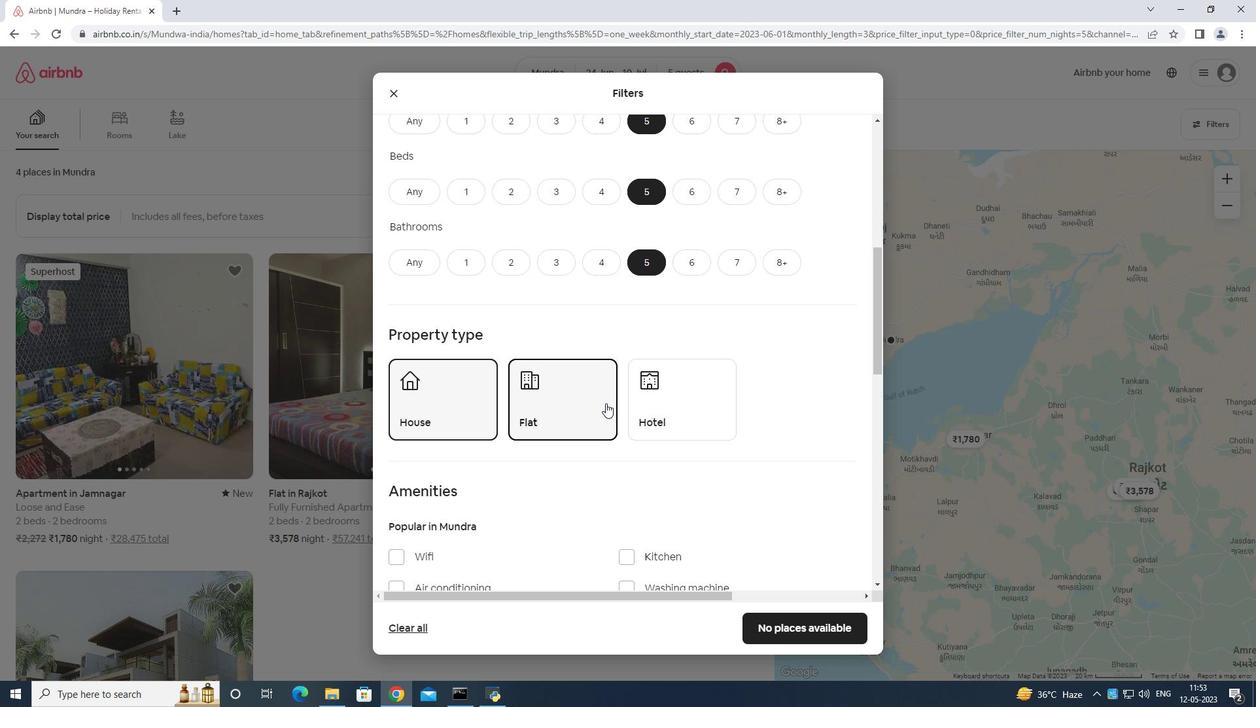 
Action: Mouse moved to (405, 290)
Screenshot: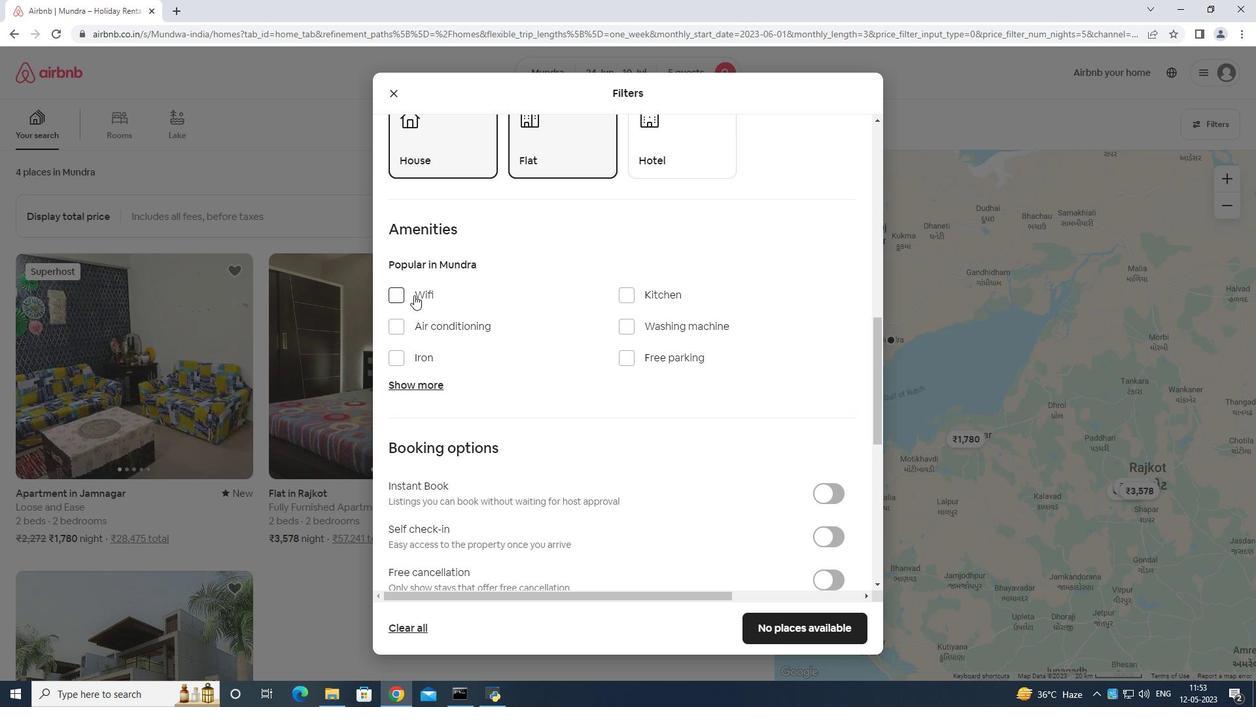 
Action: Mouse pressed left at (405, 290)
Screenshot: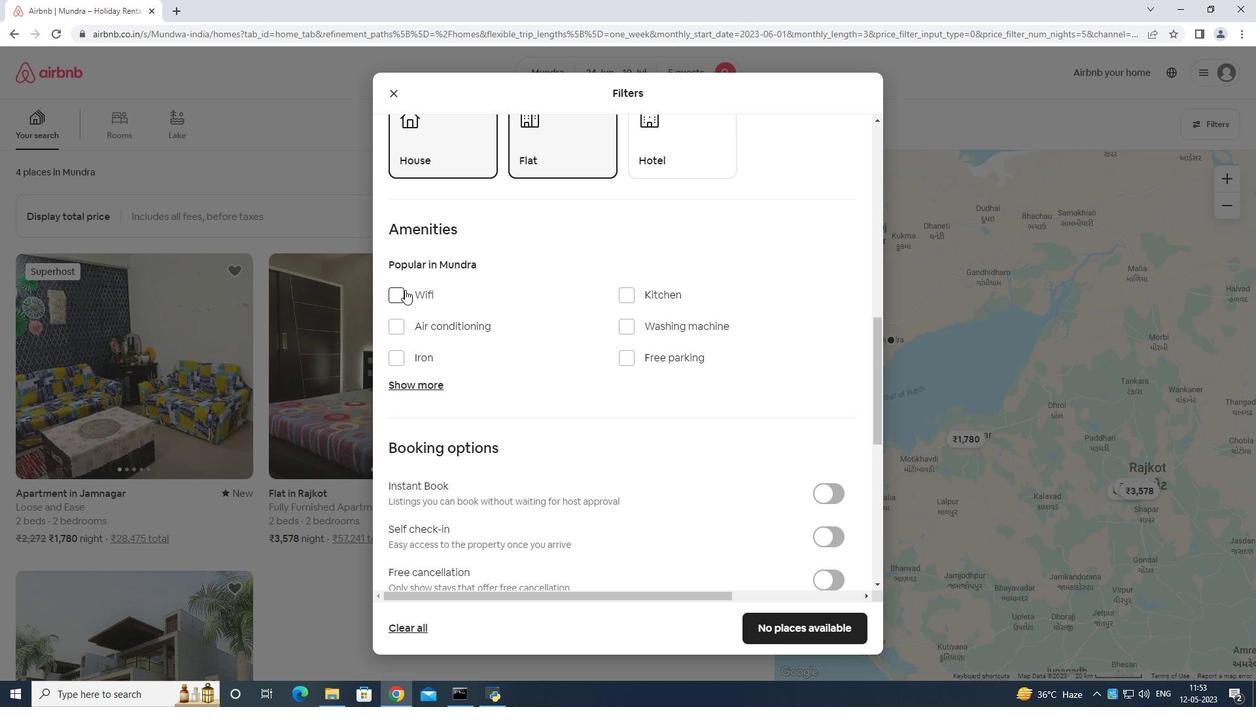 
Action: Mouse moved to (635, 354)
Screenshot: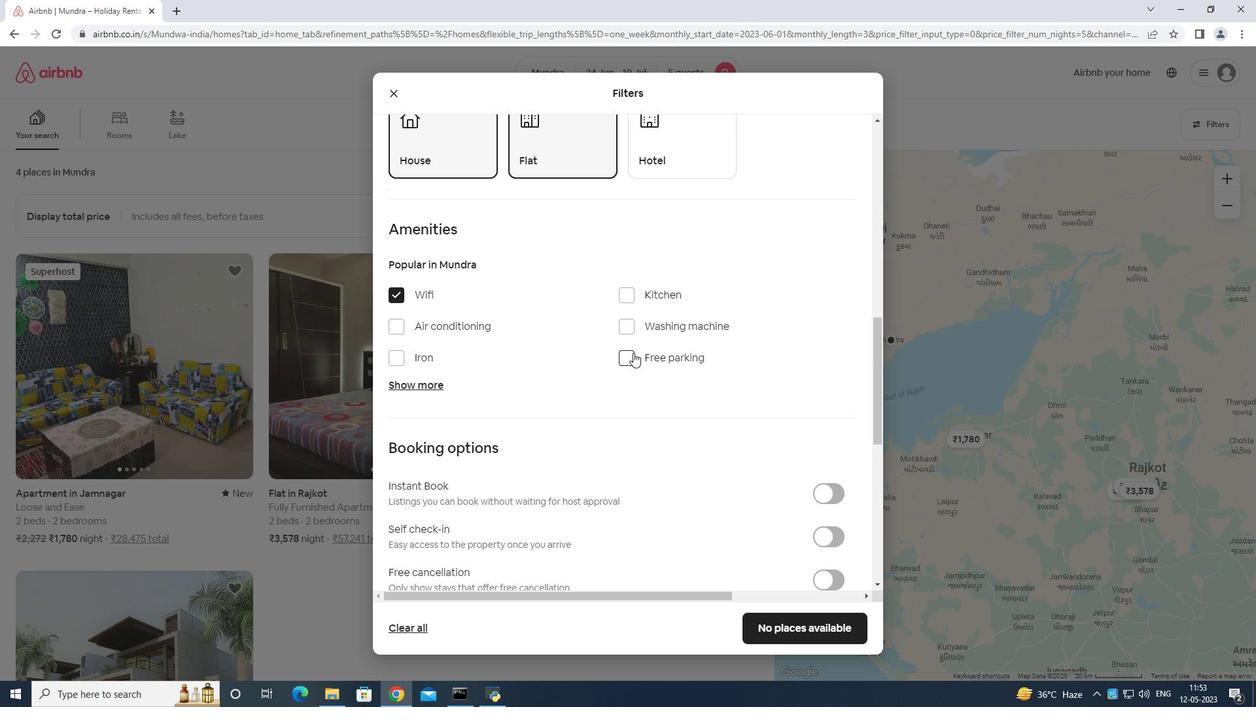 
Action: Mouse pressed left at (635, 354)
Screenshot: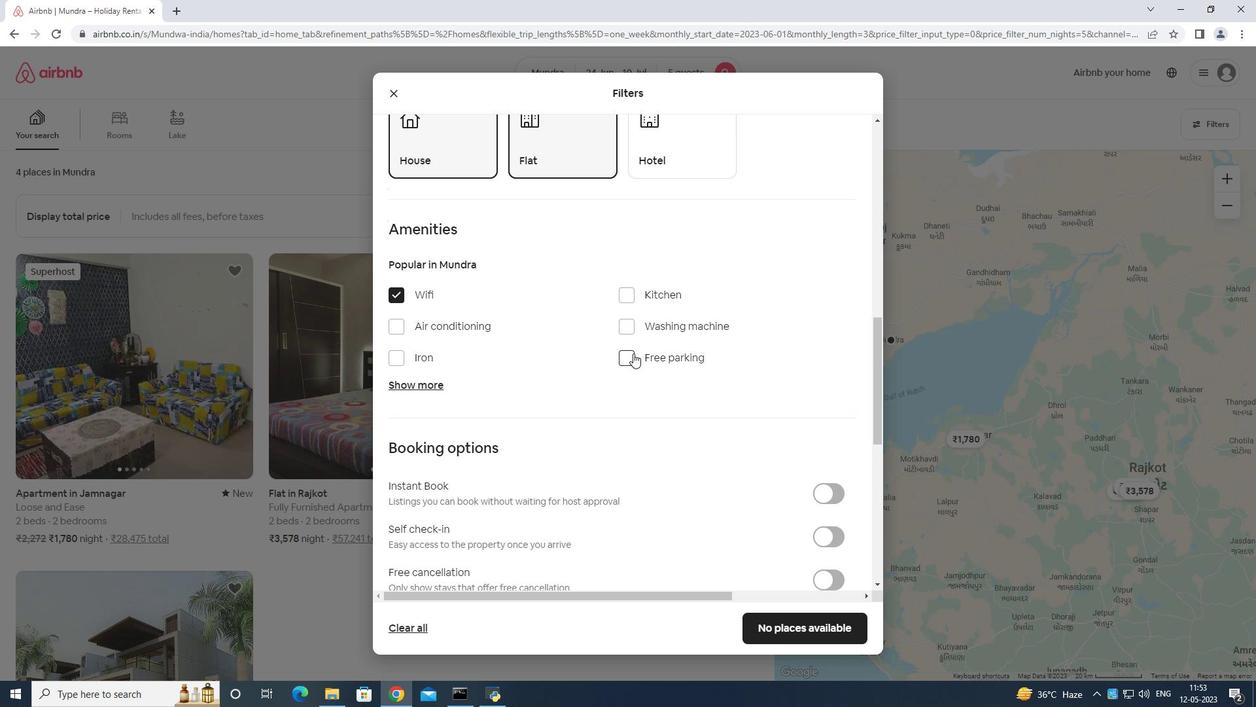 
Action: Mouse moved to (411, 379)
Screenshot: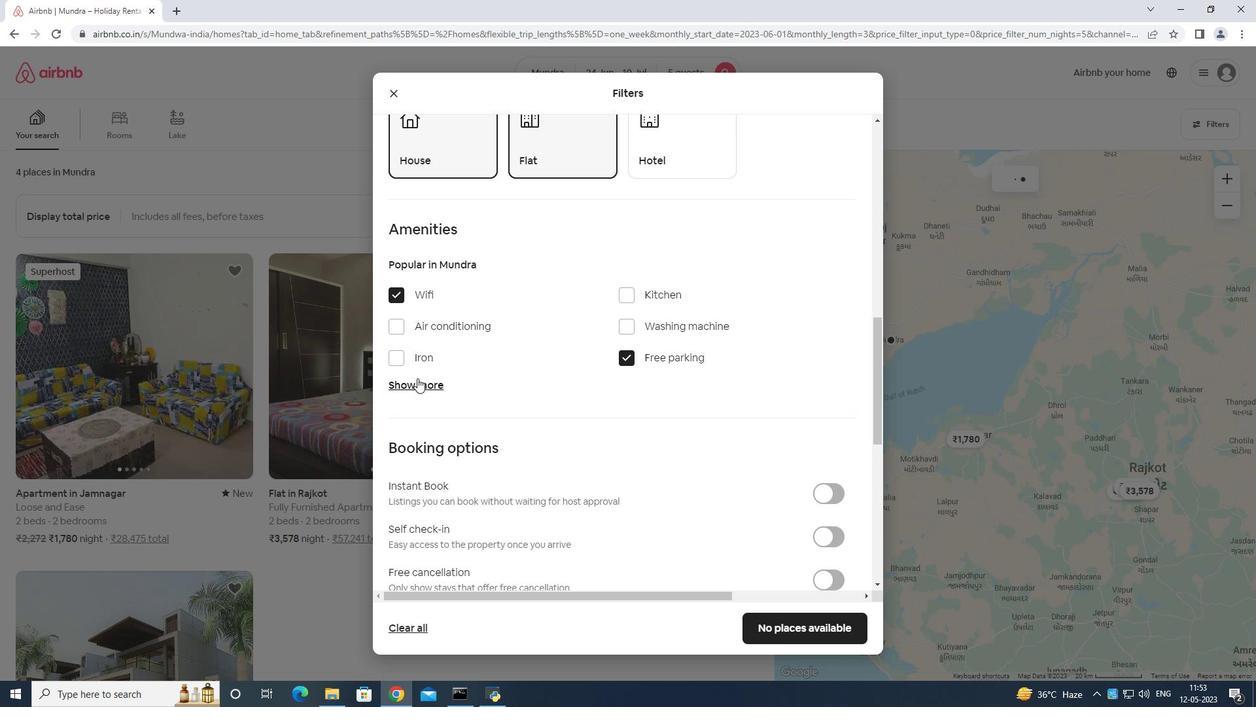 
Action: Mouse pressed left at (411, 379)
Screenshot: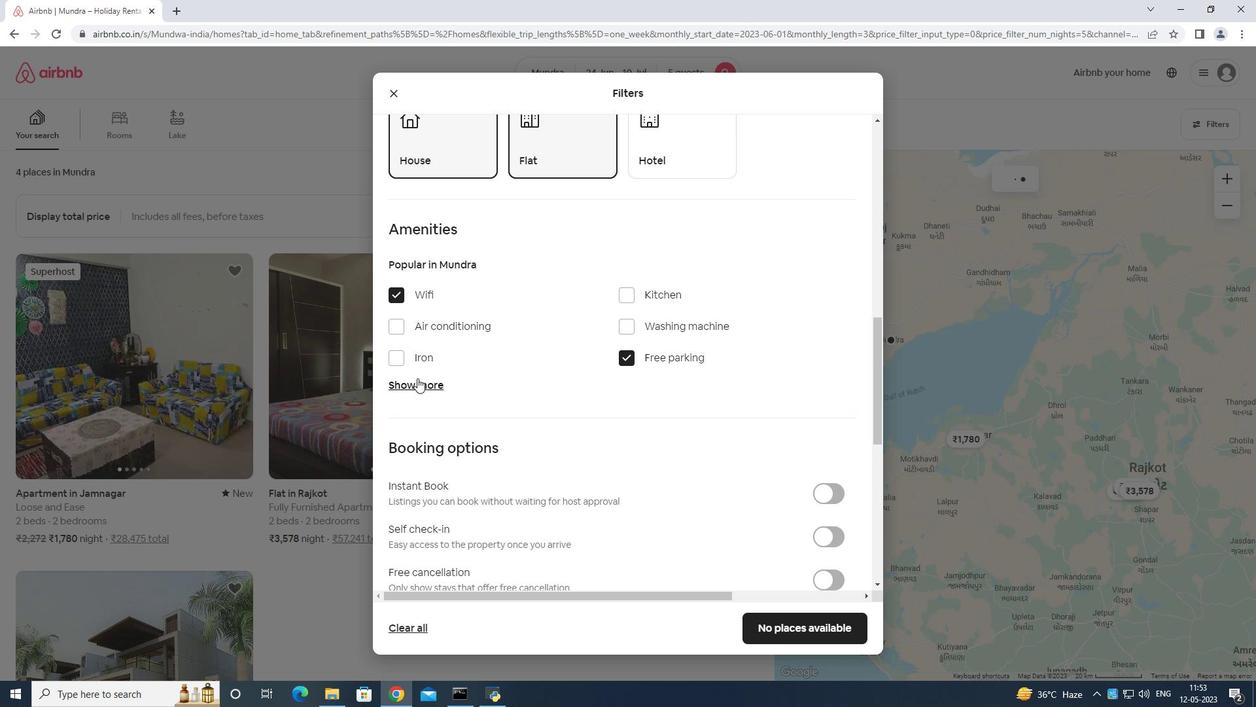 
Action: Mouse moved to (644, 376)
Screenshot: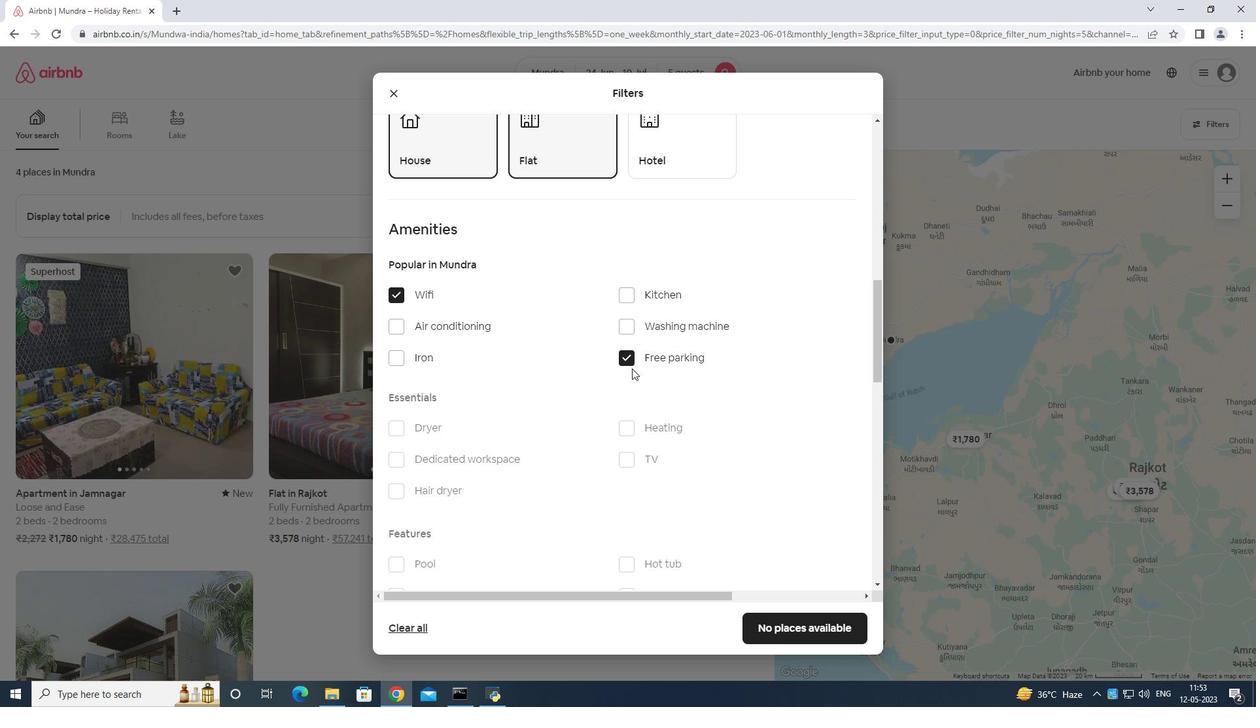 
Action: Mouse scrolled (644, 375) with delta (0, 0)
Screenshot: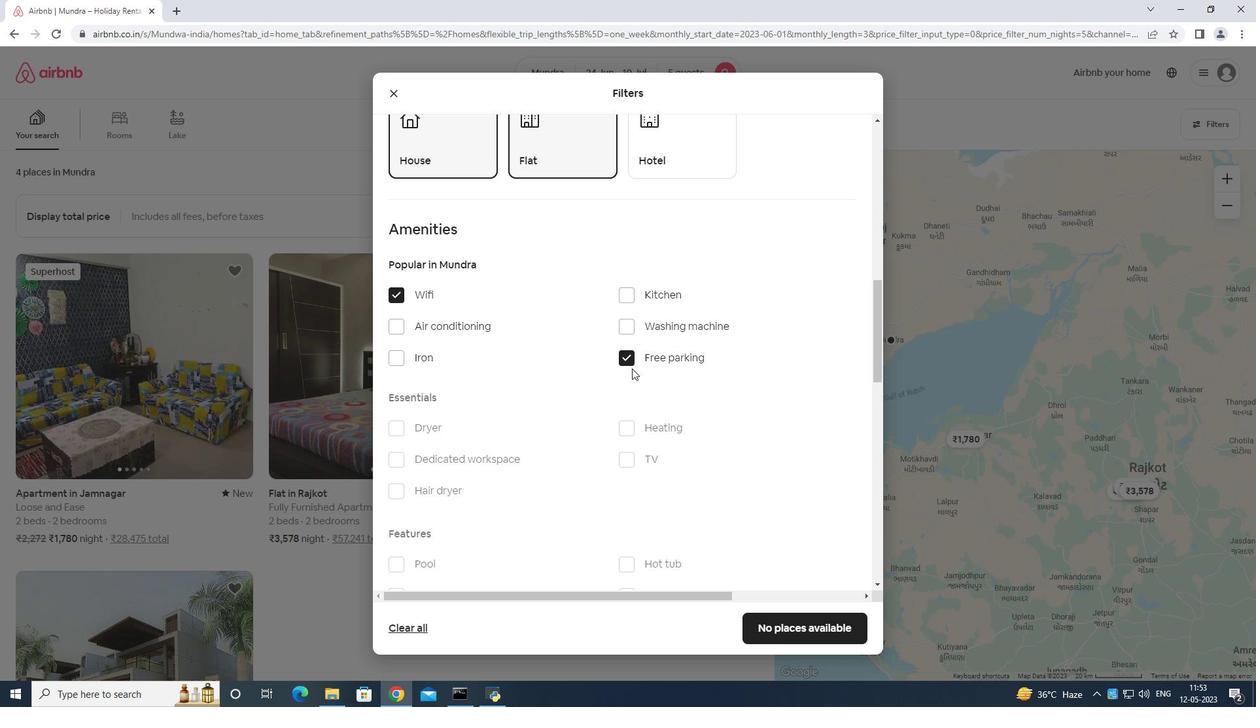 
Action: Mouse moved to (648, 377)
Screenshot: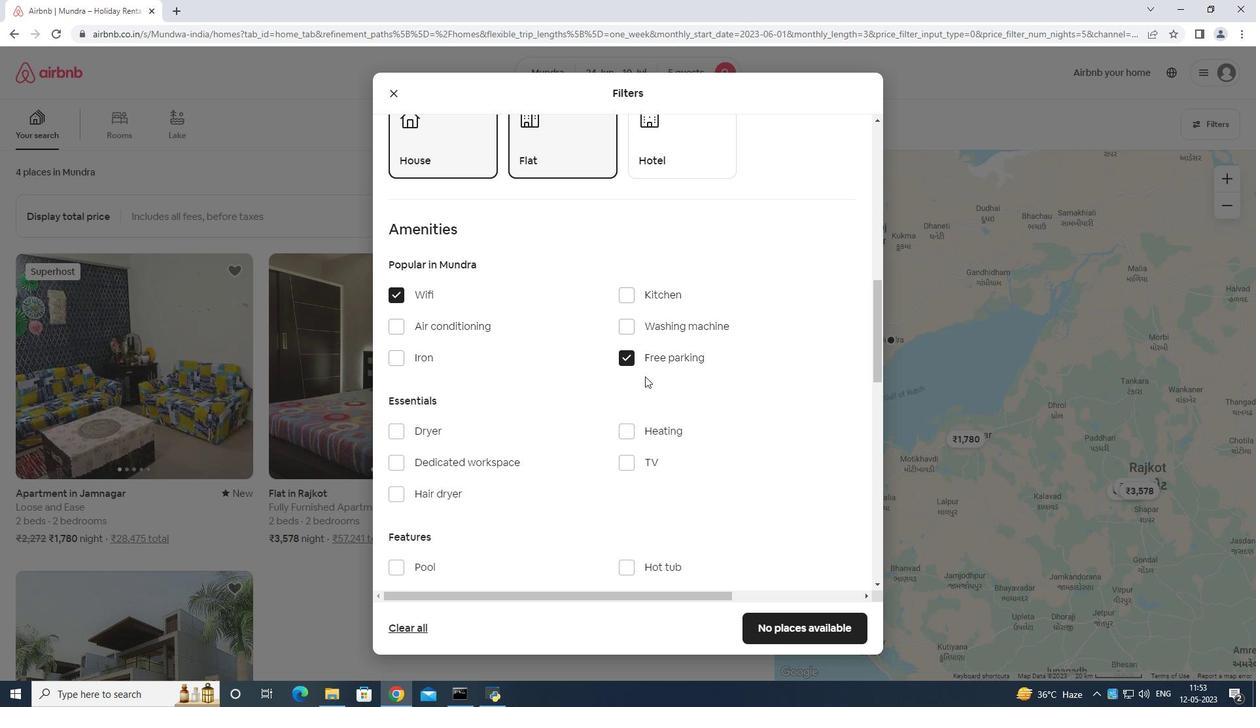 
Action: Mouse scrolled (648, 377) with delta (0, 0)
Screenshot: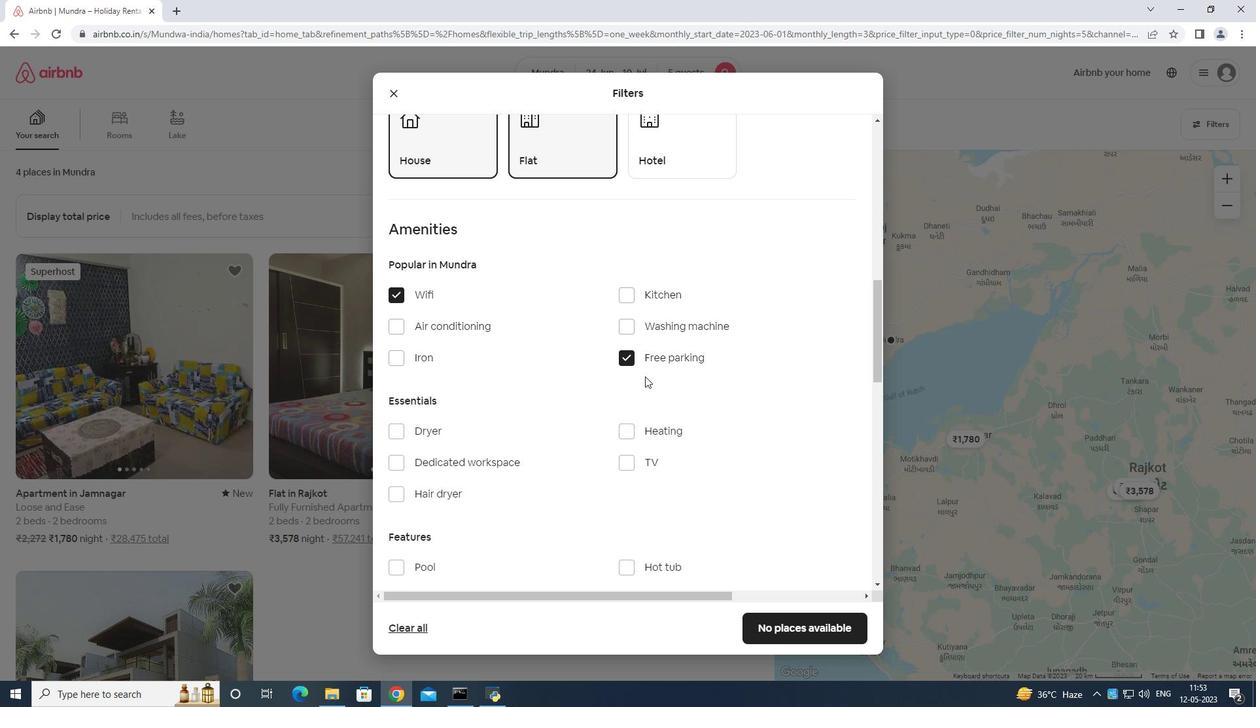 
Action: Mouse moved to (622, 329)
Screenshot: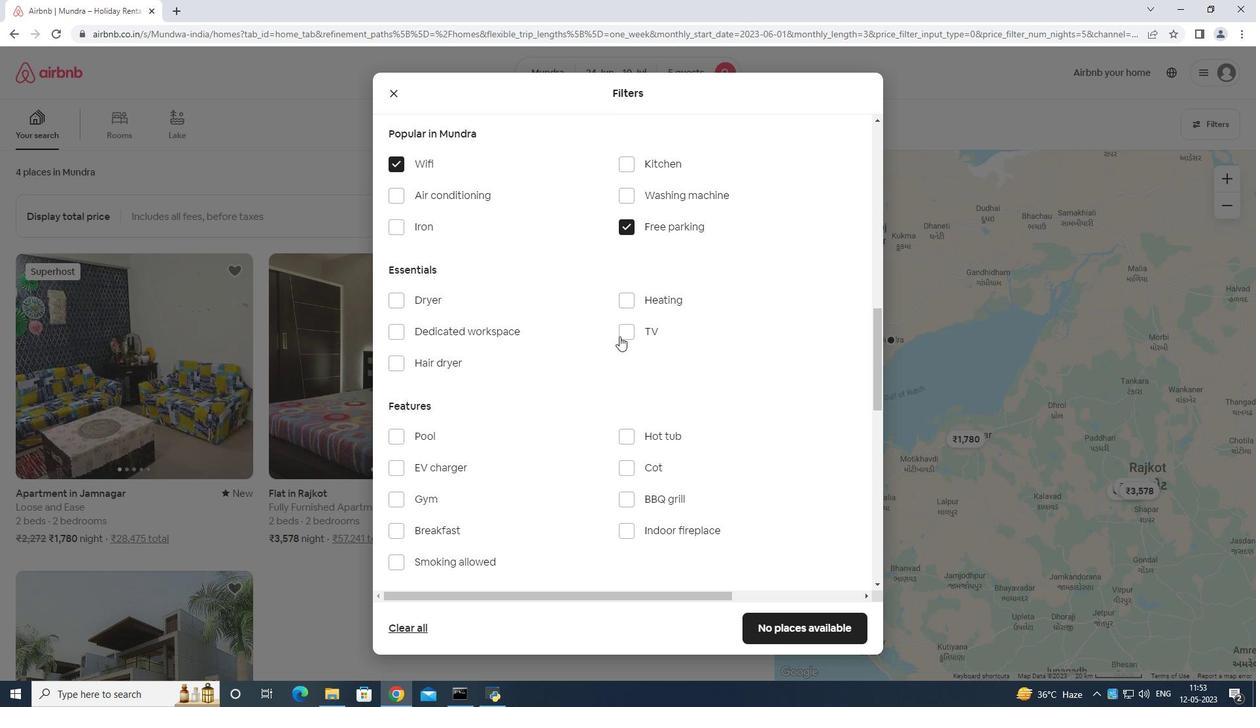 
Action: Mouse pressed left at (622, 329)
Screenshot: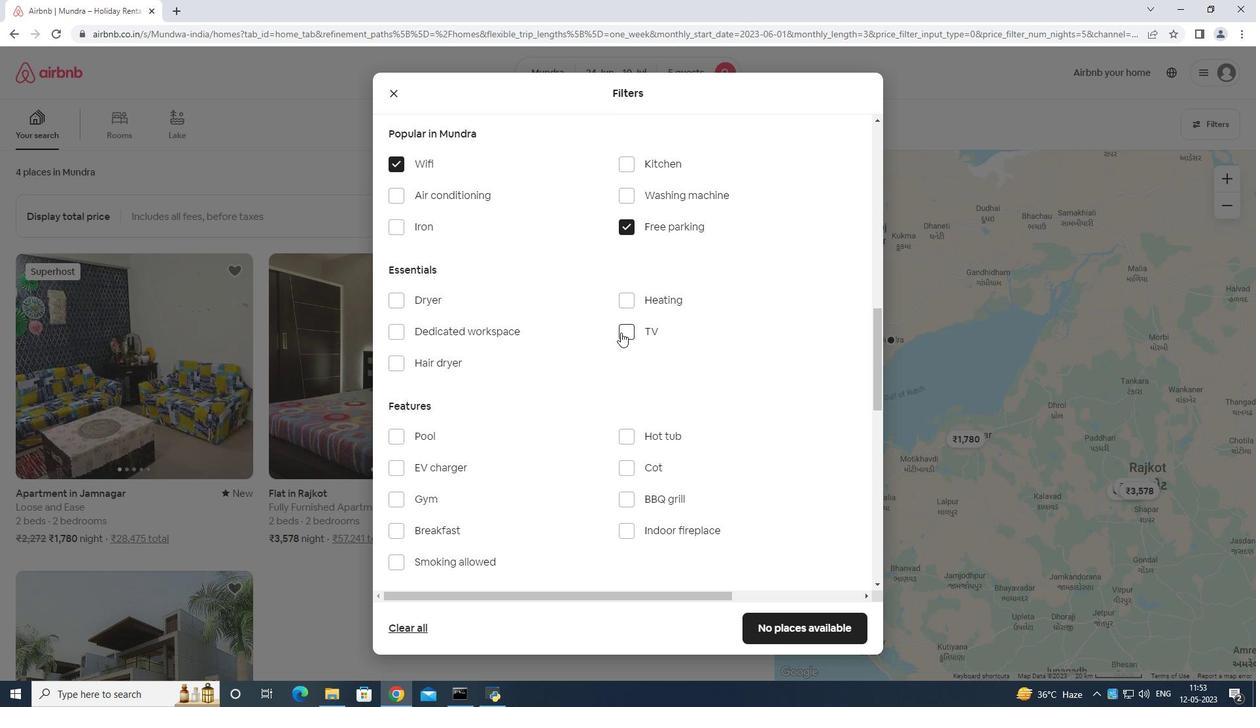 
Action: Mouse moved to (627, 443)
Screenshot: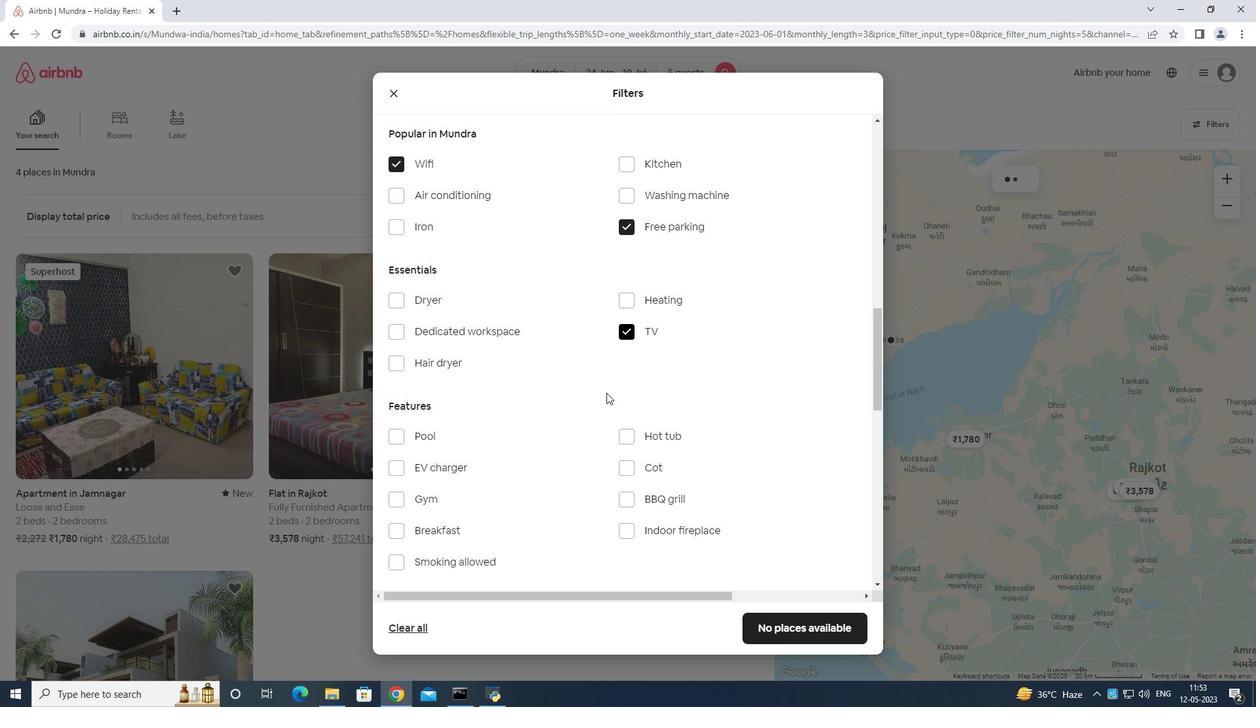 
Action: Mouse scrolled (627, 442) with delta (0, 0)
Screenshot: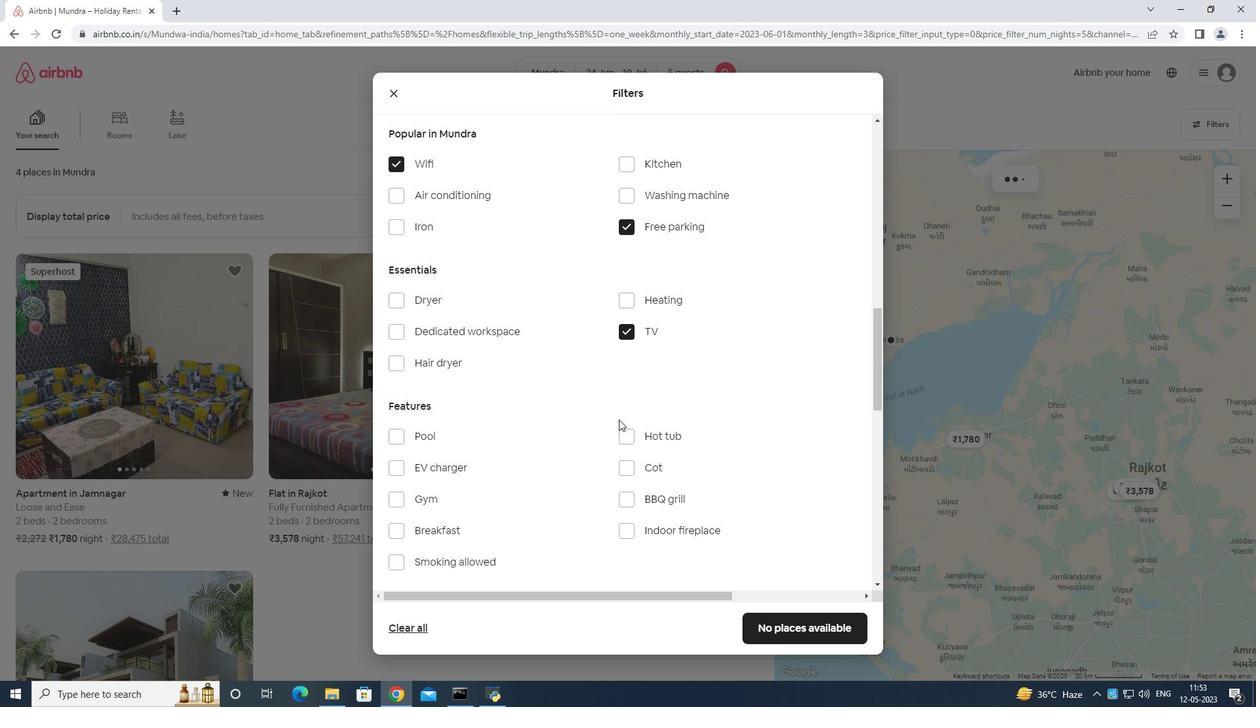 
Action: Mouse moved to (628, 444)
Screenshot: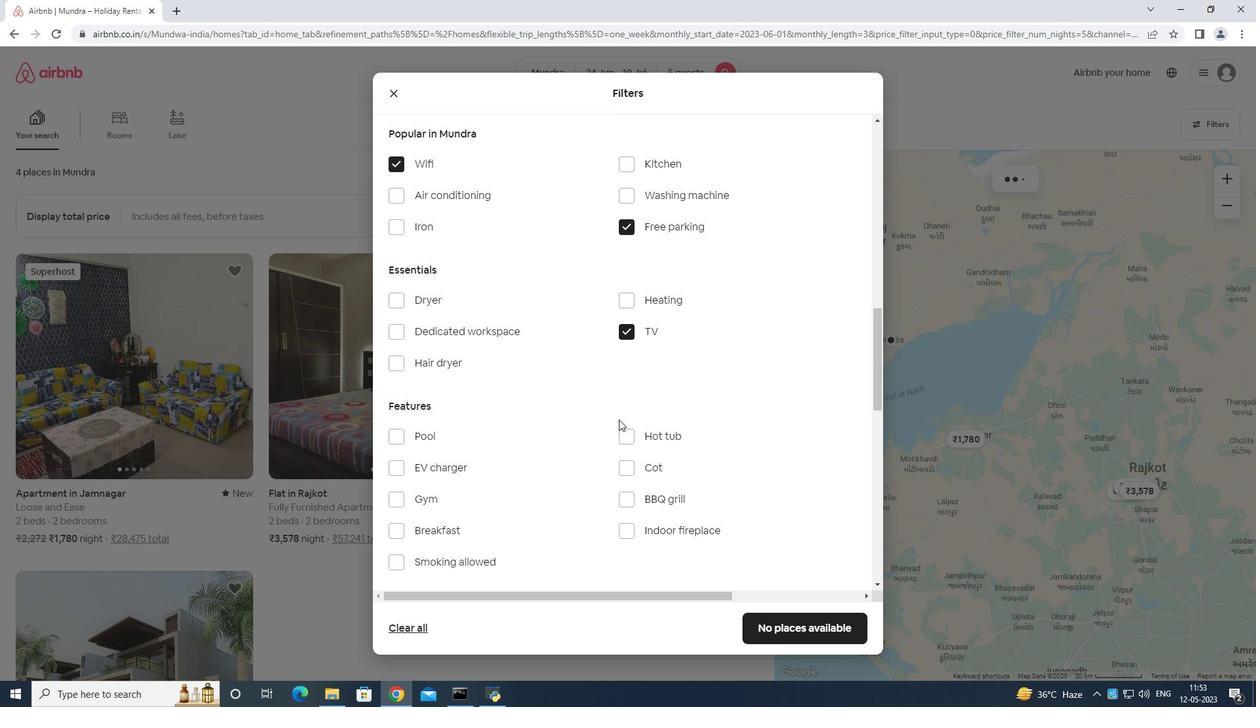 
Action: Mouse scrolled (628, 443) with delta (0, 0)
Screenshot: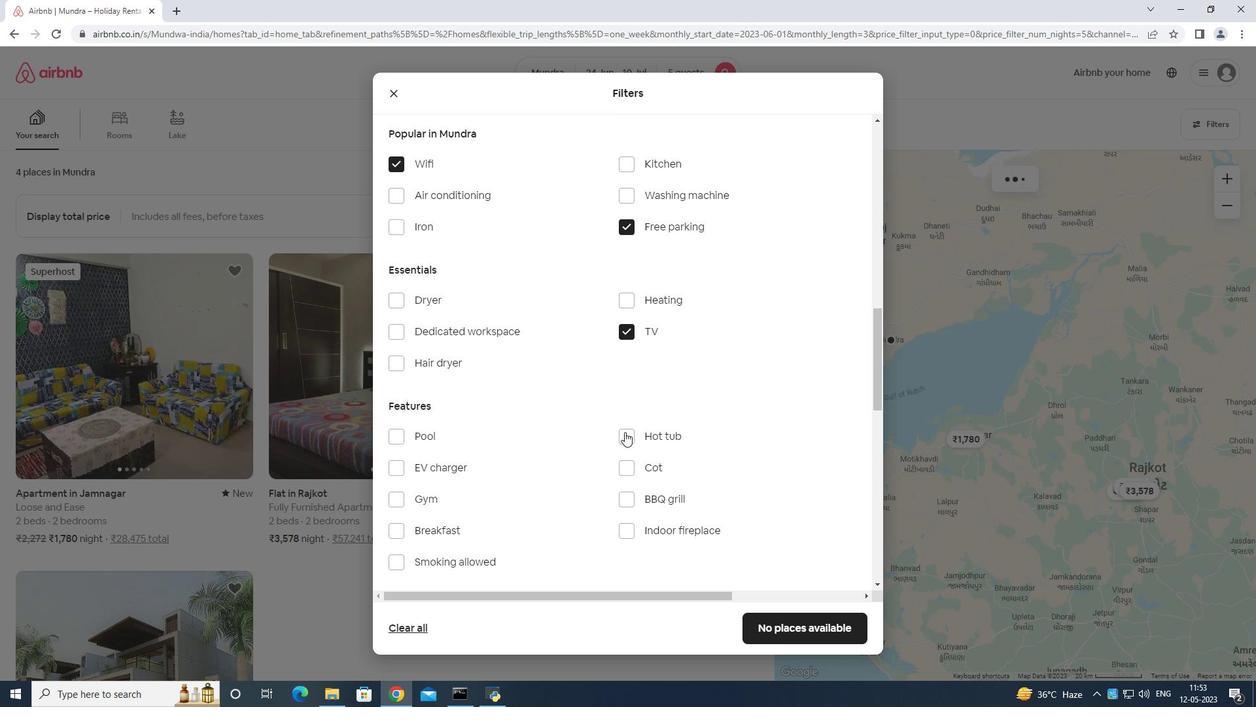 
Action: Mouse moved to (403, 363)
Screenshot: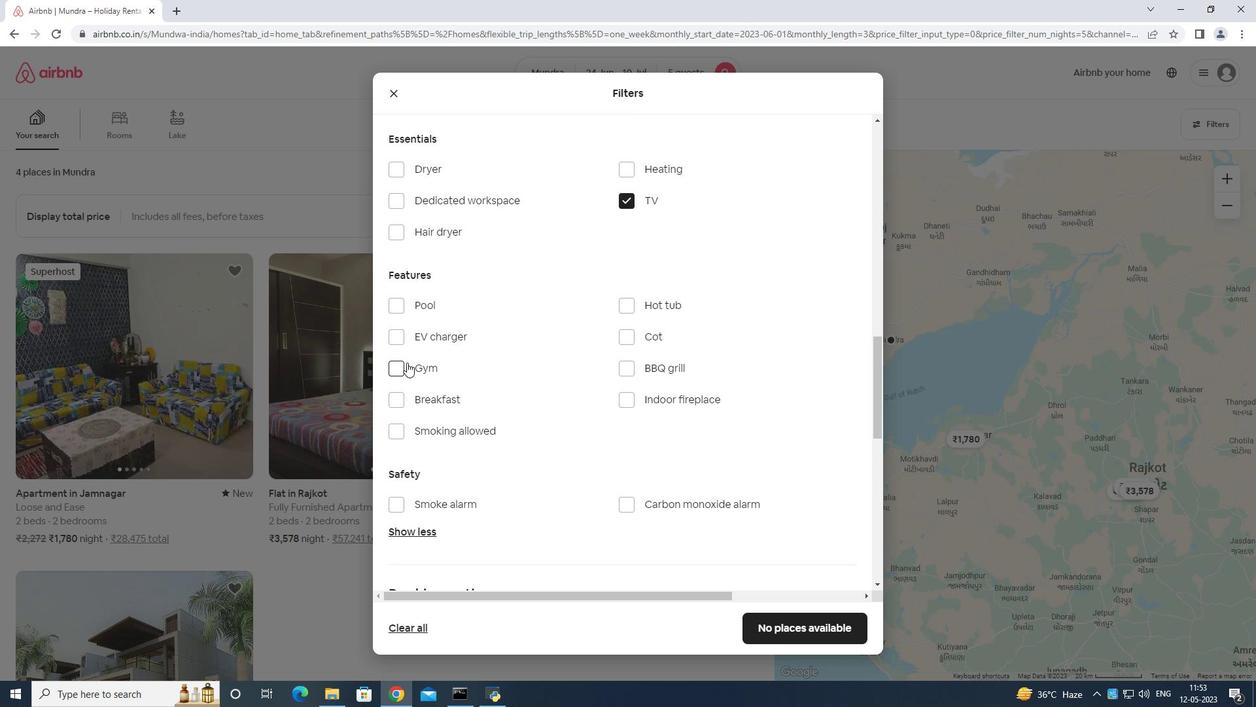 
Action: Mouse pressed left at (403, 363)
Screenshot: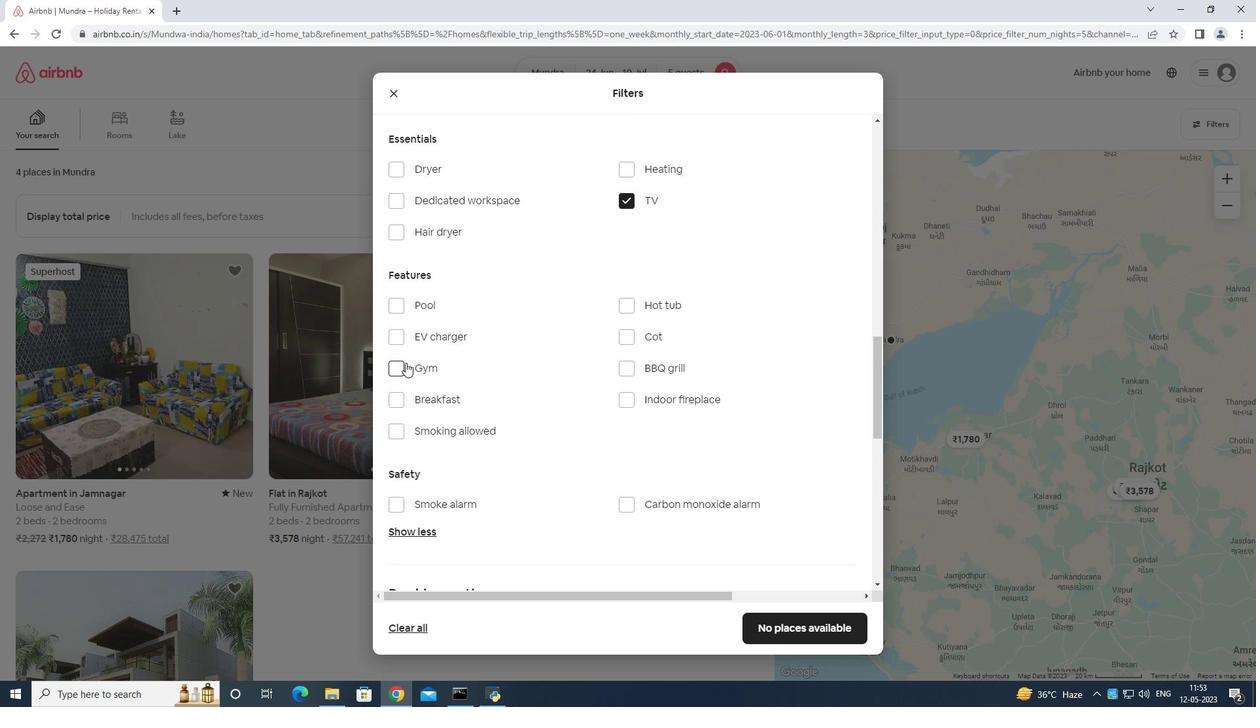 
Action: Mouse moved to (399, 398)
Screenshot: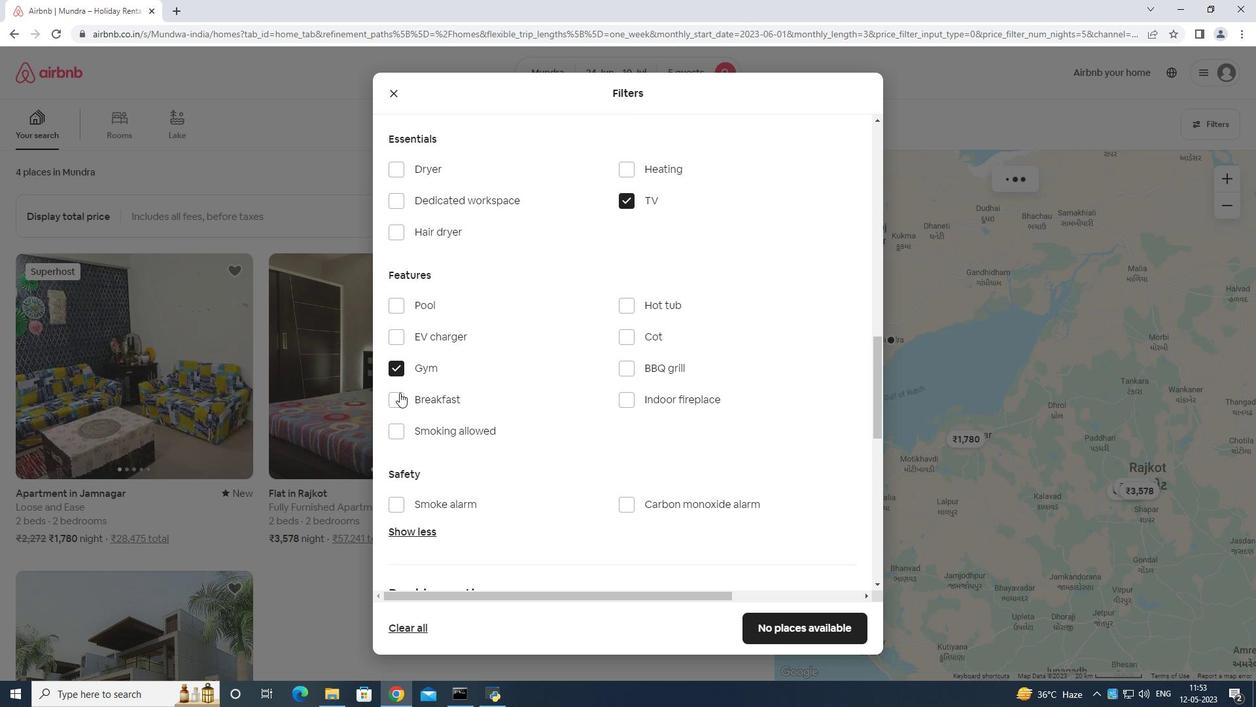 
Action: Mouse pressed left at (399, 398)
Screenshot: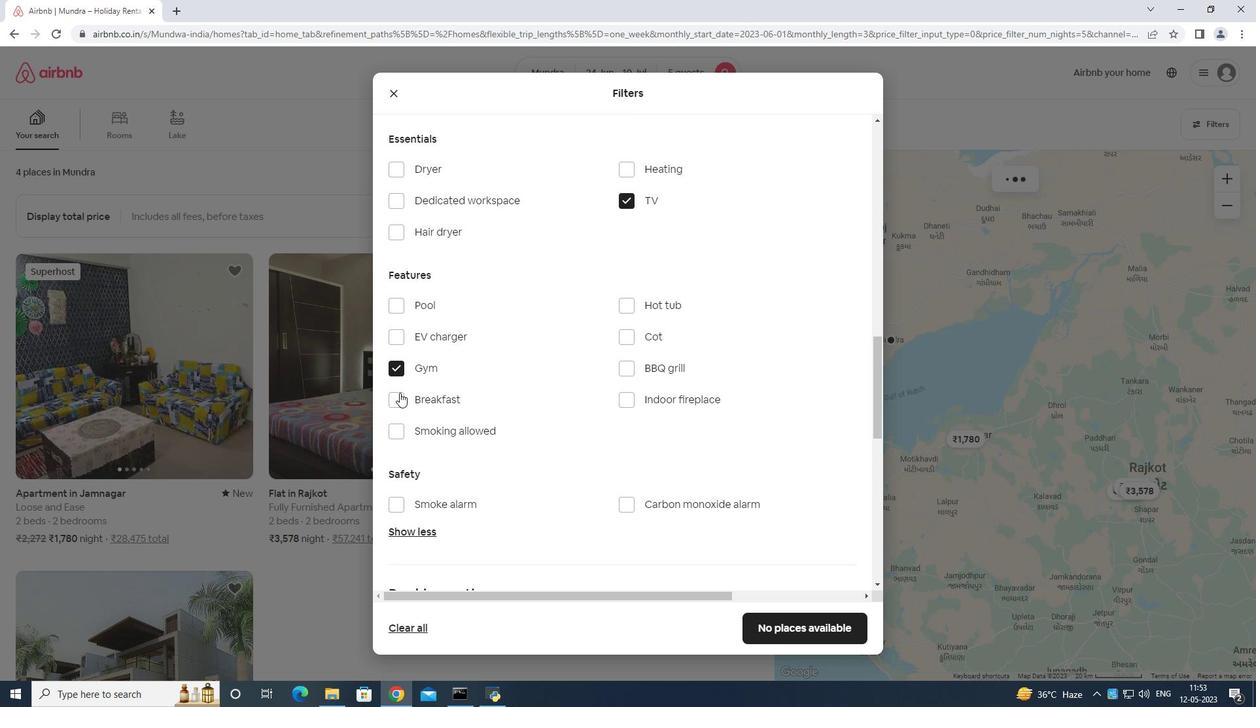 
Action: Mouse moved to (504, 392)
Screenshot: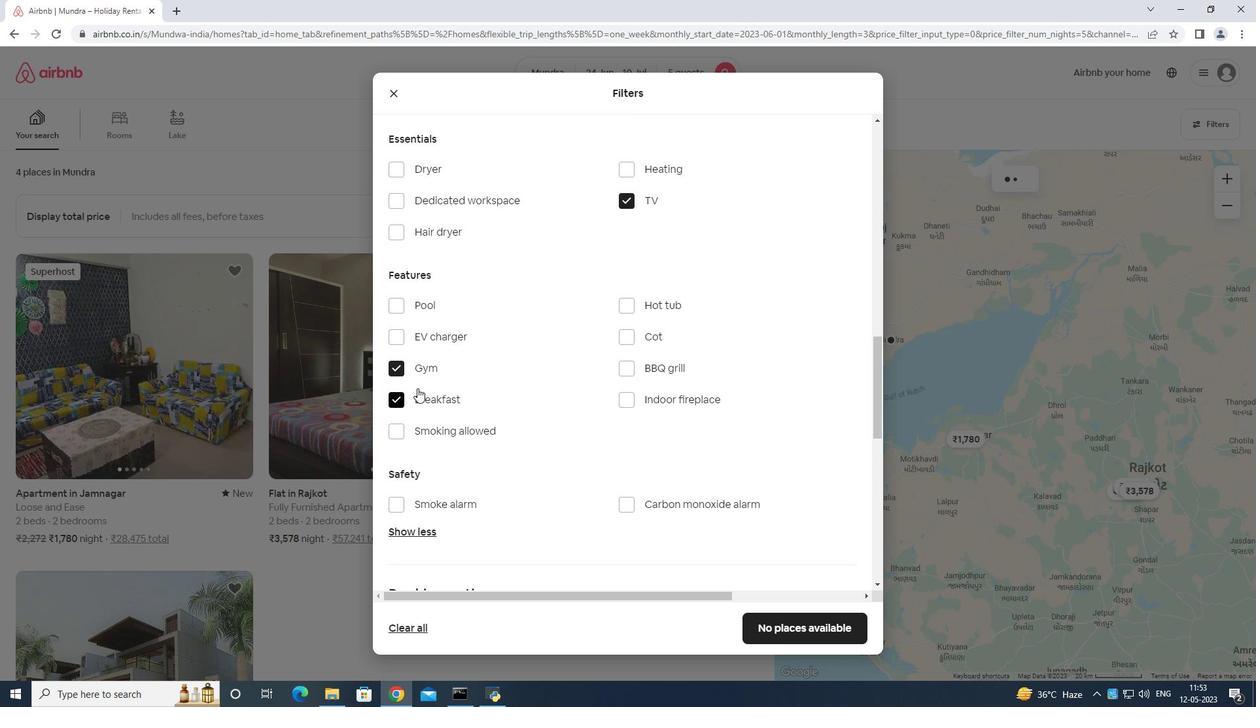 
Action: Mouse scrolled (504, 391) with delta (0, 0)
Screenshot: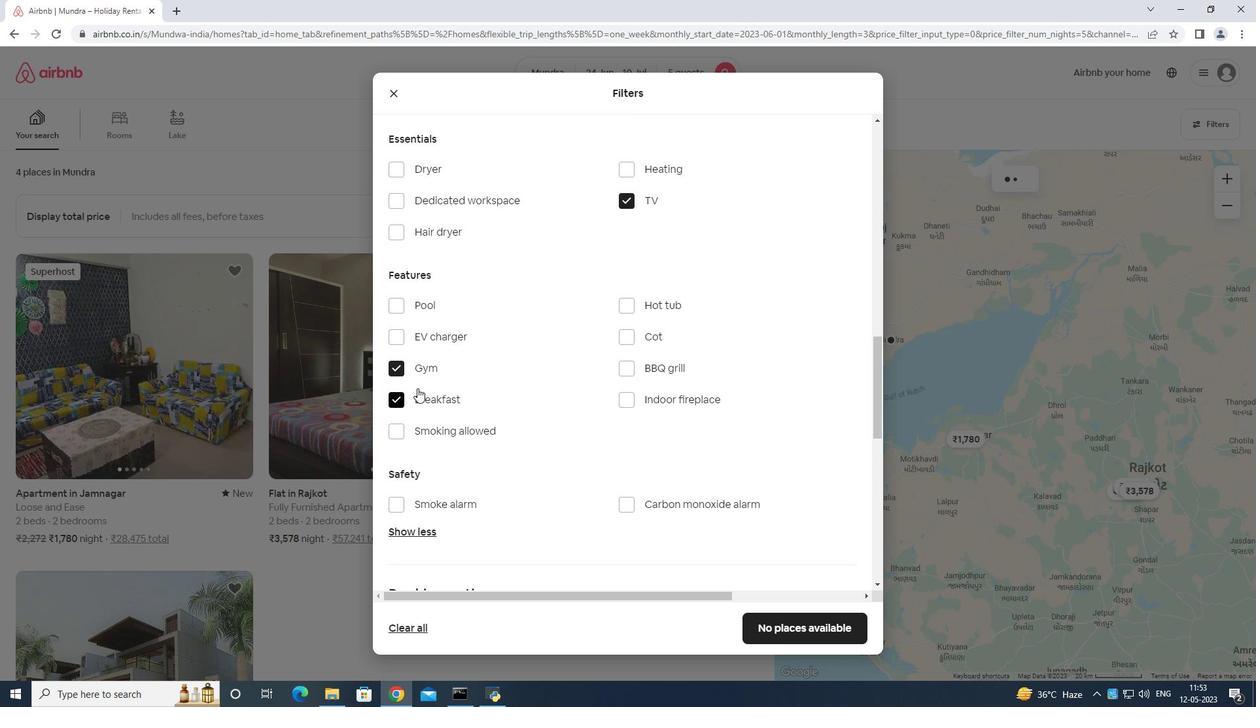 
Action: Mouse moved to (562, 405)
Screenshot: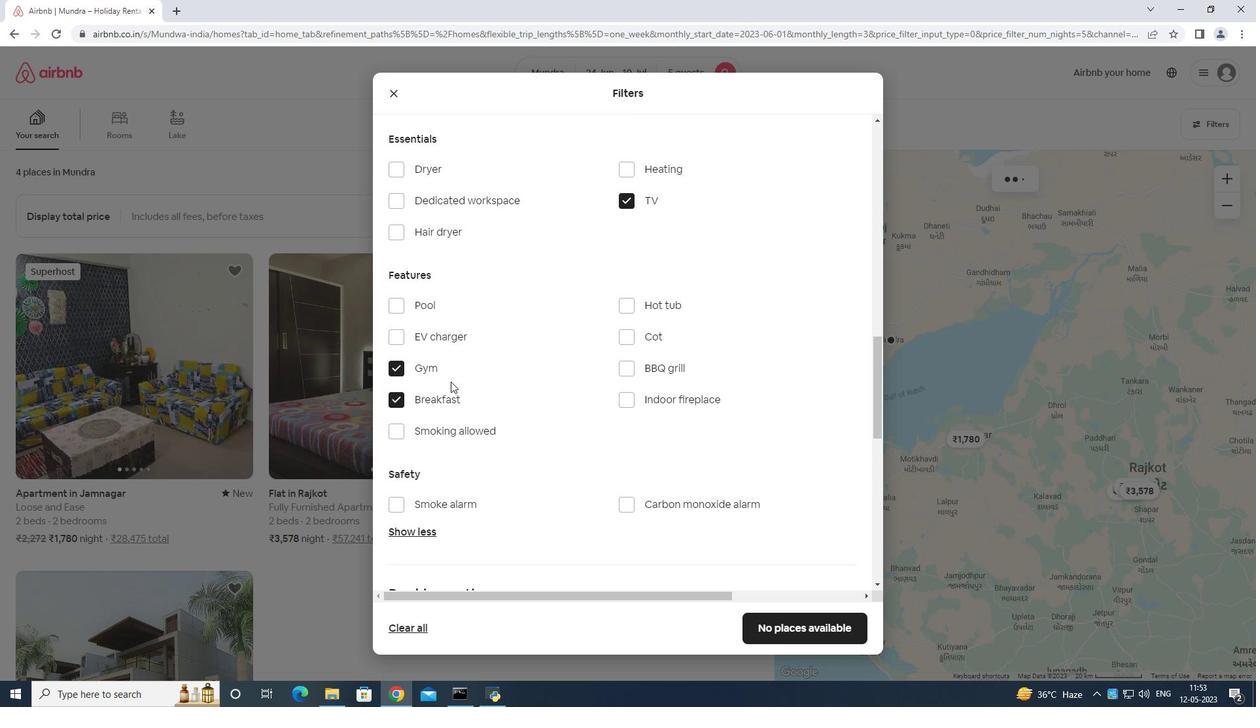 
Action: Mouse scrolled (562, 405) with delta (0, 0)
Screenshot: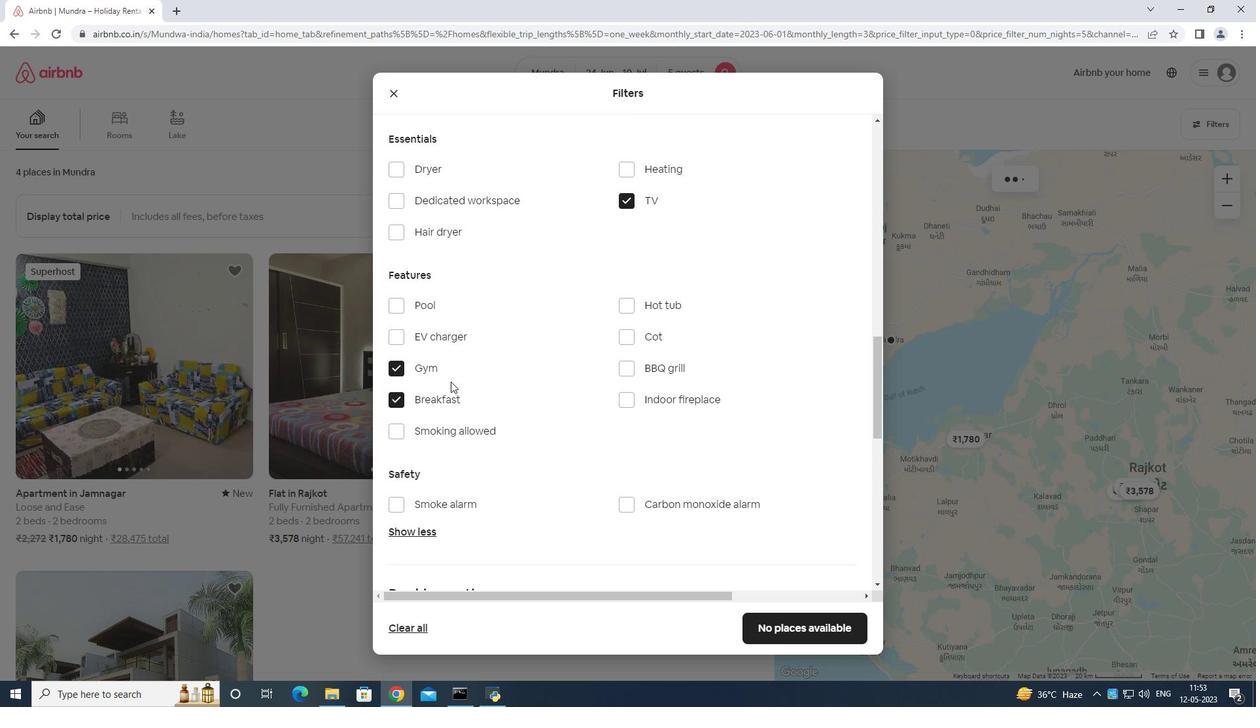 
Action: Mouse moved to (593, 404)
Screenshot: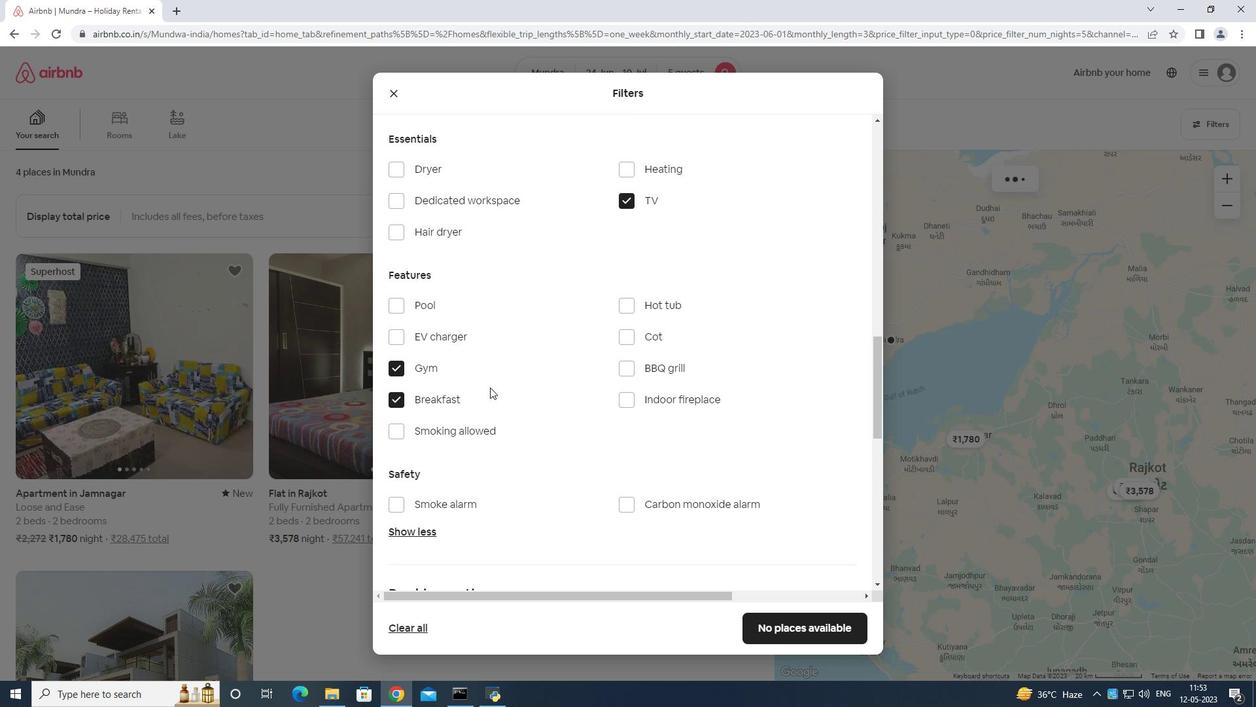 
Action: Mouse scrolled (593, 403) with delta (0, 0)
Screenshot: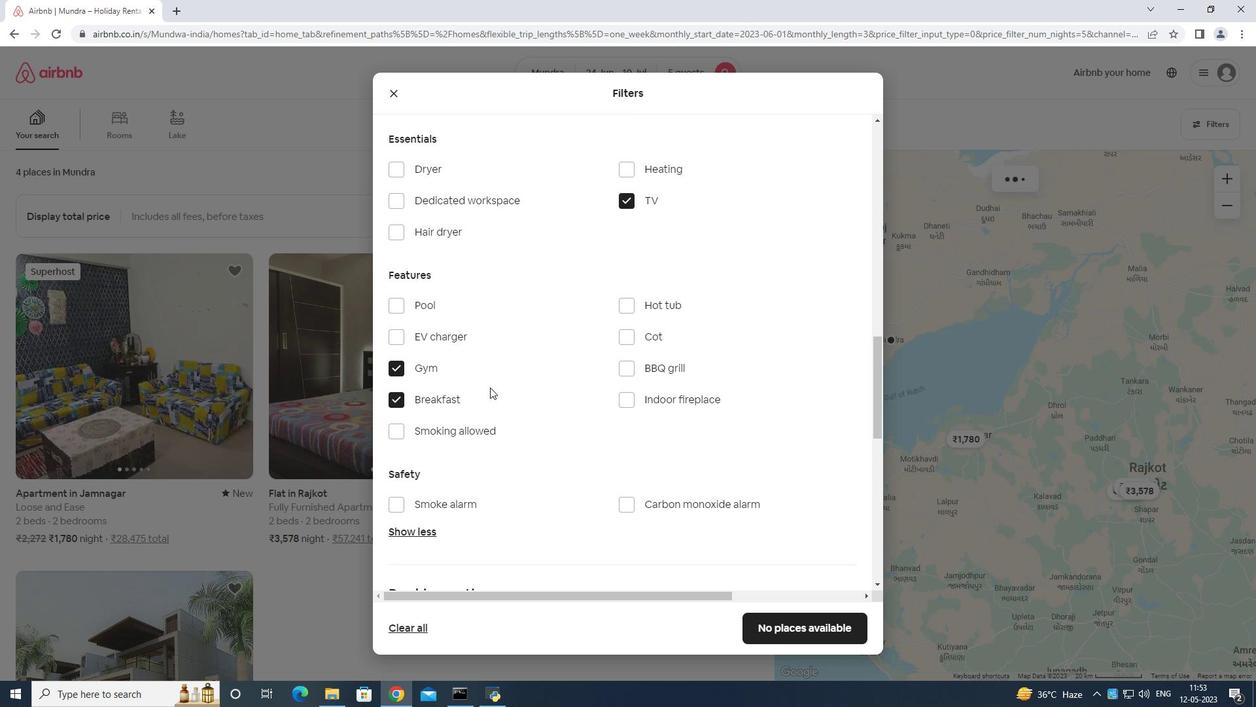 
Action: Mouse moved to (650, 403)
Screenshot: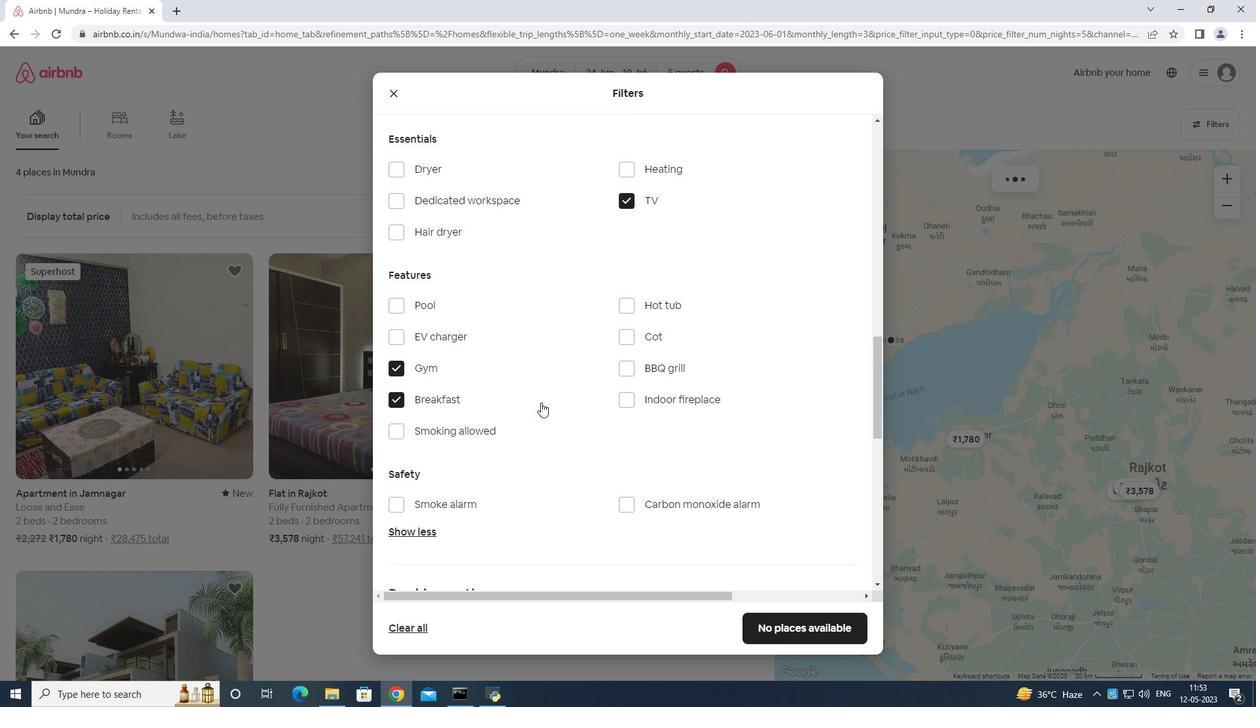 
Action: Mouse scrolled (637, 403) with delta (0, 0)
Screenshot: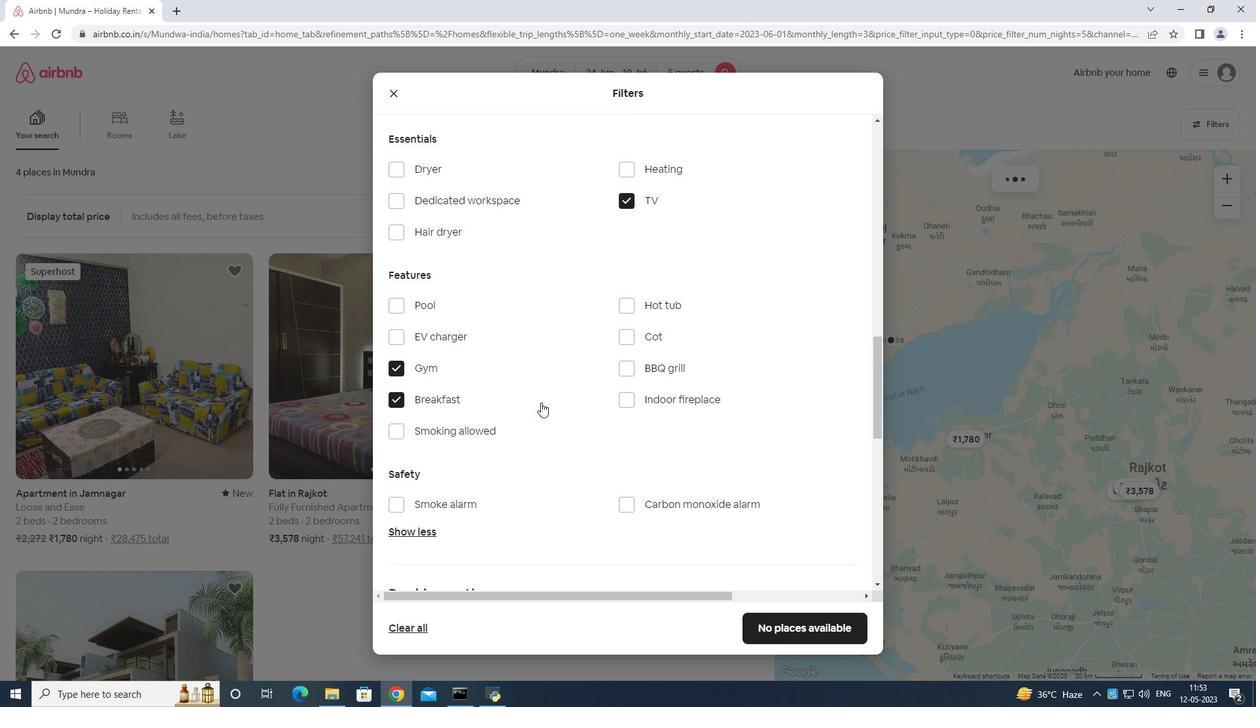 
Action: Mouse moved to (819, 418)
Screenshot: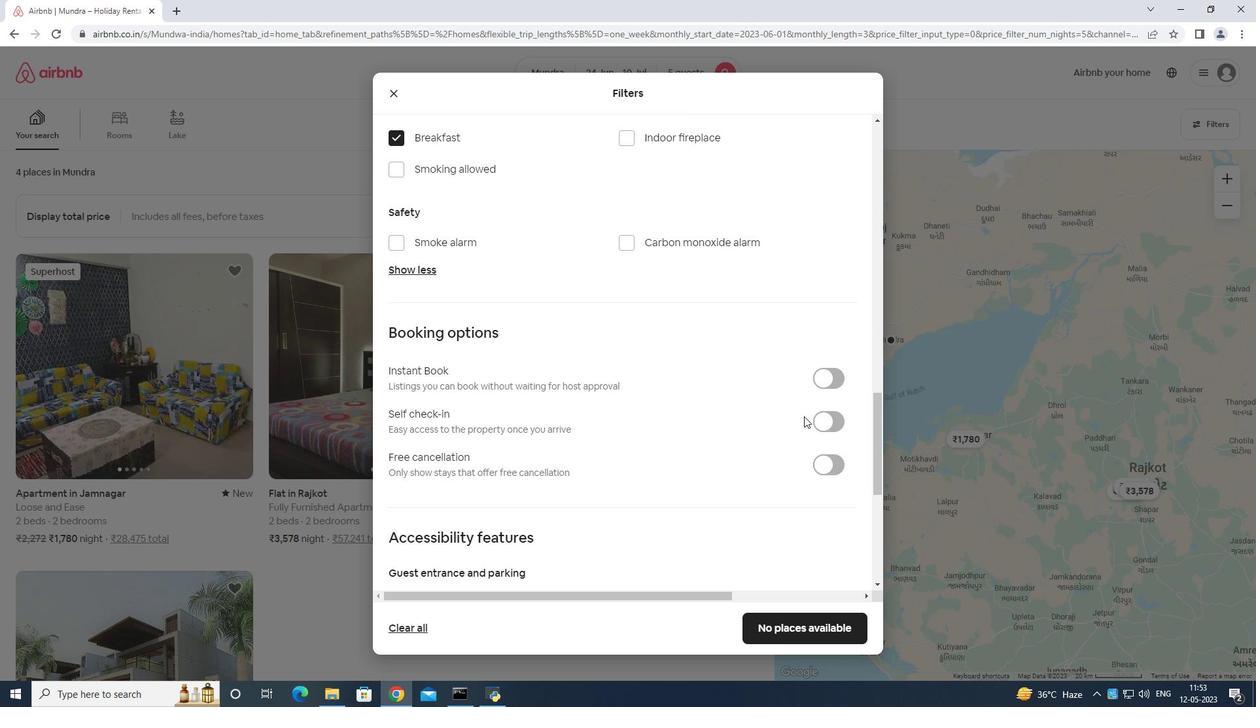 
Action: Mouse pressed left at (819, 418)
Screenshot: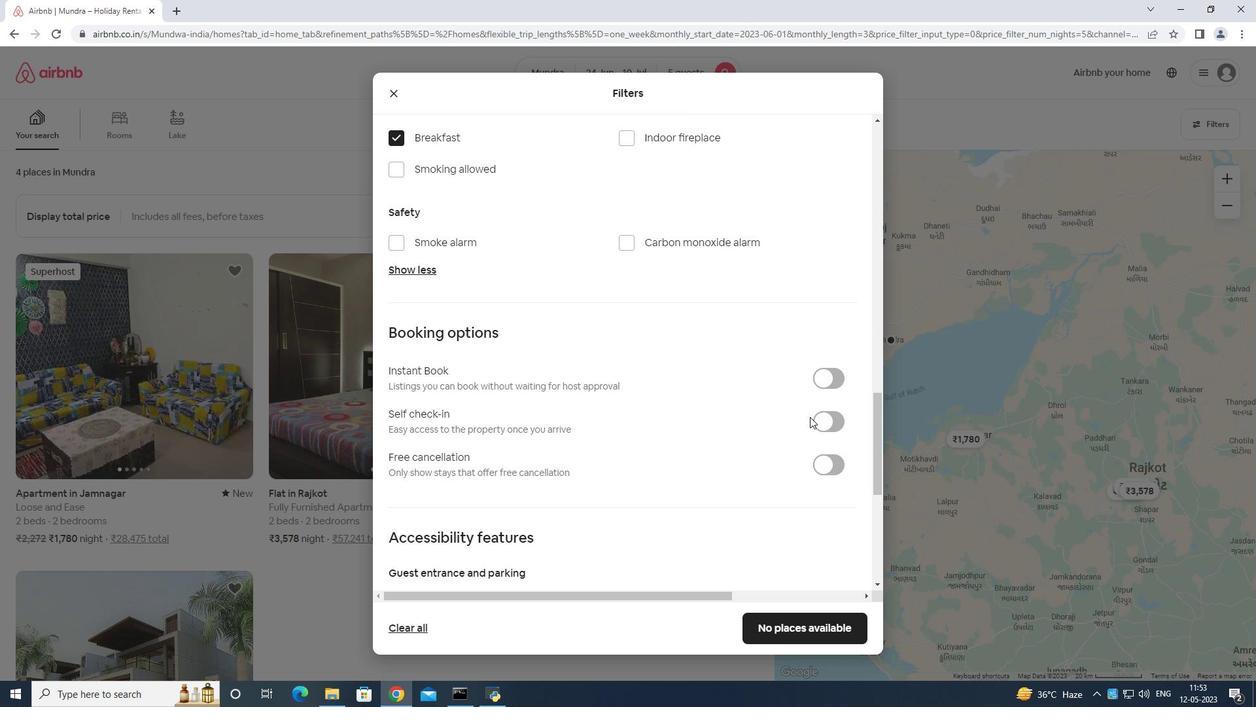 
Action: Mouse moved to (829, 415)
Screenshot: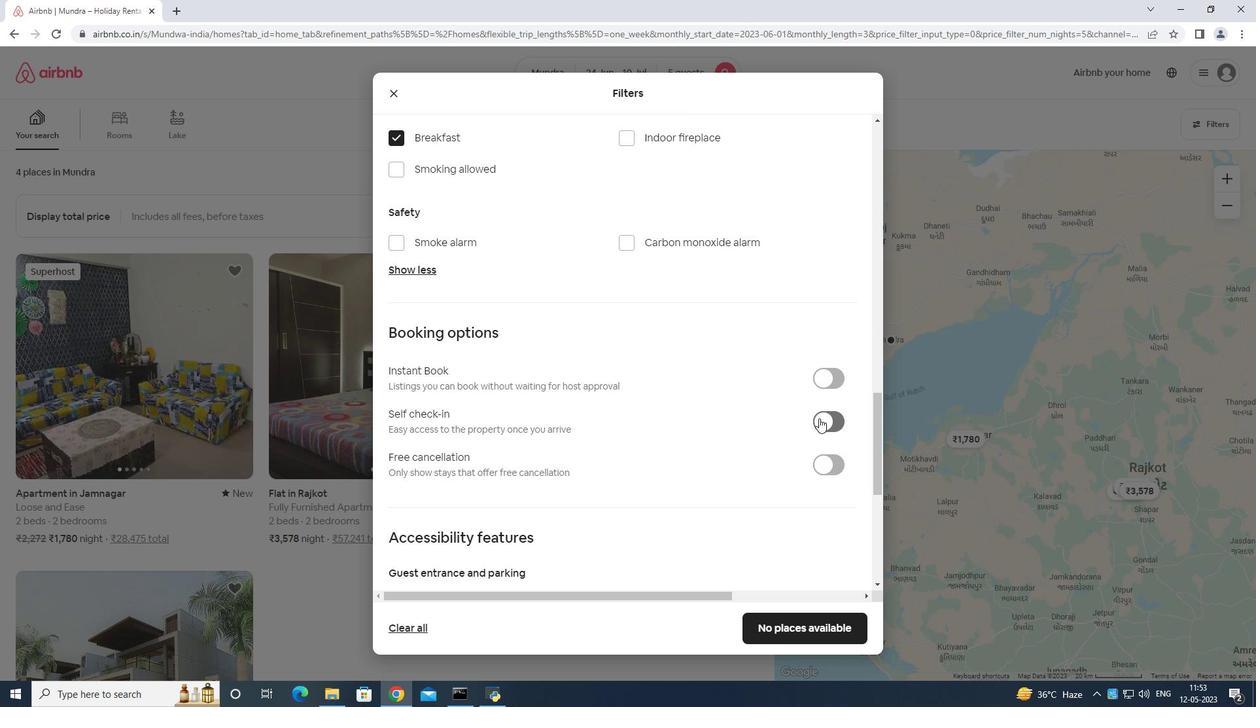
Action: Mouse scrolled (829, 415) with delta (0, 0)
Screenshot: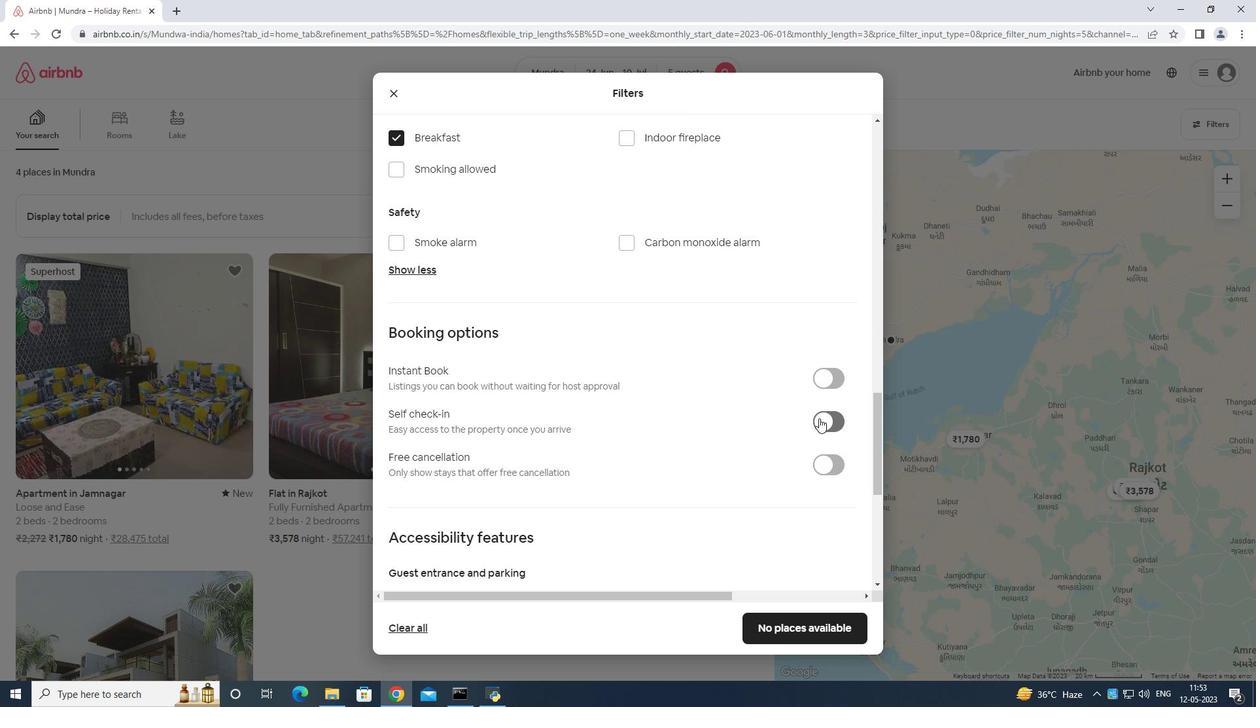 
Action: Mouse moved to (830, 418)
Screenshot: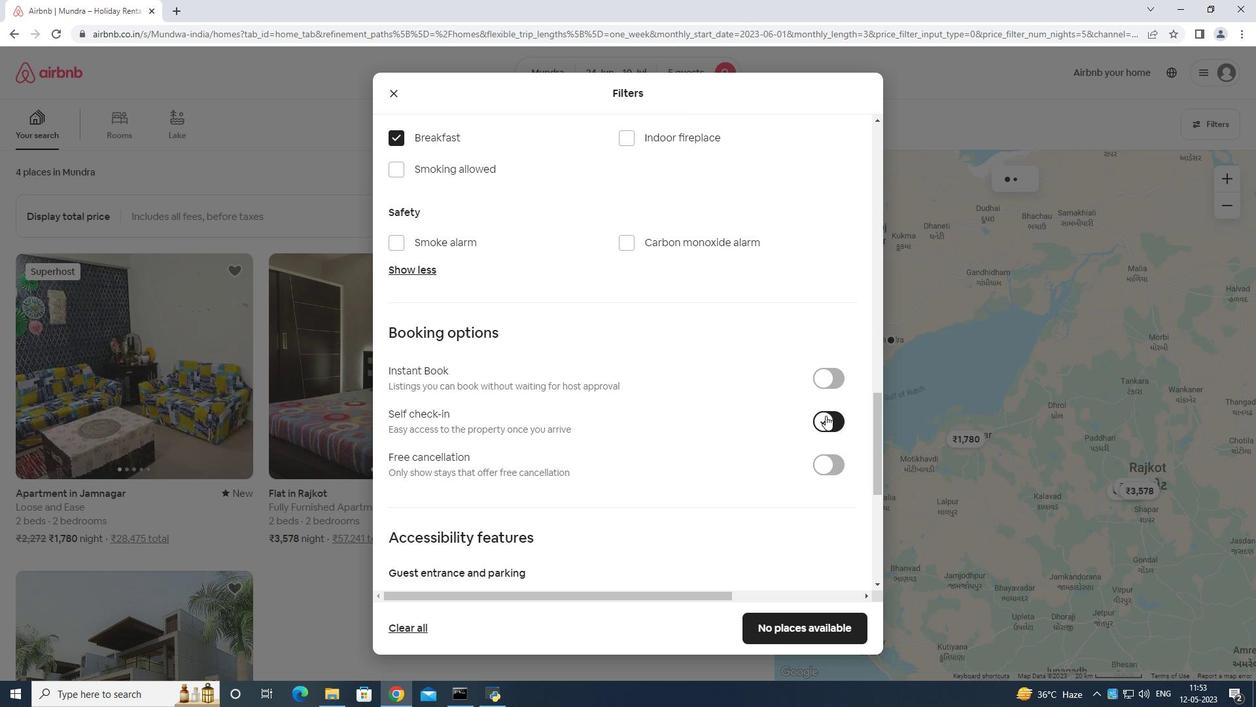 
Action: Mouse scrolled (830, 417) with delta (0, 0)
Screenshot: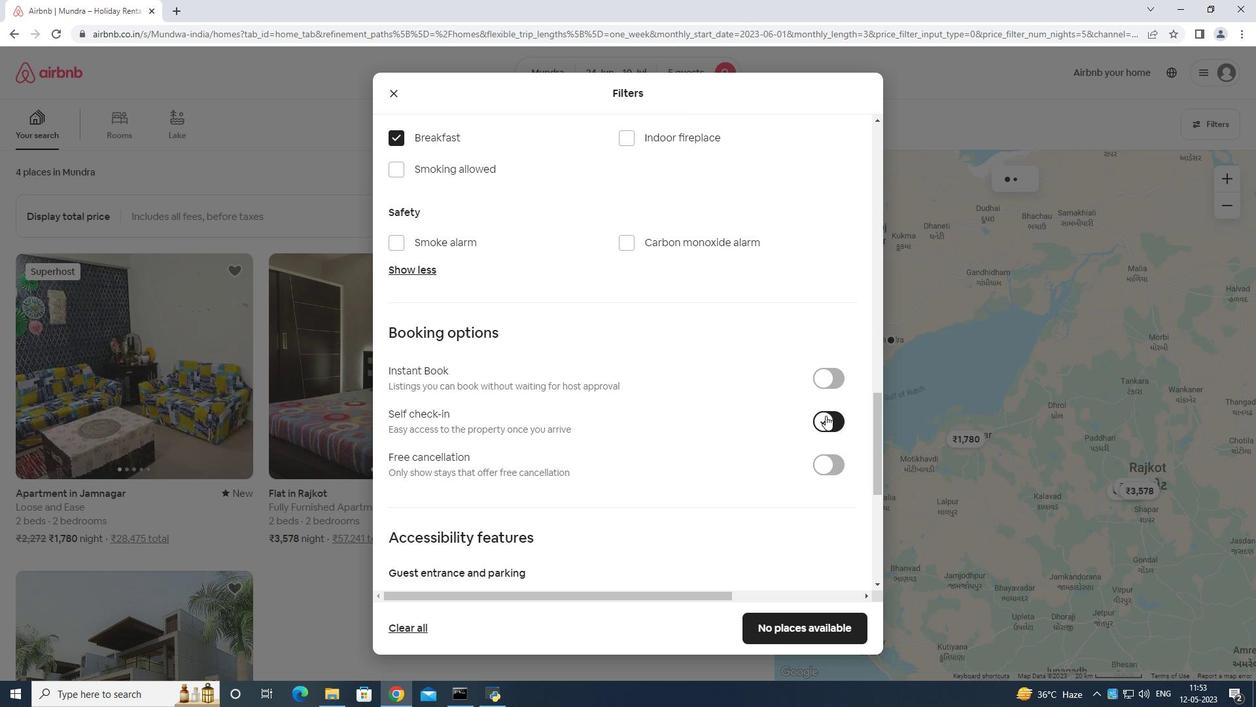 
Action: Mouse moved to (830, 418)
Screenshot: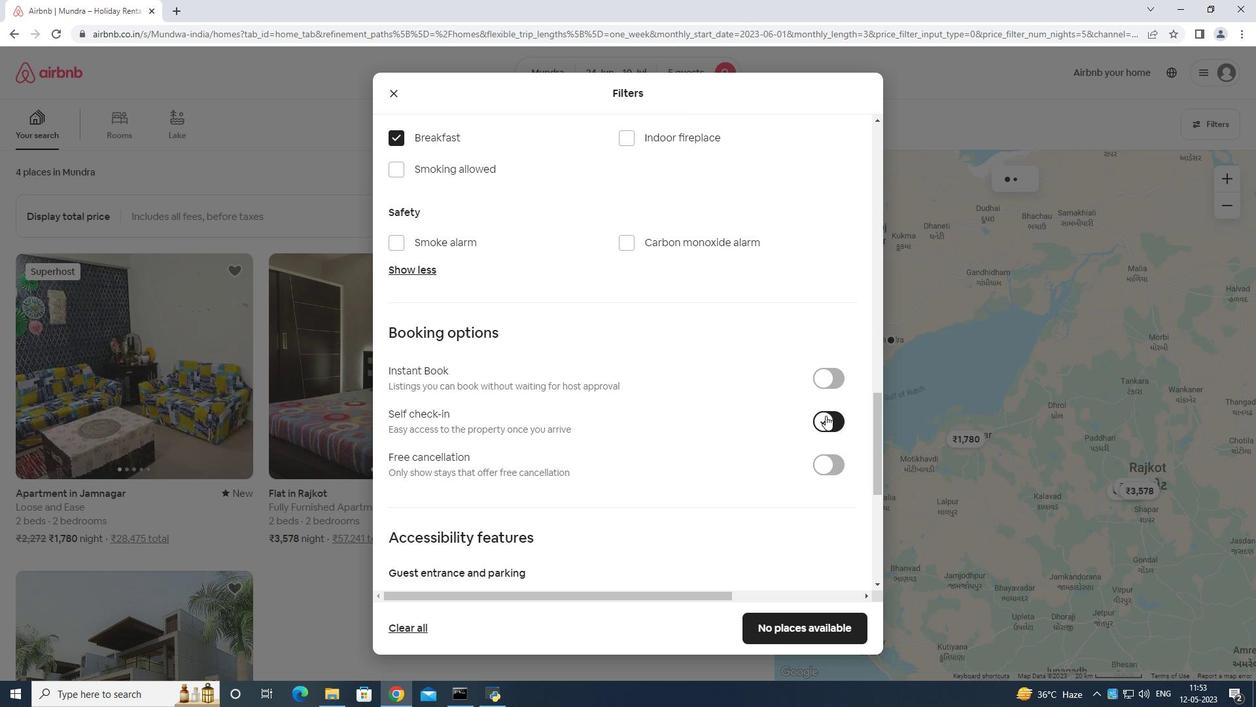 
Action: Mouse scrolled (830, 418) with delta (0, 0)
Screenshot: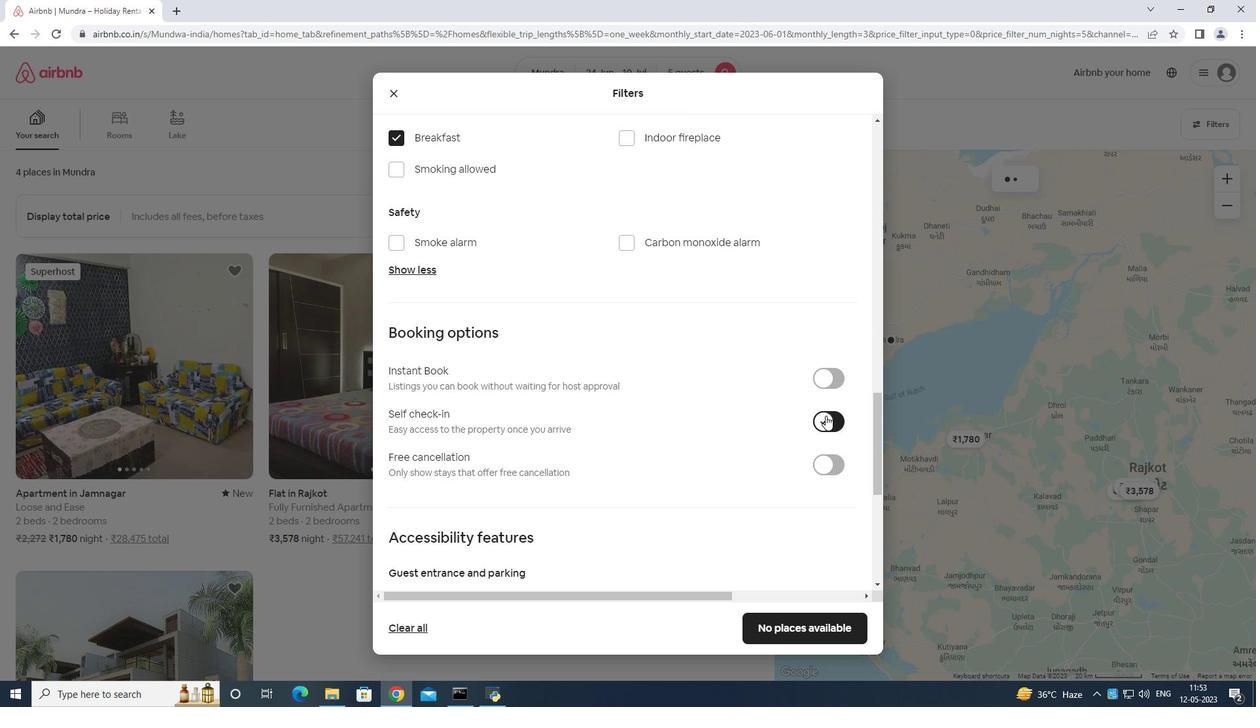 
Action: Mouse moved to (830, 418)
Screenshot: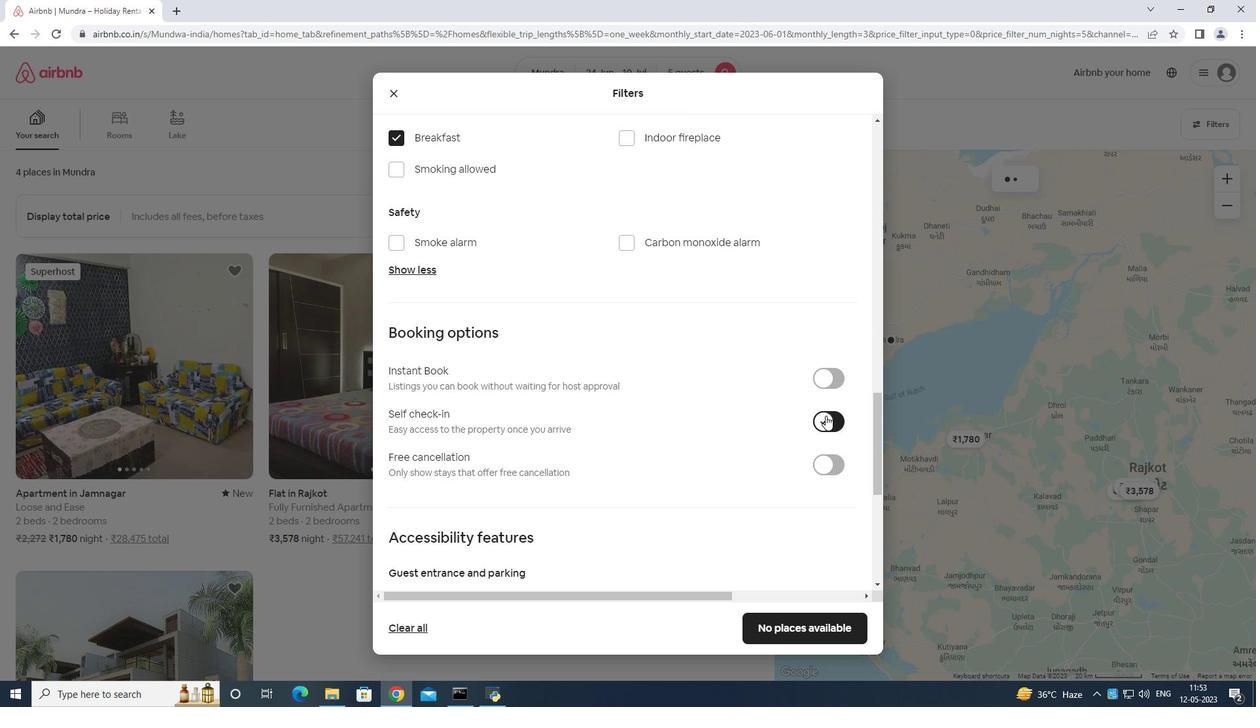 
Action: Mouse scrolled (830, 418) with delta (0, 0)
Screenshot: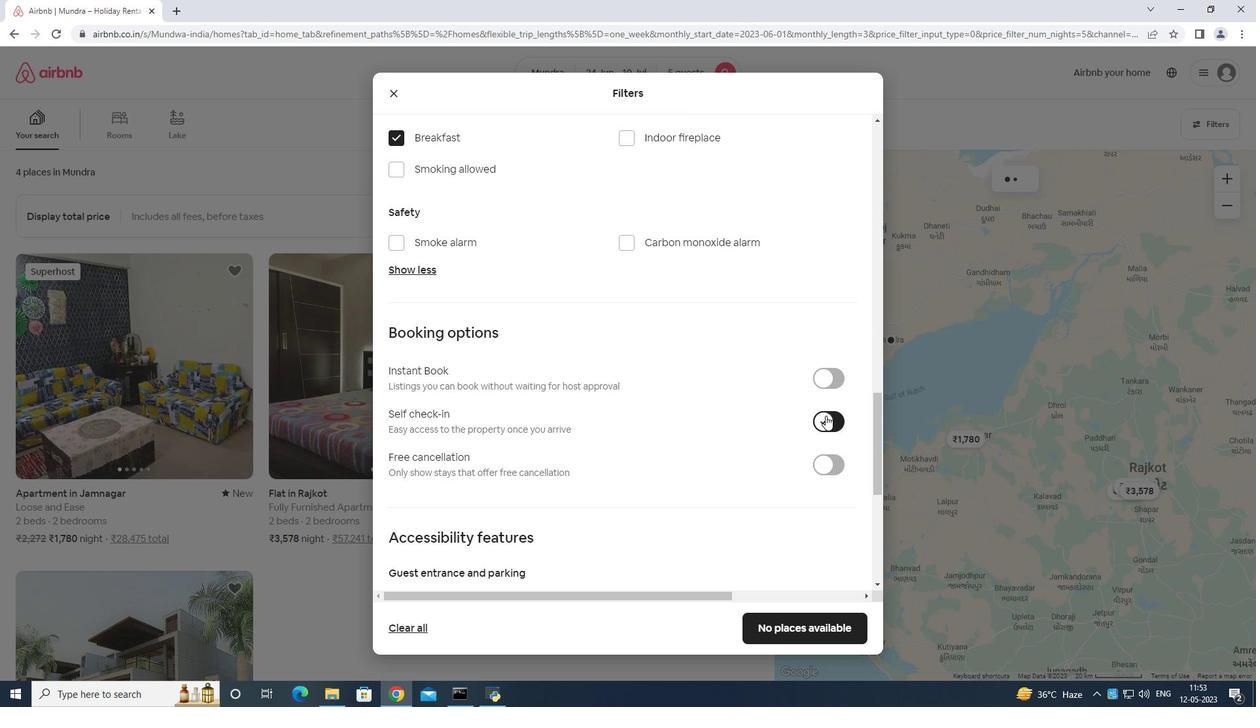 
Action: Mouse moved to (830, 419)
Screenshot: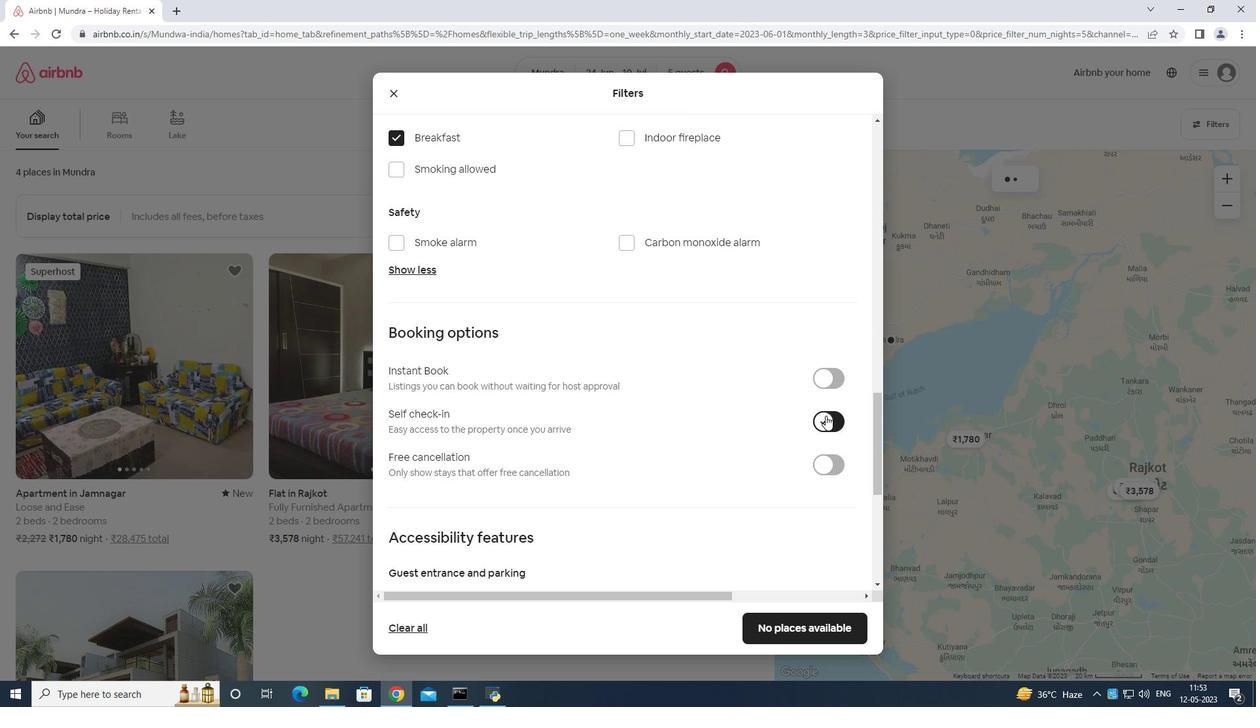 
Action: Mouse scrolled (830, 418) with delta (0, 0)
Screenshot: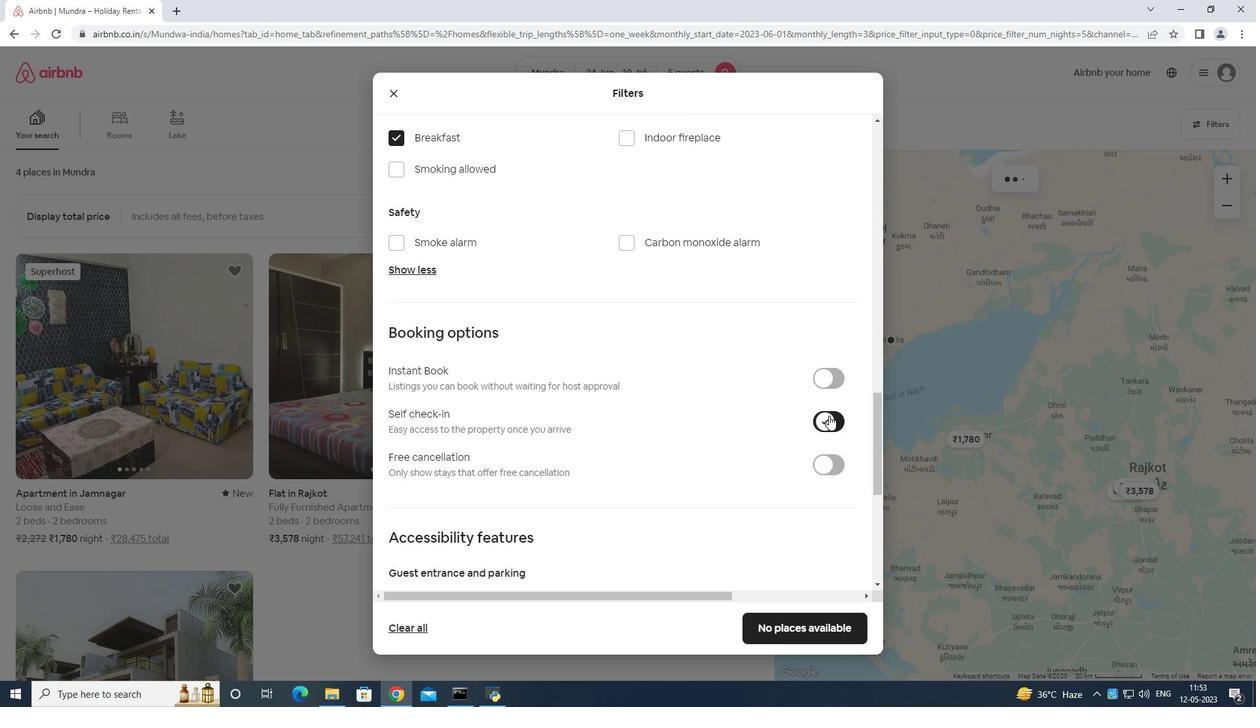 
Action: Mouse moved to (821, 417)
Screenshot: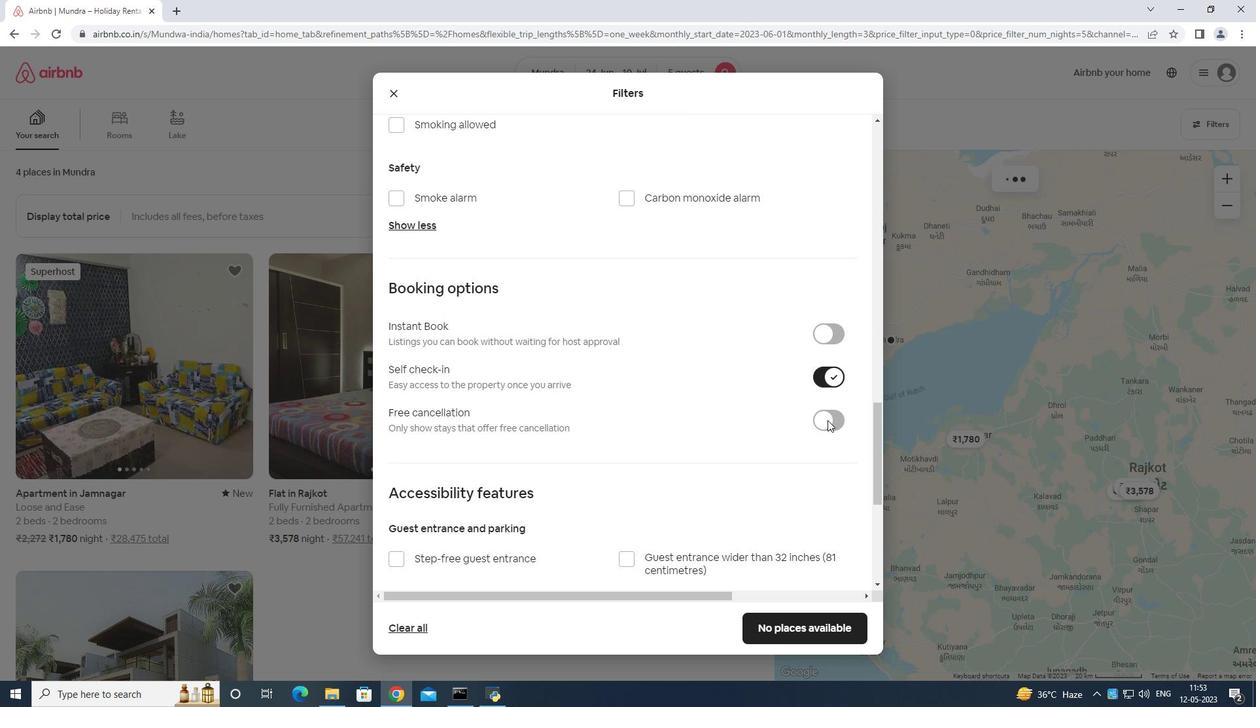 
Action: Mouse scrolled (821, 416) with delta (0, 0)
Screenshot: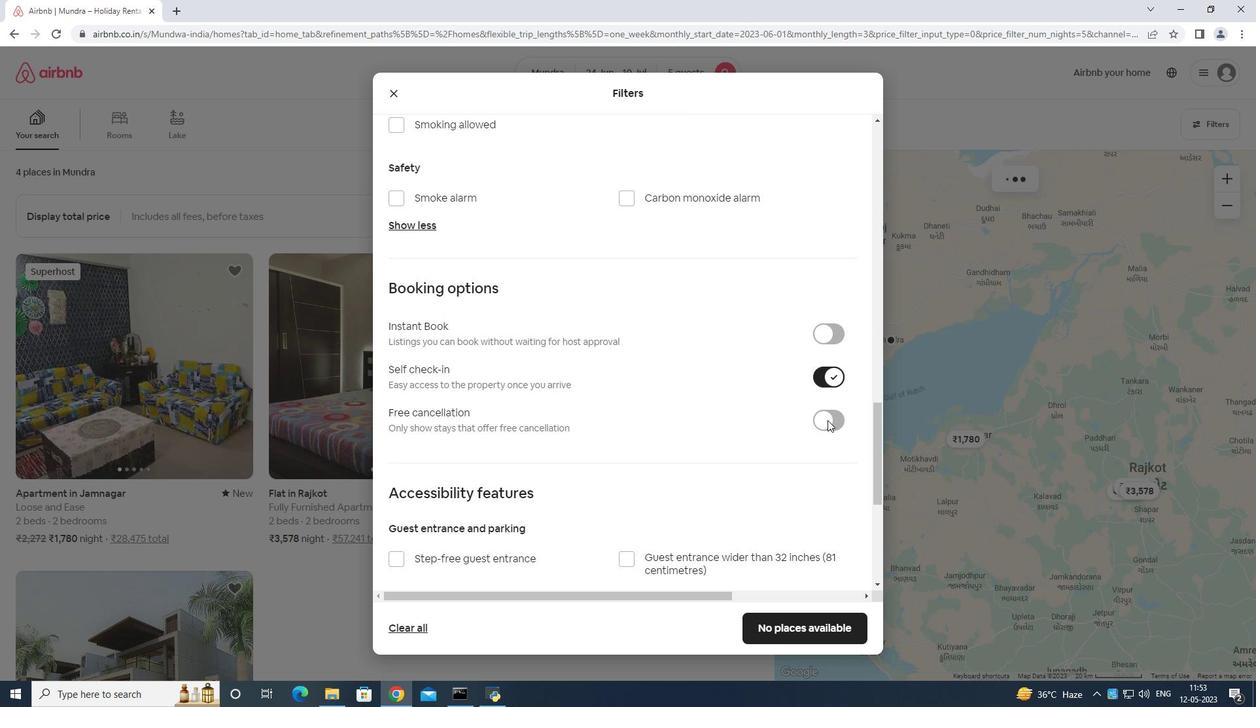 
Action: Mouse scrolled (821, 416) with delta (0, 0)
Screenshot: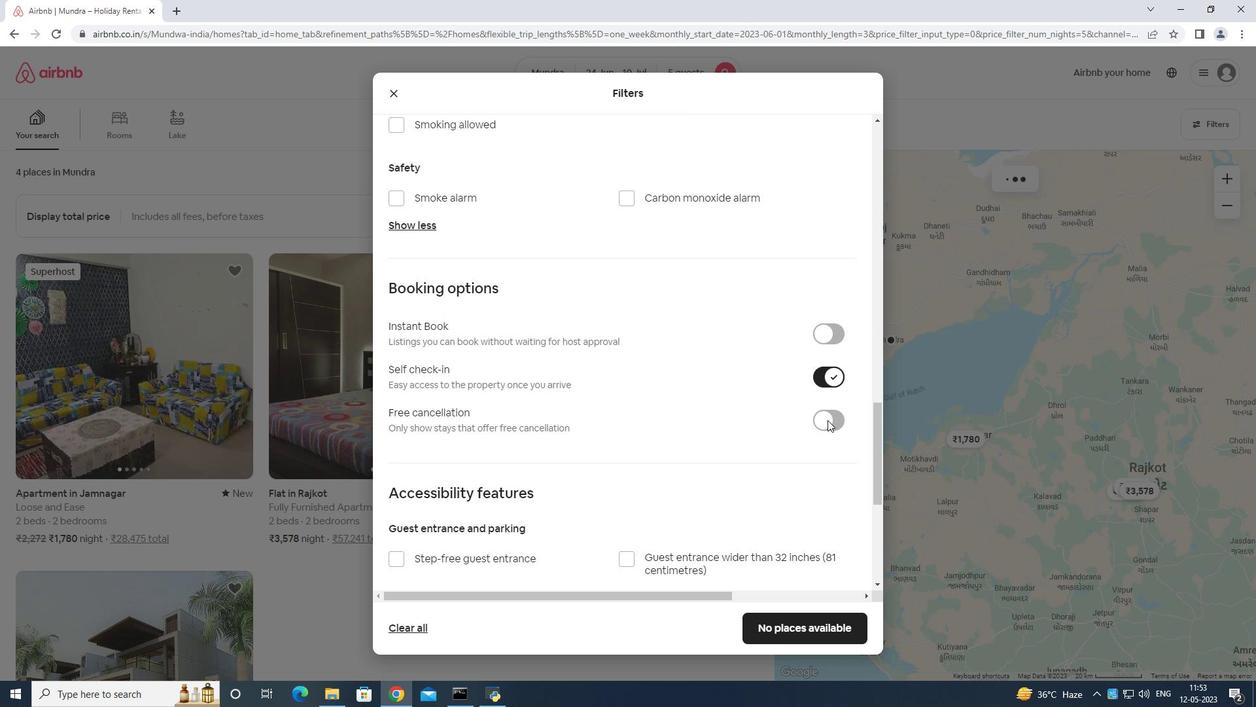 
Action: Mouse scrolled (821, 416) with delta (0, 0)
Screenshot: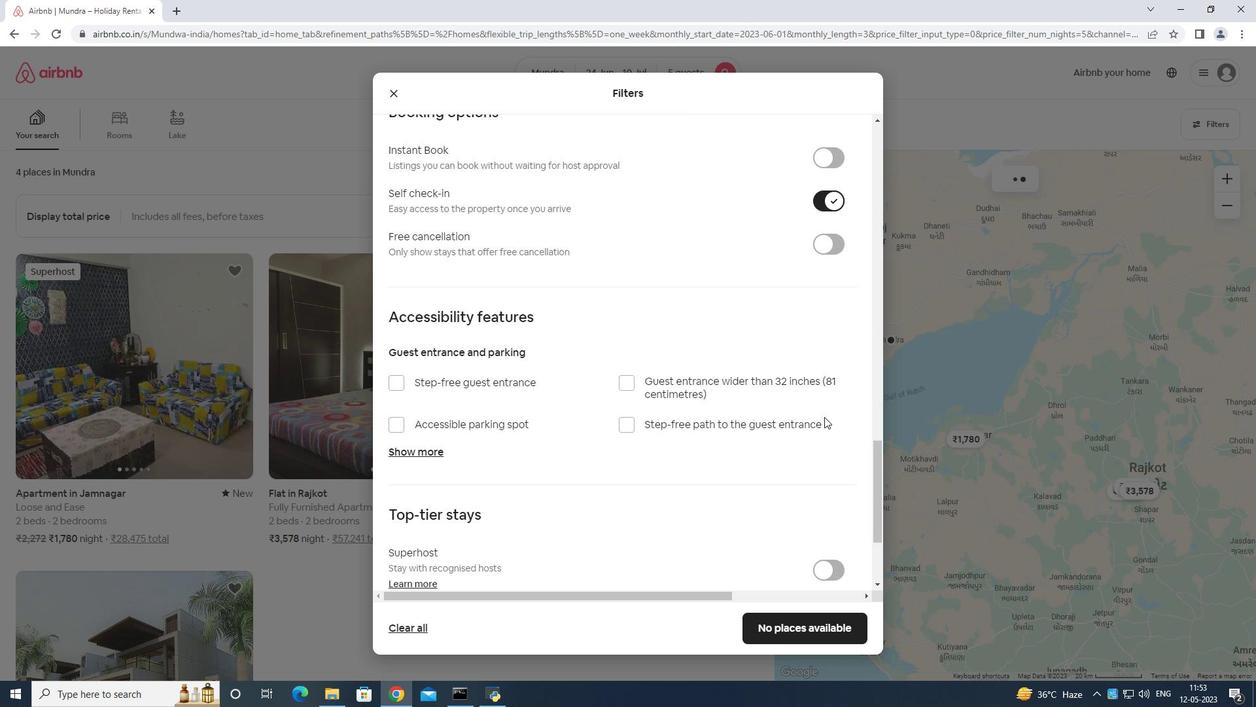 
Action: Mouse moved to (820, 417)
Screenshot: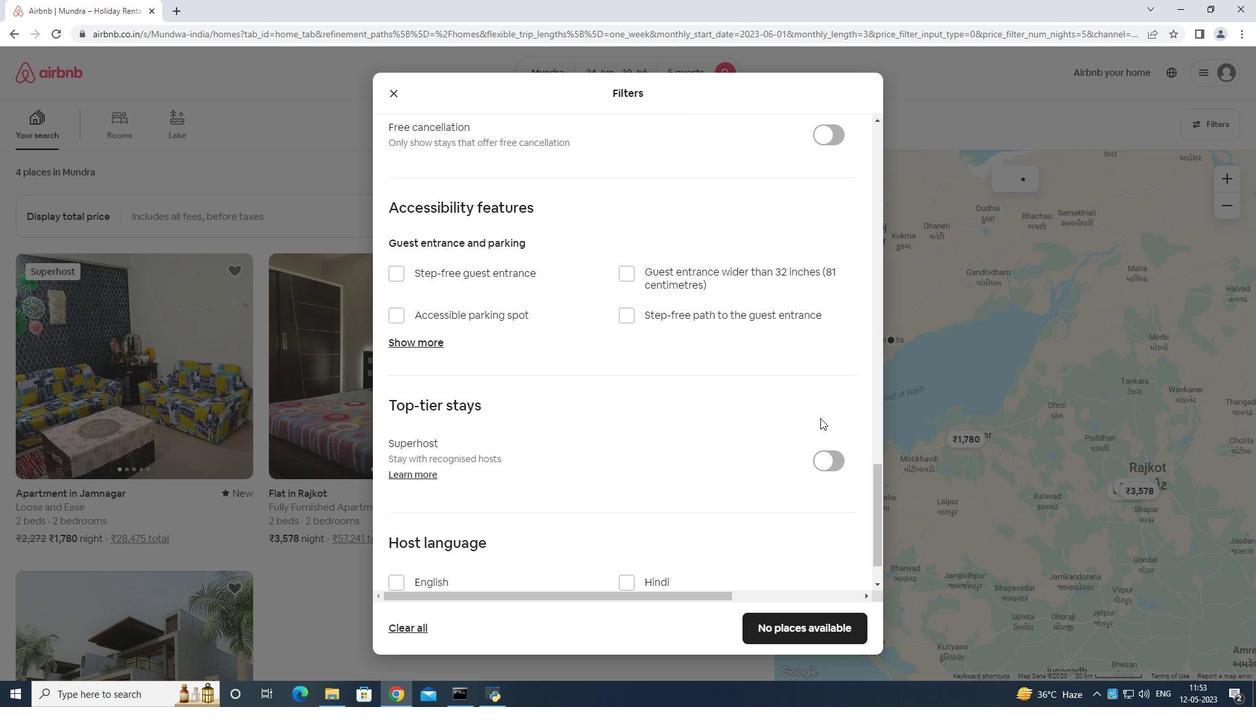 
Action: Mouse scrolled (820, 416) with delta (0, 0)
Screenshot: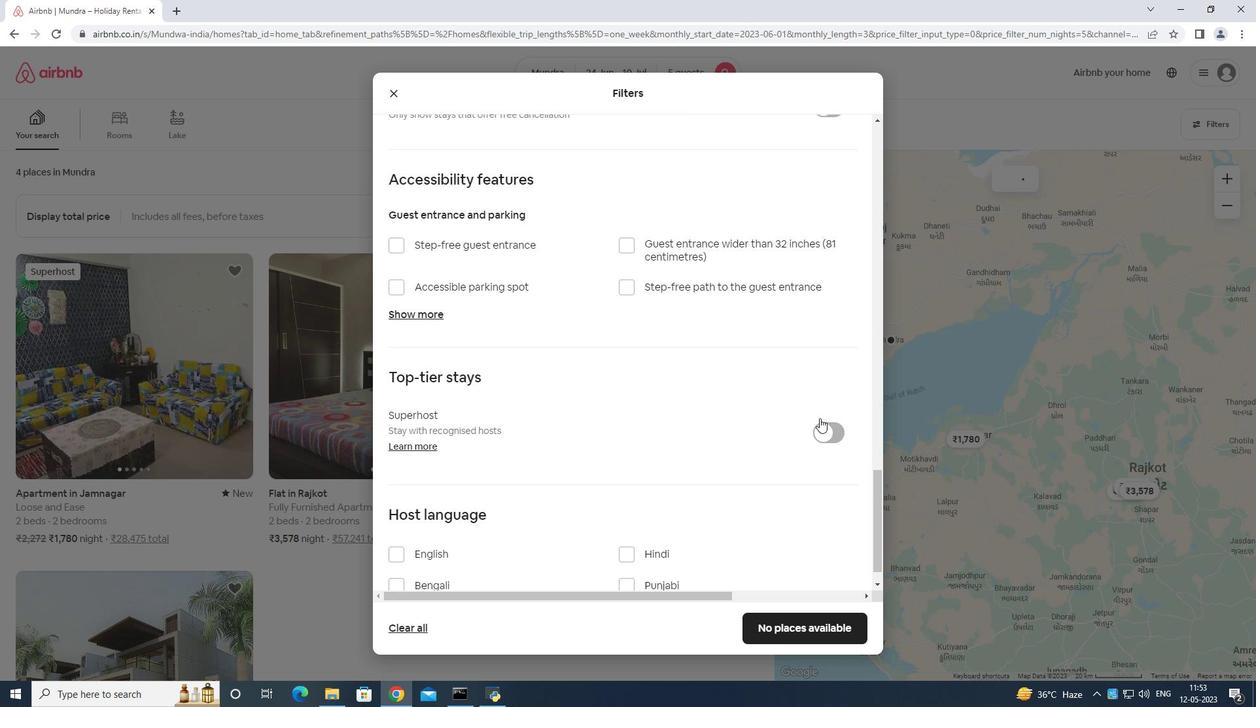 
Action: Mouse scrolled (820, 416) with delta (0, 0)
Screenshot: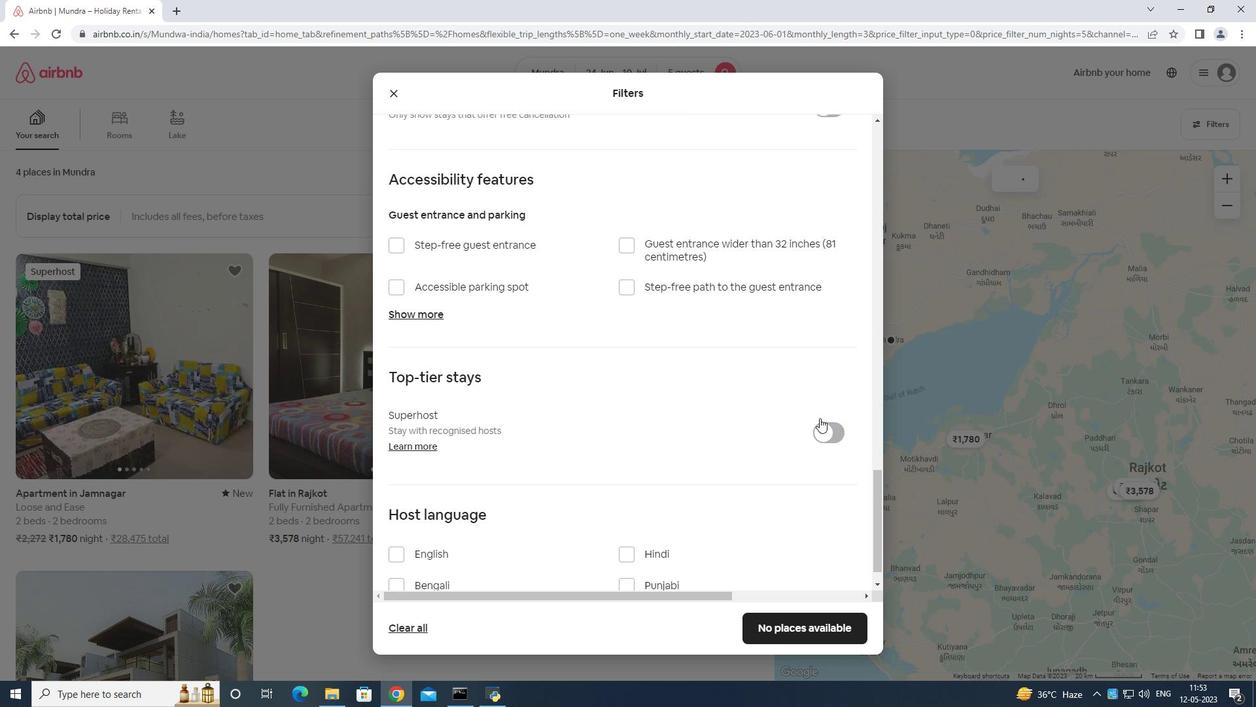 
Action: Mouse scrolled (820, 416) with delta (0, 0)
Screenshot: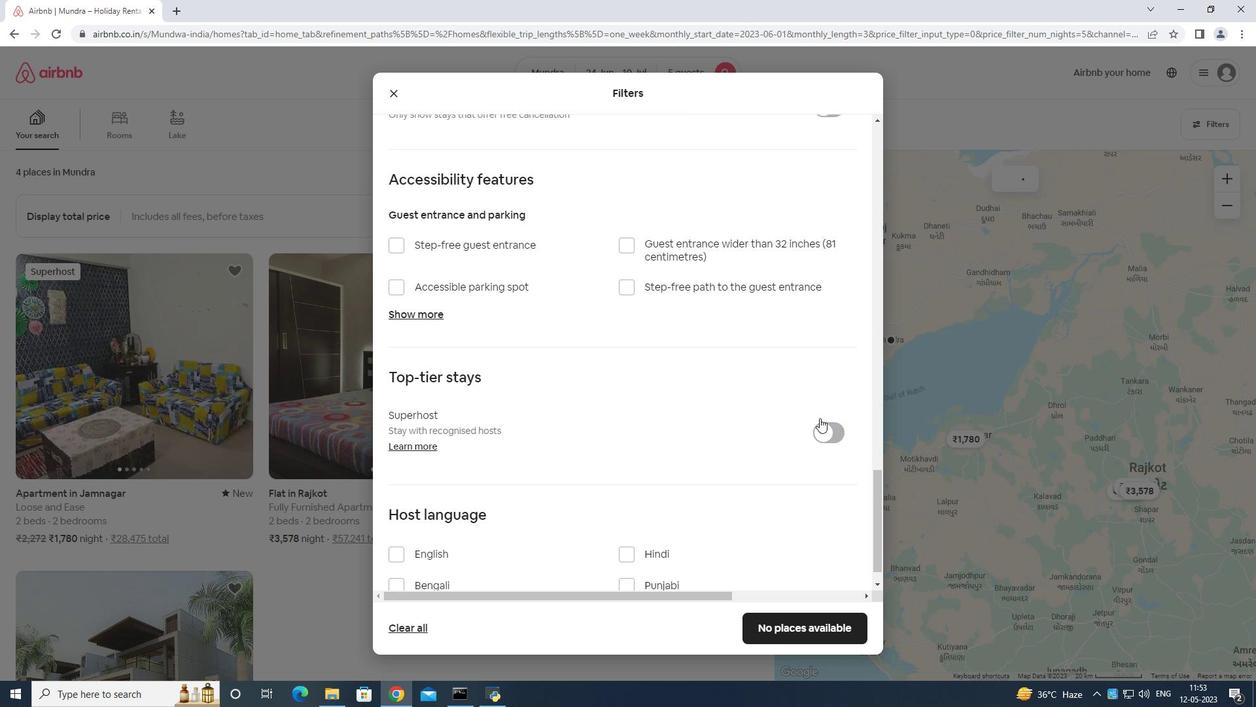 
Action: Mouse scrolled (820, 416) with delta (0, 0)
Screenshot: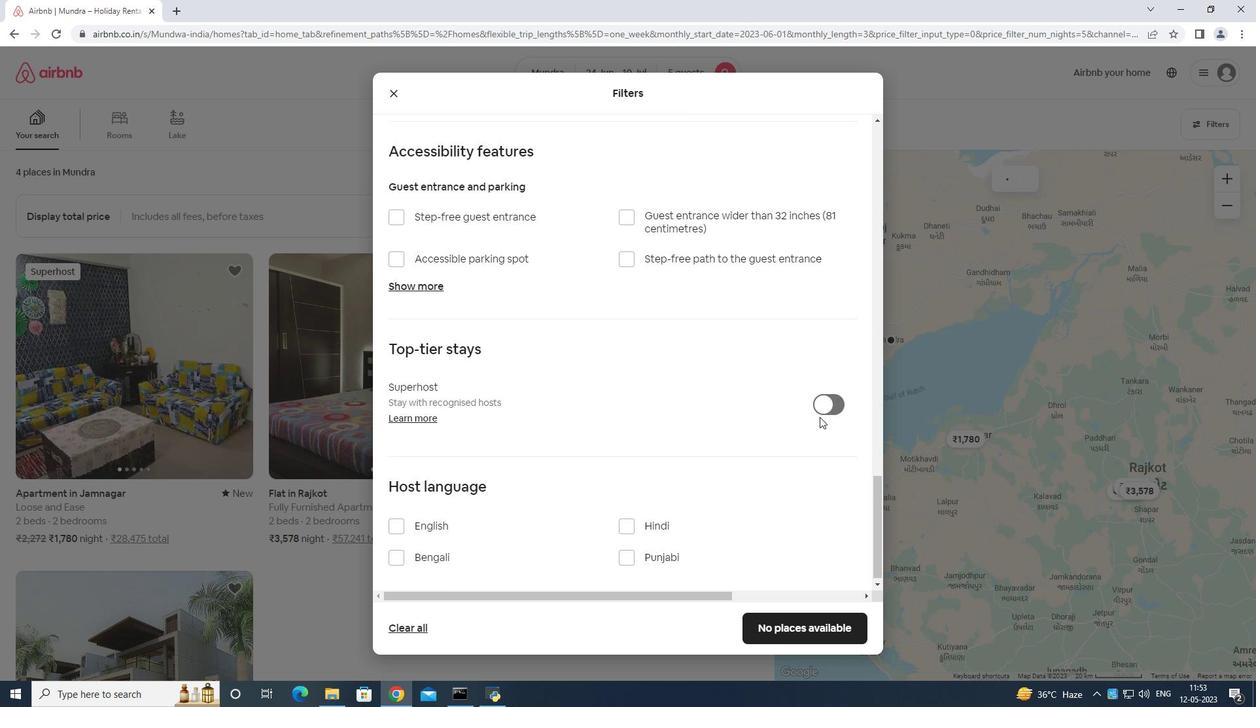 
Action: Mouse moved to (811, 420)
Screenshot: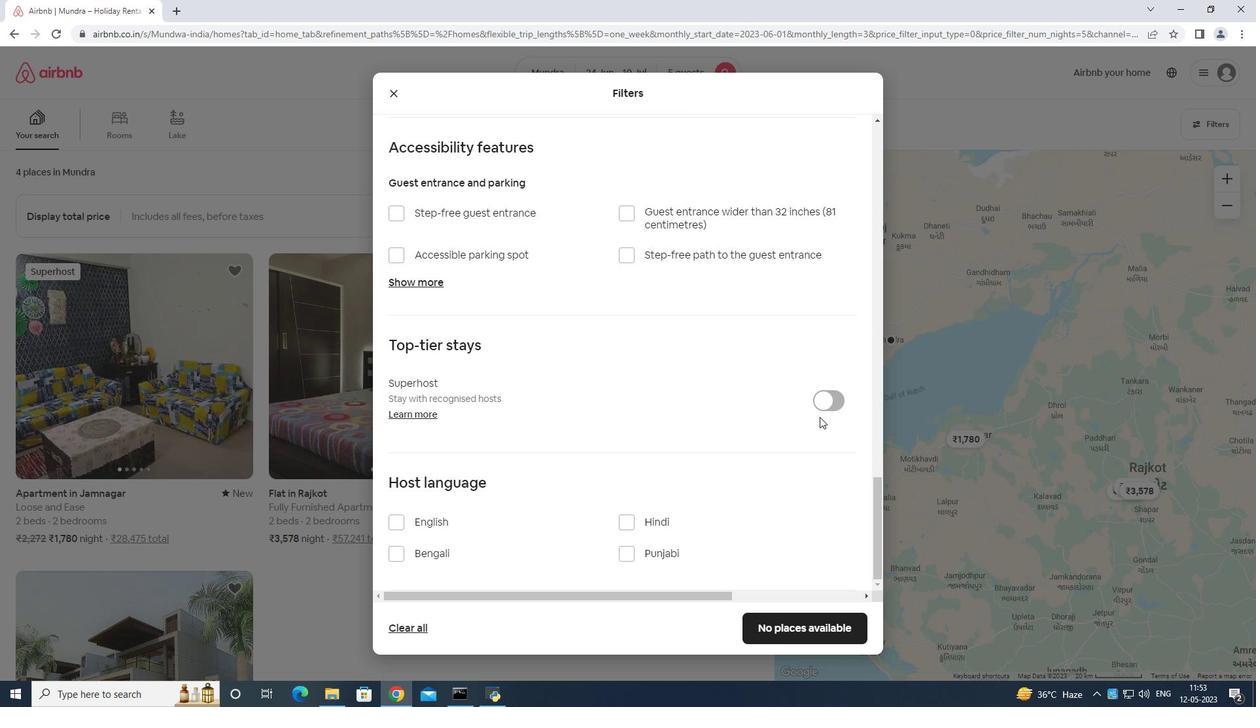 
Action: Mouse scrolled (811, 420) with delta (0, 0)
Screenshot: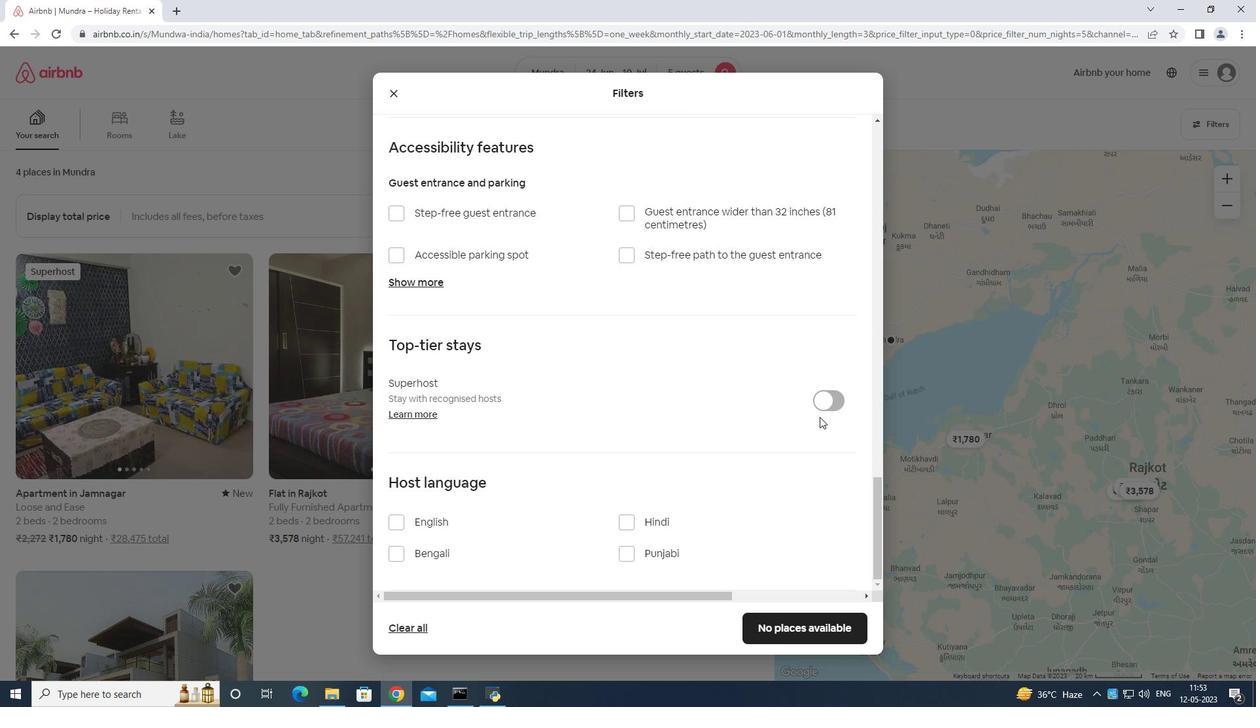 
Action: Mouse moved to (803, 427)
Screenshot: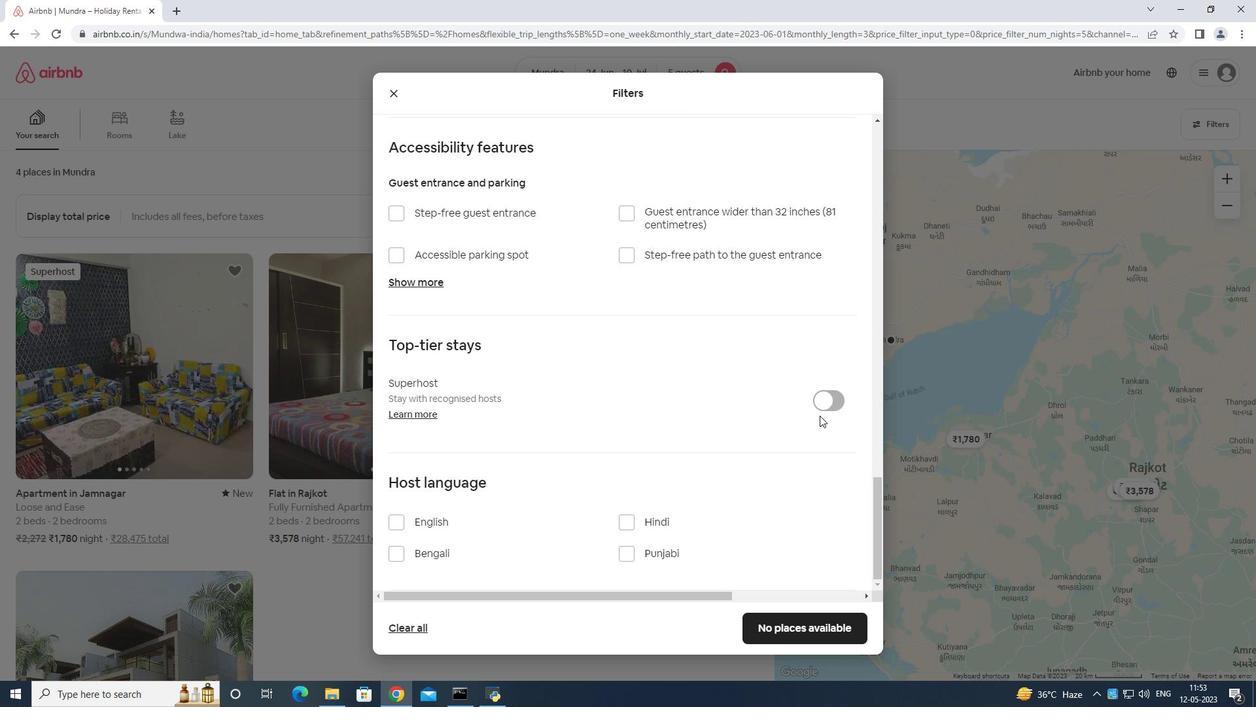 
Action: Mouse scrolled (803, 426) with delta (0, 0)
Screenshot: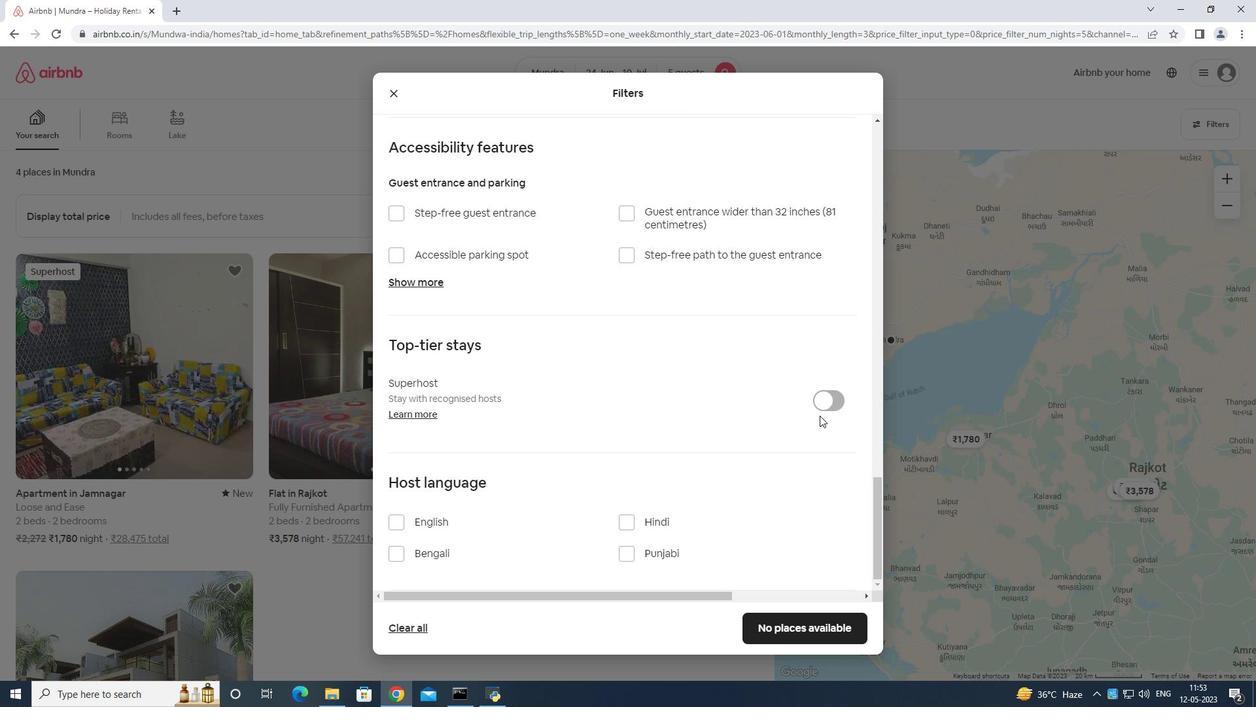 
Action: Mouse moved to (784, 438)
Screenshot: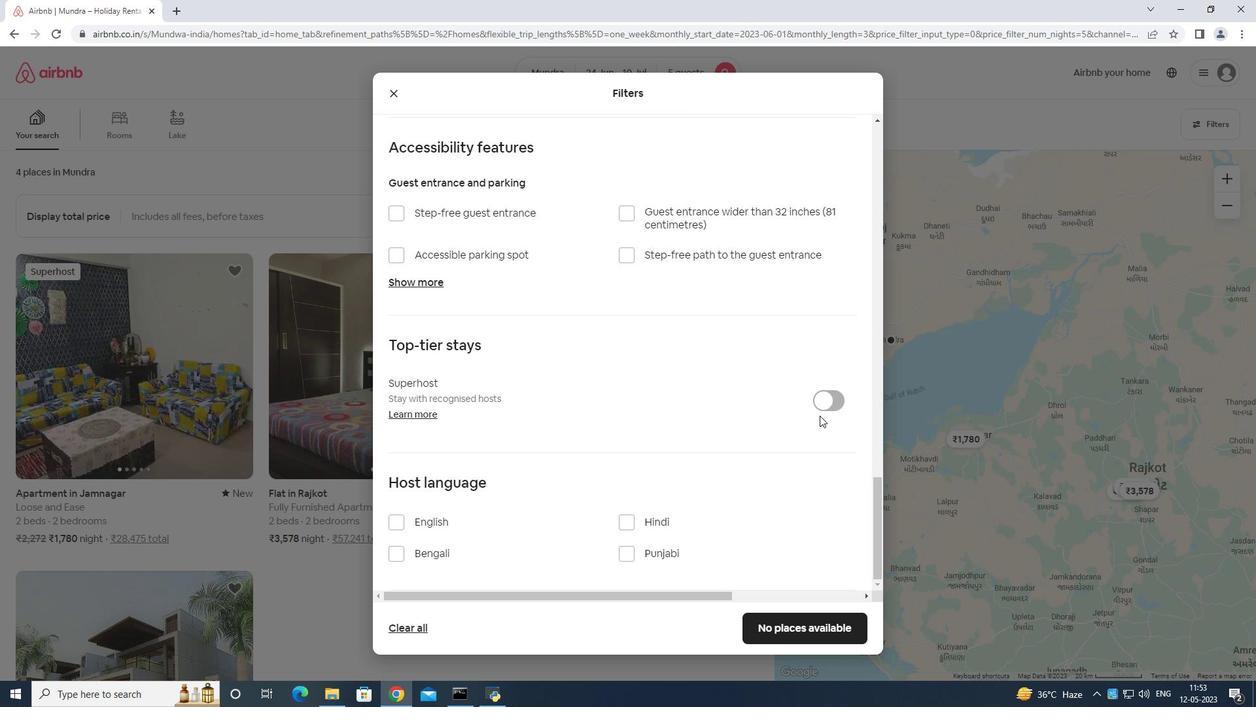 
Action: Mouse scrolled (784, 437) with delta (0, 0)
Screenshot: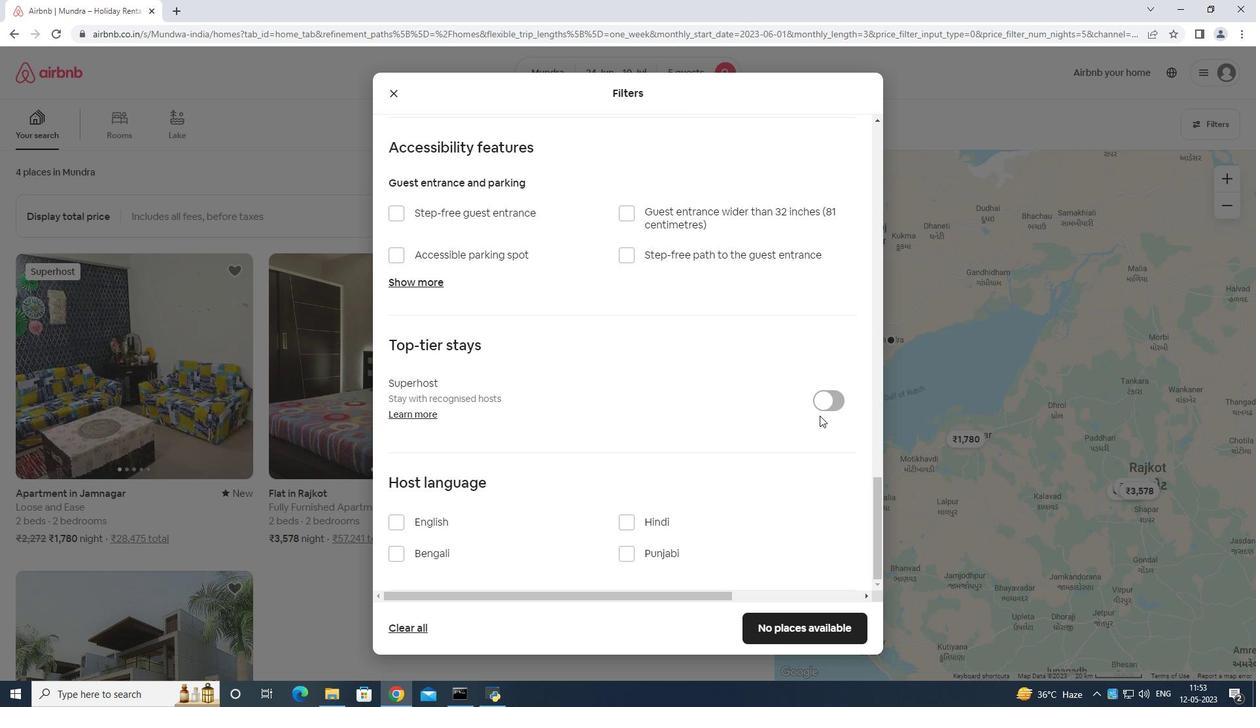
Action: Mouse moved to (399, 518)
Screenshot: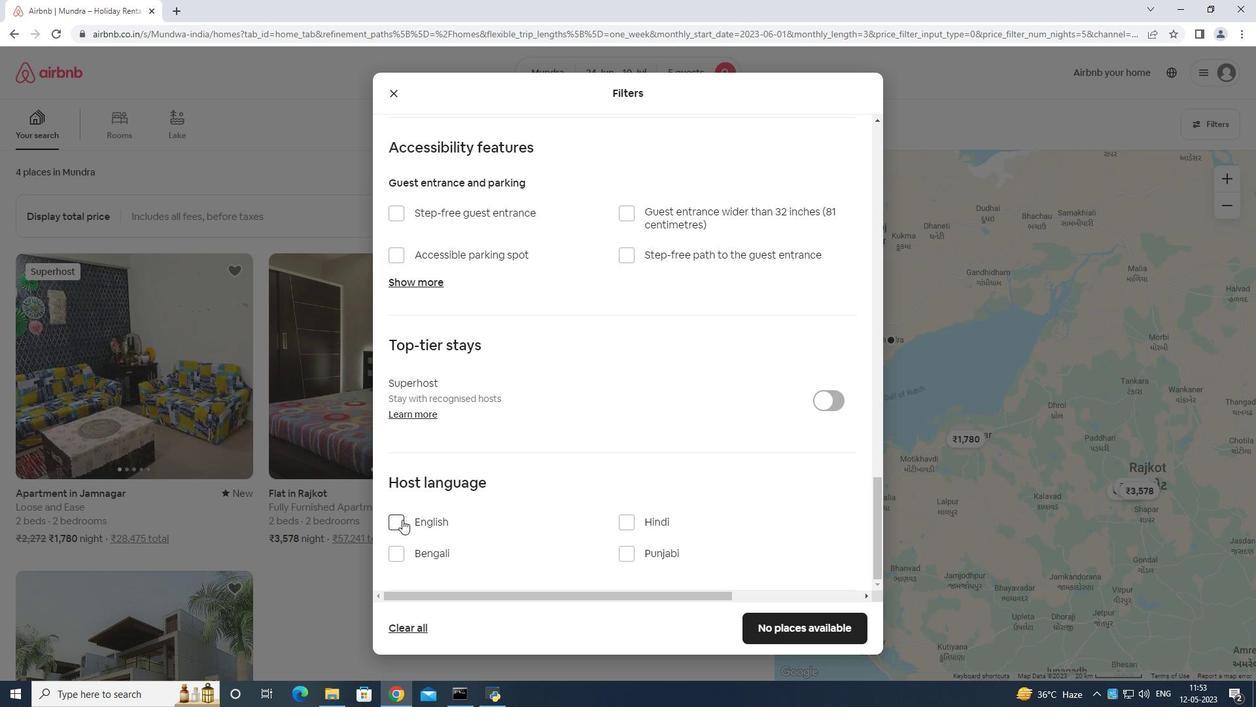 
Action: Mouse pressed left at (399, 518)
Screenshot: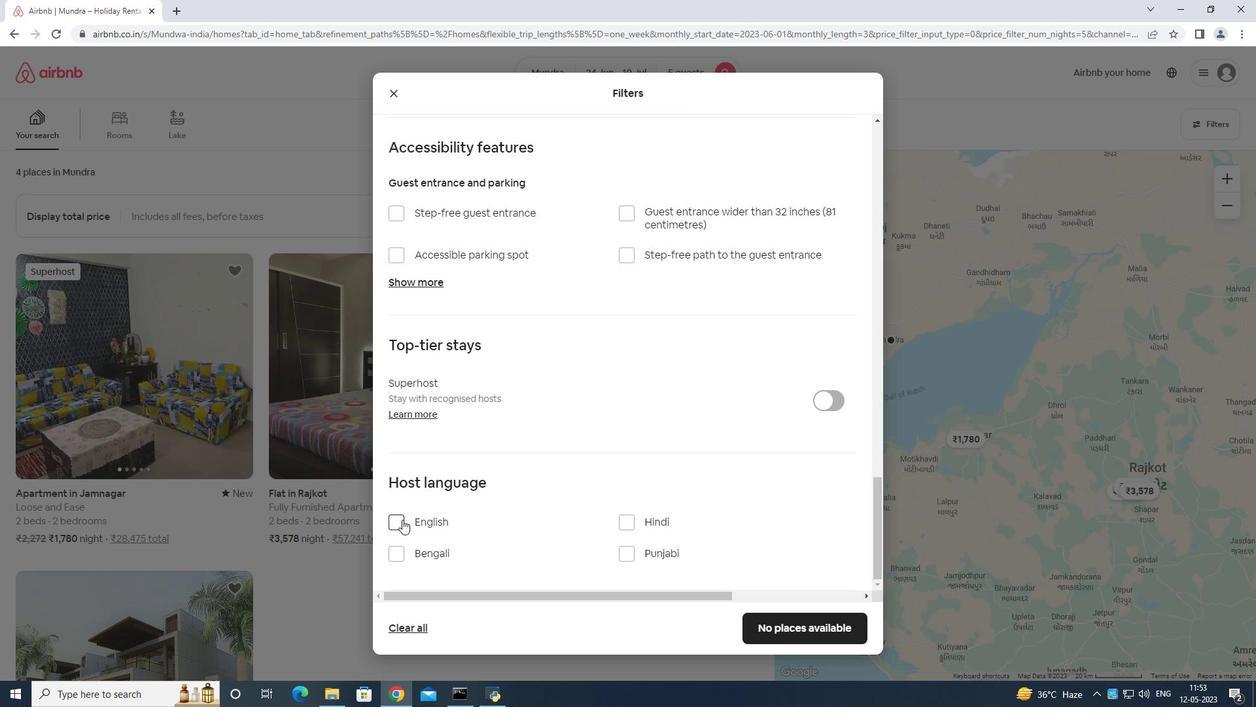 
Action: Mouse moved to (773, 625)
Screenshot: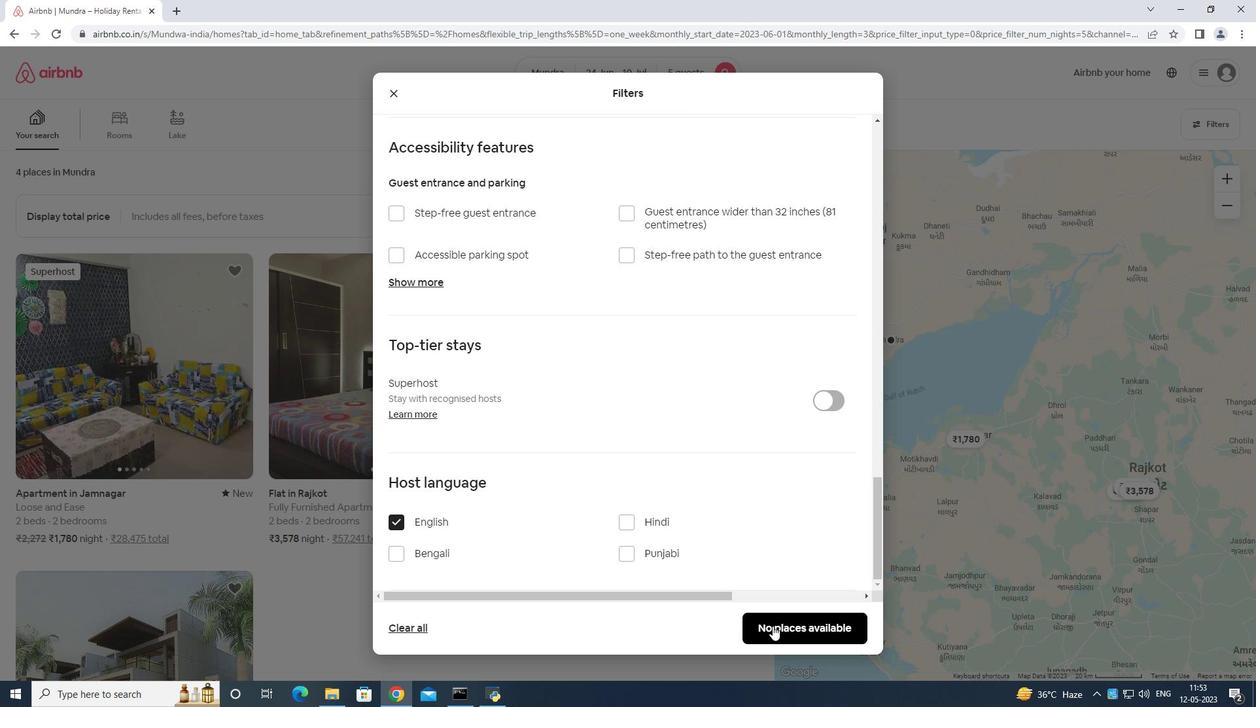 
Action: Mouse pressed left at (773, 625)
Screenshot: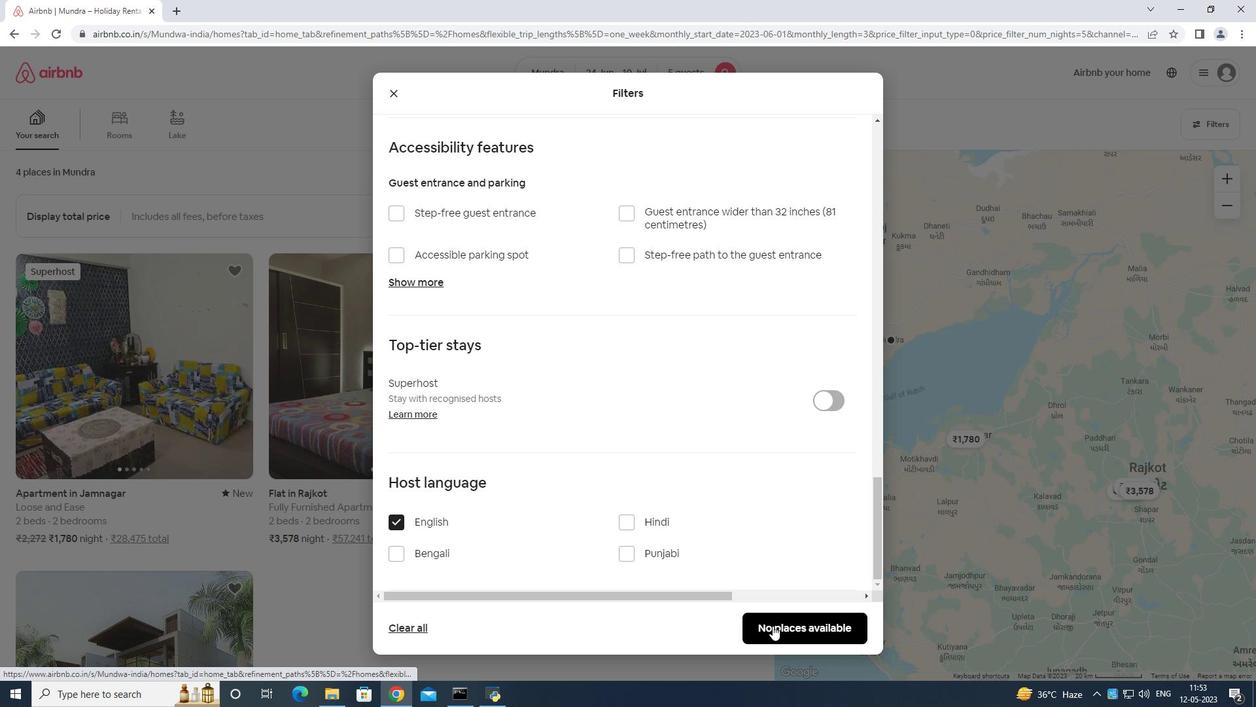 
Action: Mouse moved to (773, 625)
Screenshot: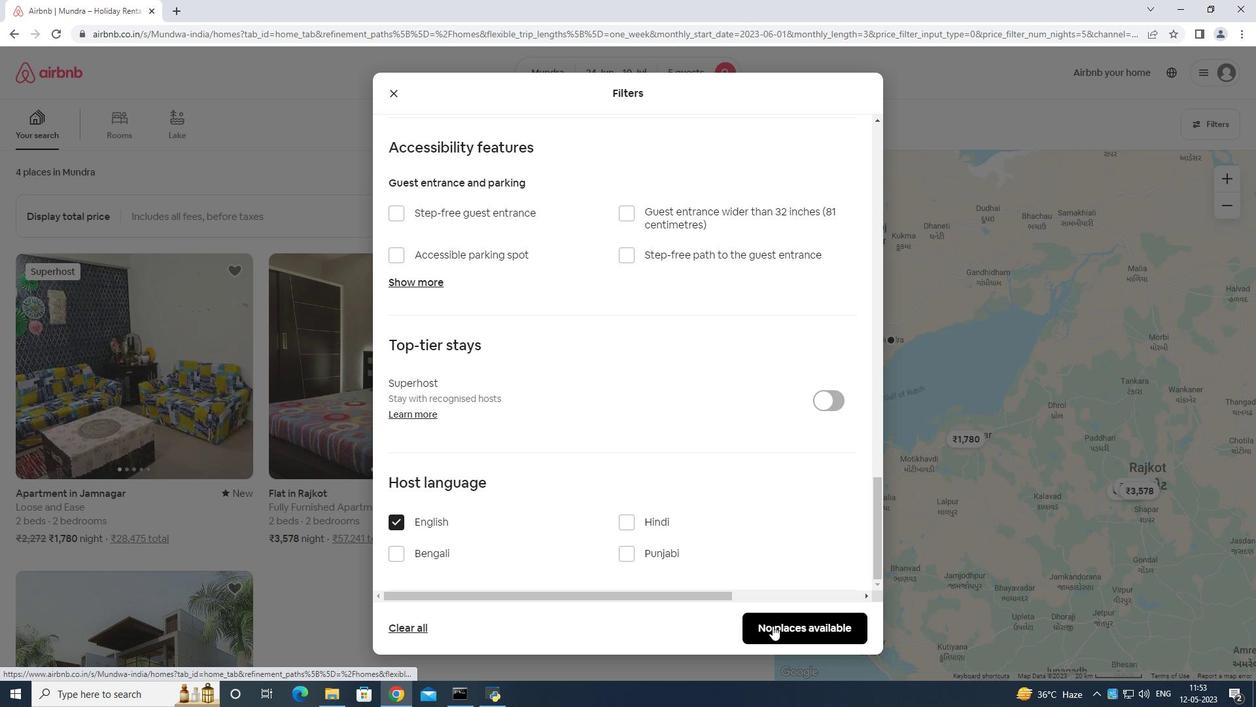 
